 Task: Look for space in Streetsboro, United States from 6th September, 2023 to 12th September, 2023 for 4 adults in price range Rs.10000 to Rs.14000. Place can be private room with 4 bedrooms having 4 beds and 4 bathrooms. Property type can be house, flat, guest house. Amenities needed are: wifi, TV, free parkinig on premises, gym, breakfast. Booking option can be shelf check-in. Required host language is English.
Action: Mouse moved to (488, 94)
Screenshot: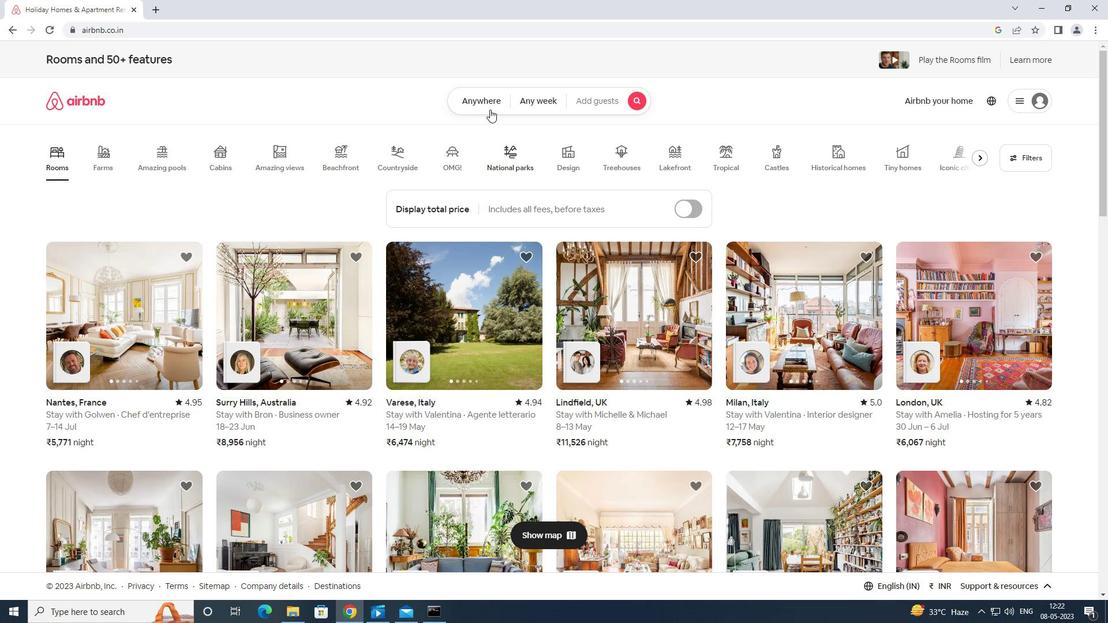 
Action: Mouse pressed left at (488, 94)
Screenshot: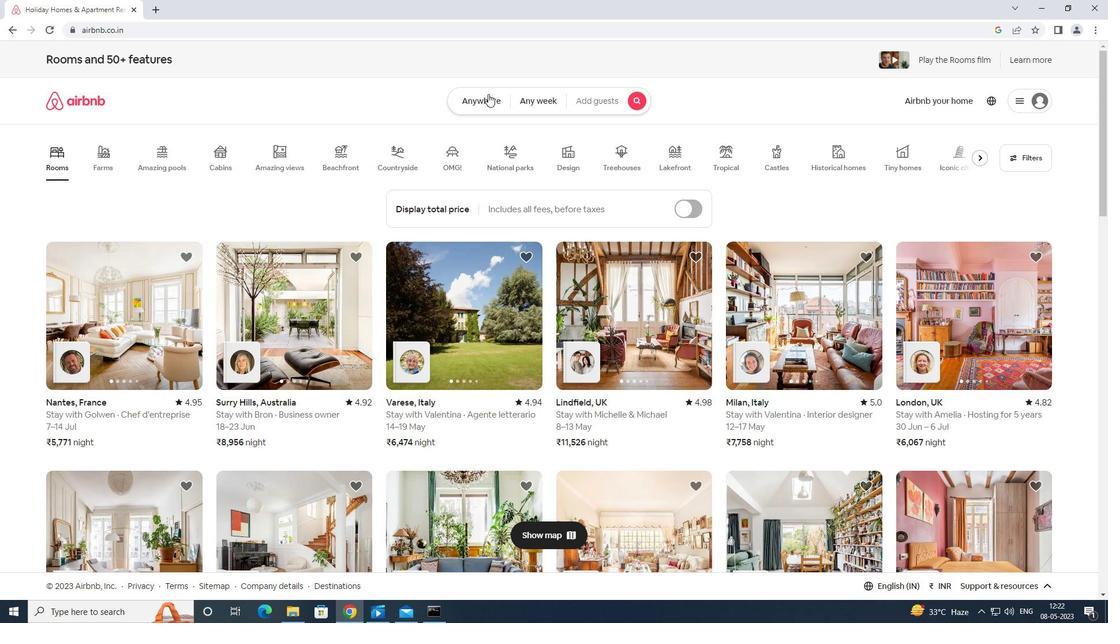 
Action: Mouse moved to (420, 134)
Screenshot: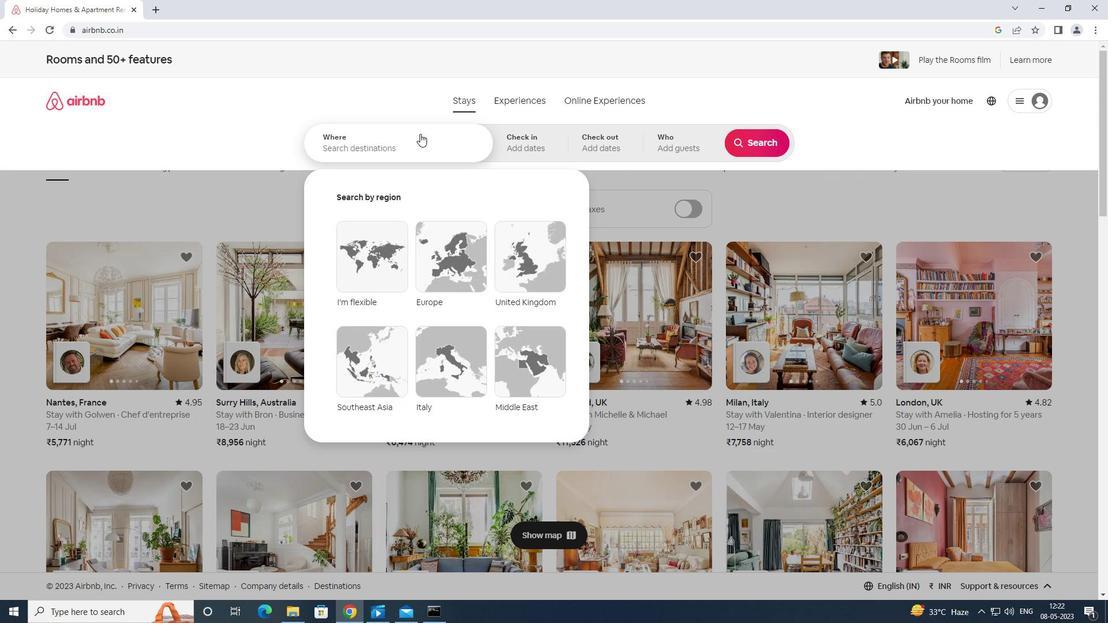 
Action: Mouse pressed left at (420, 134)
Screenshot: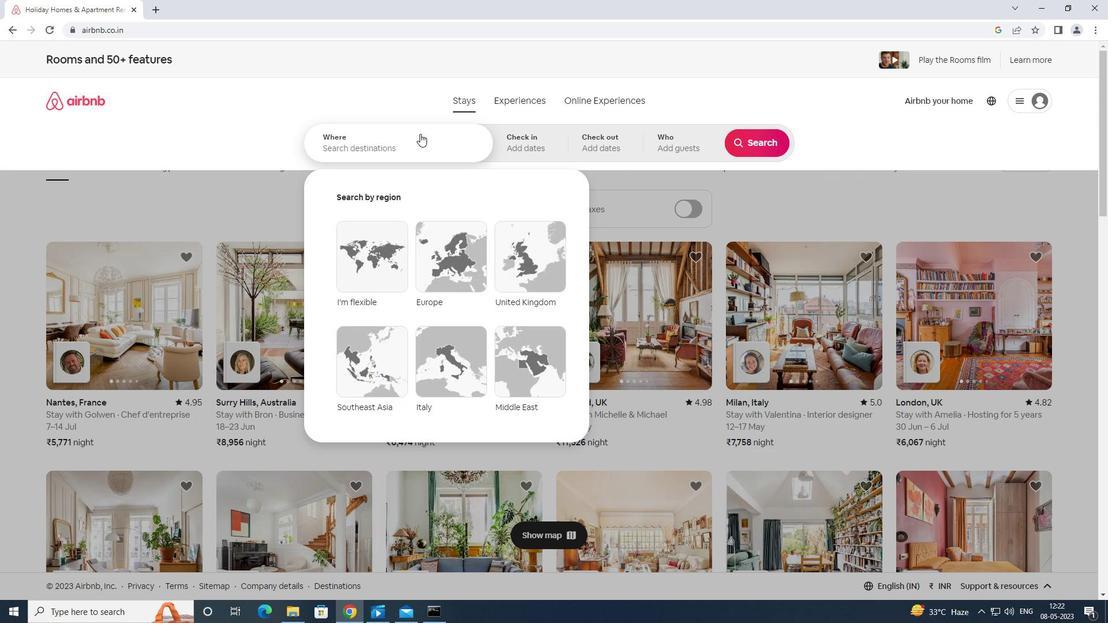 
Action: Mouse moved to (422, 136)
Screenshot: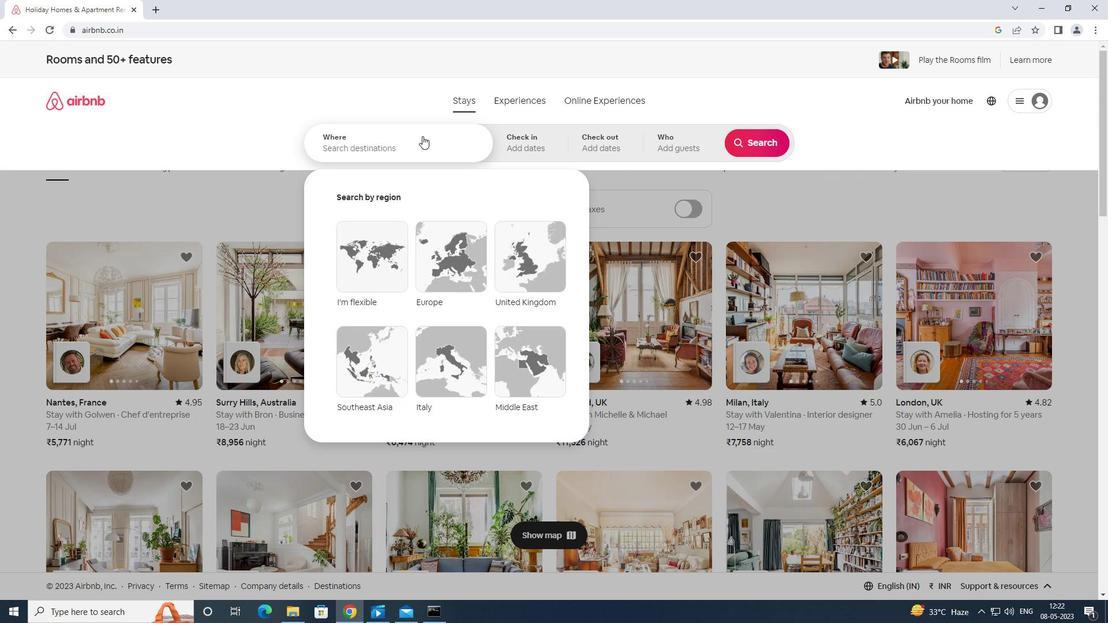 
Action: Key pressed <Key.shift>S<Key.backspace><Key.shift>STREE<Key.backspace><Key.backspace><Key.backspace><Key.backspace><Key.backspace><Key.caps_lock>STREETSBORO<Key.space>INI<Key.backspace><Key.backspace><Key.backspace>UNITED<Key.space>STATES<Key.enter>
Screenshot: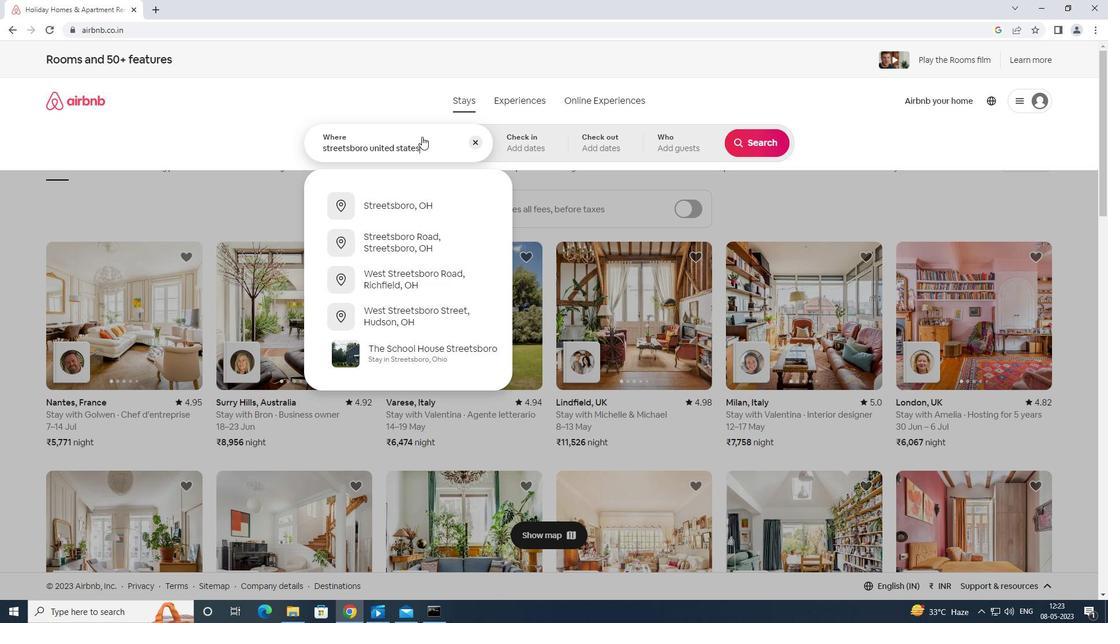 
Action: Mouse moved to (747, 235)
Screenshot: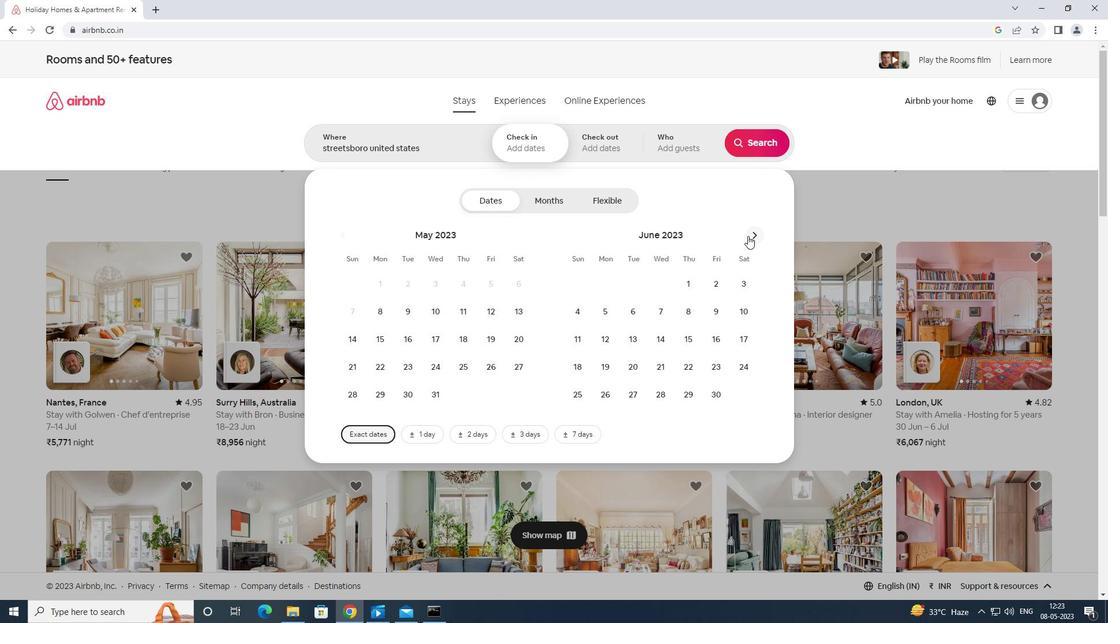 
Action: Mouse pressed left at (747, 235)
Screenshot: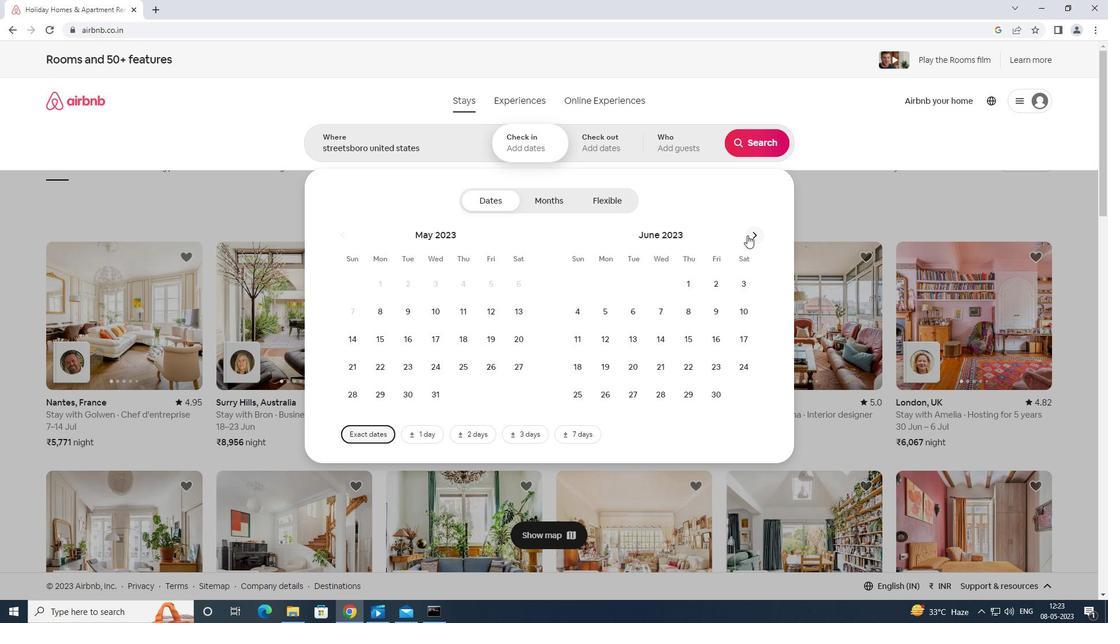 
Action: Mouse pressed left at (747, 235)
Screenshot: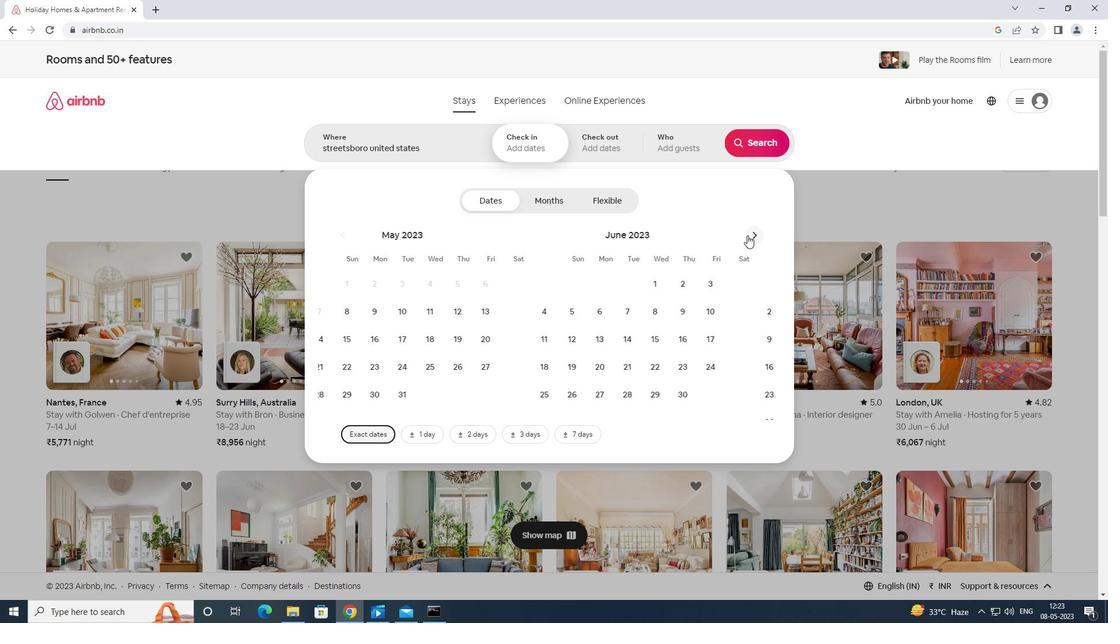 
Action: Mouse moved to (746, 236)
Screenshot: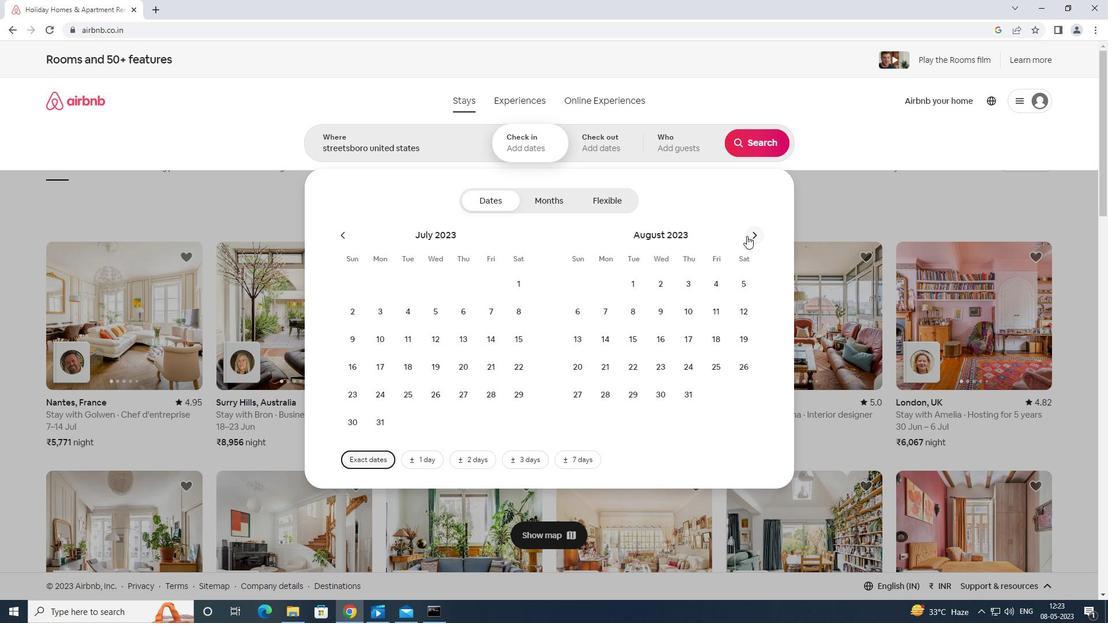 
Action: Mouse pressed left at (746, 236)
Screenshot: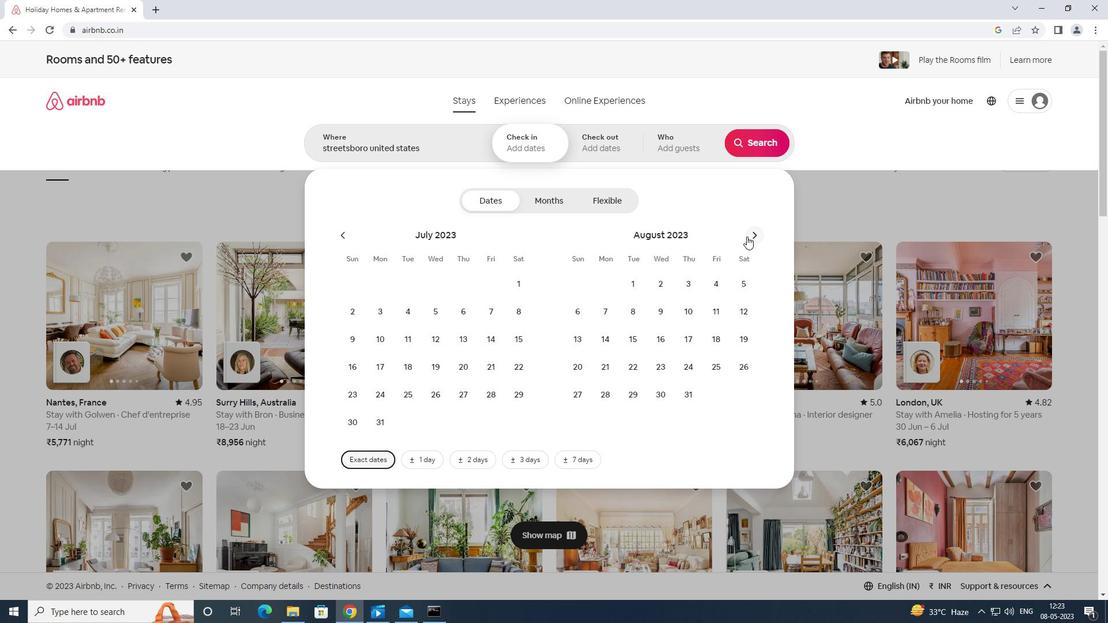 
Action: Mouse moved to (658, 308)
Screenshot: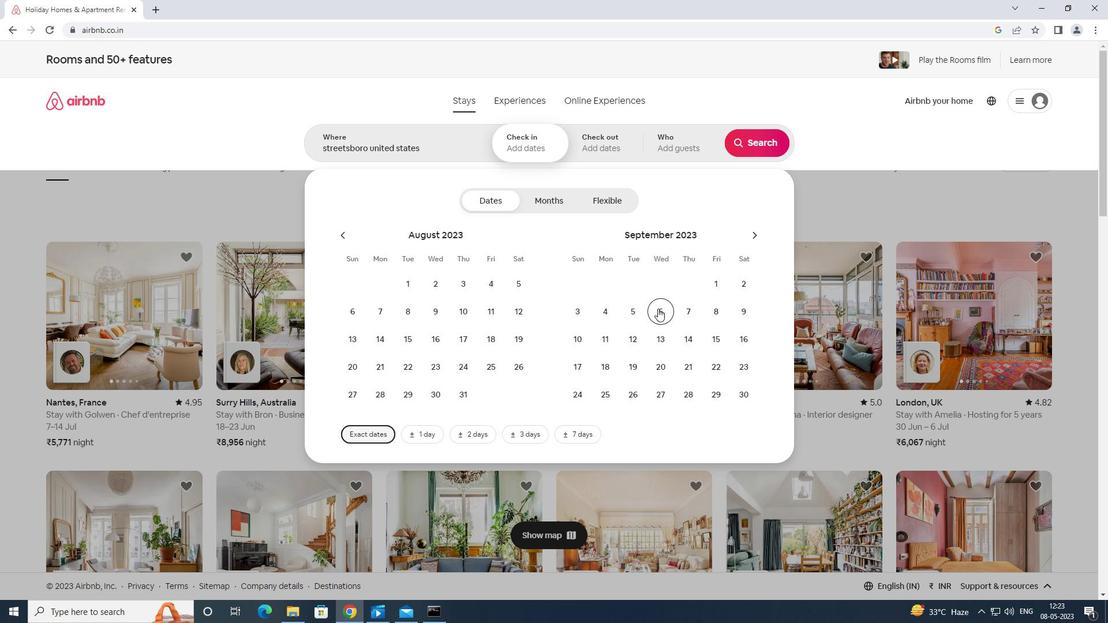 
Action: Mouse pressed left at (658, 308)
Screenshot: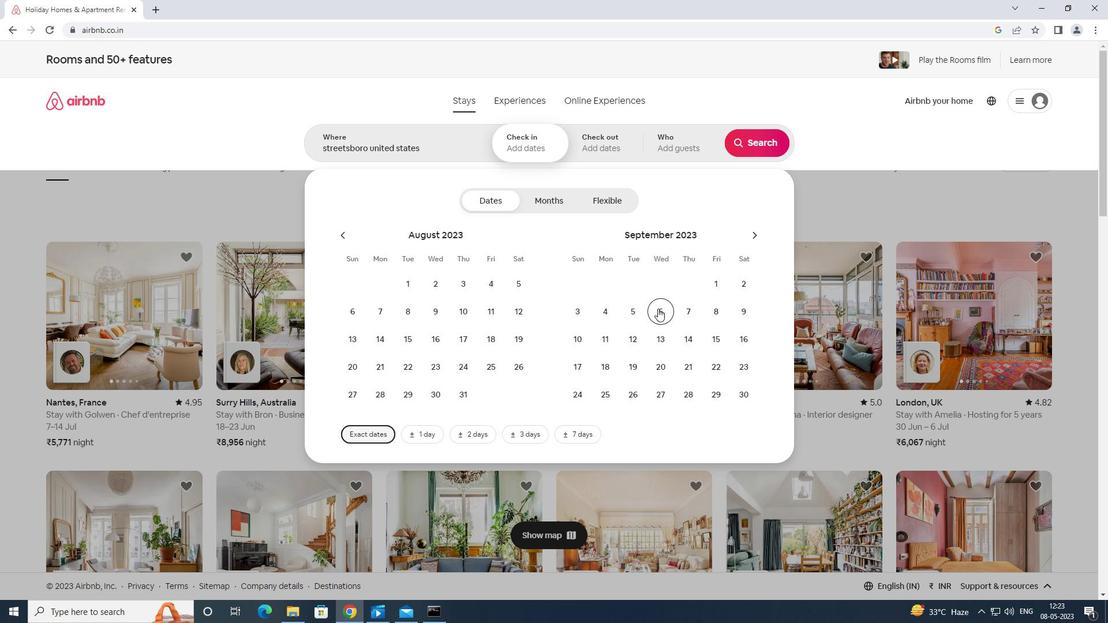 
Action: Mouse moved to (637, 329)
Screenshot: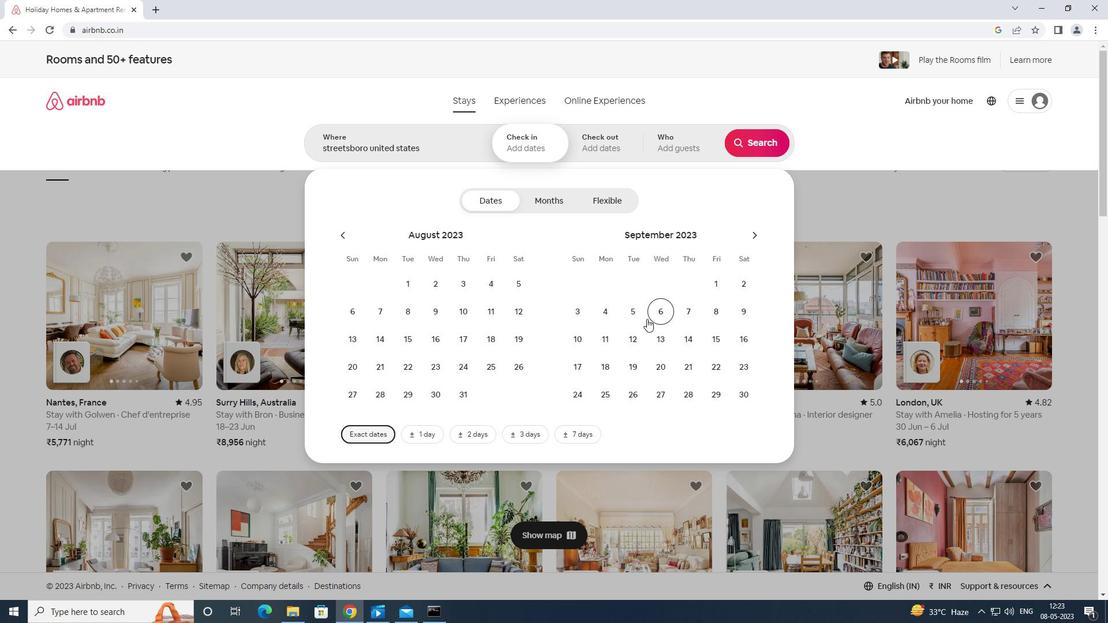 
Action: Mouse pressed left at (637, 329)
Screenshot: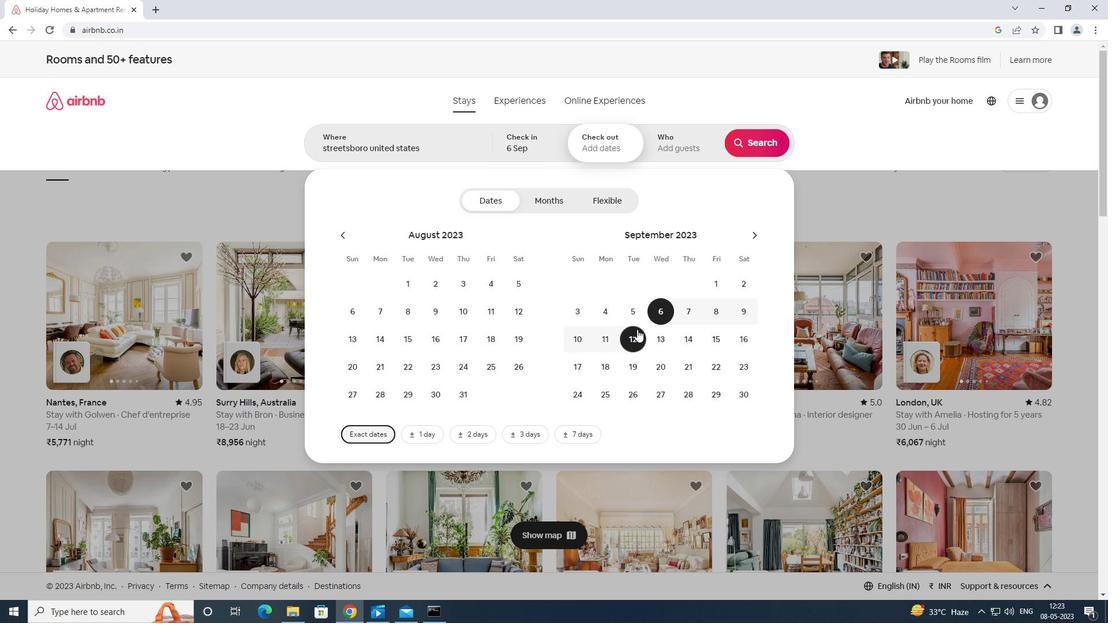 
Action: Mouse moved to (686, 140)
Screenshot: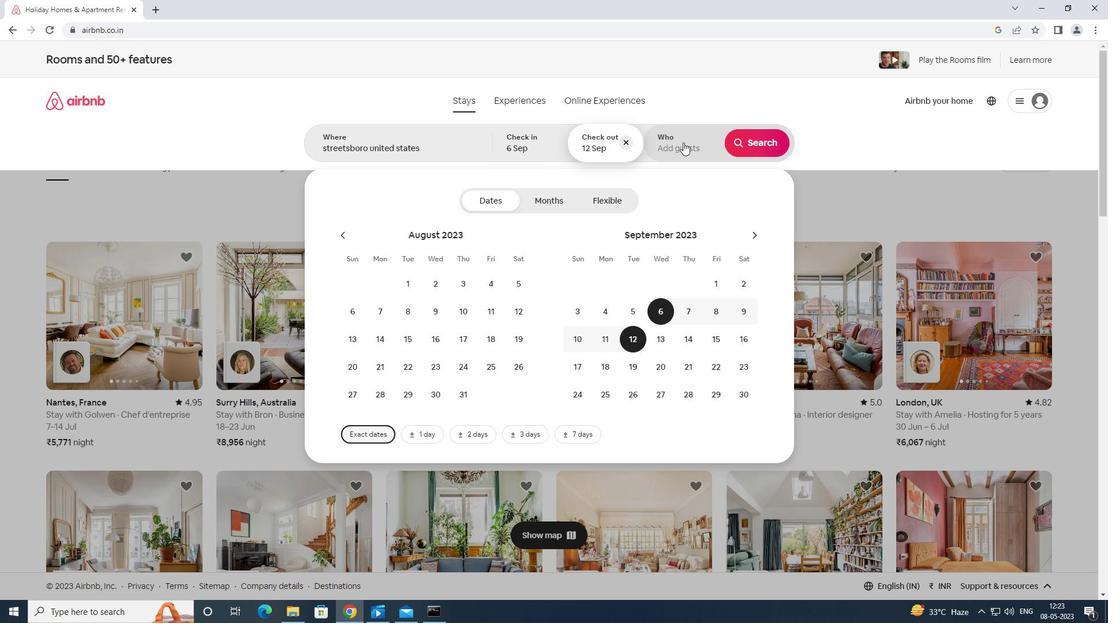
Action: Mouse pressed left at (686, 140)
Screenshot: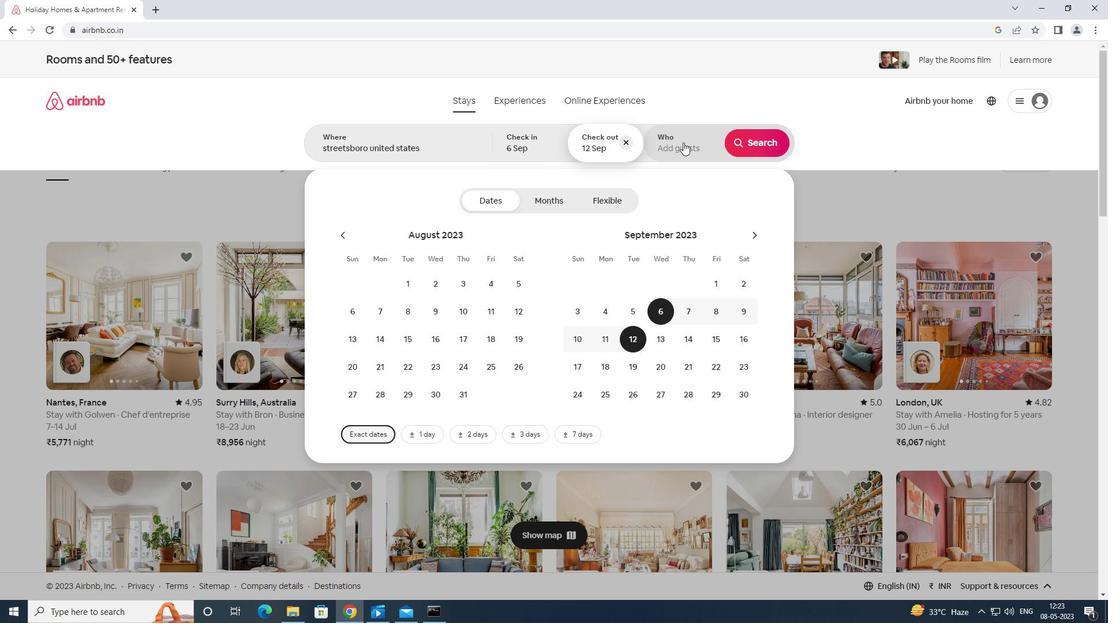 
Action: Mouse moved to (763, 201)
Screenshot: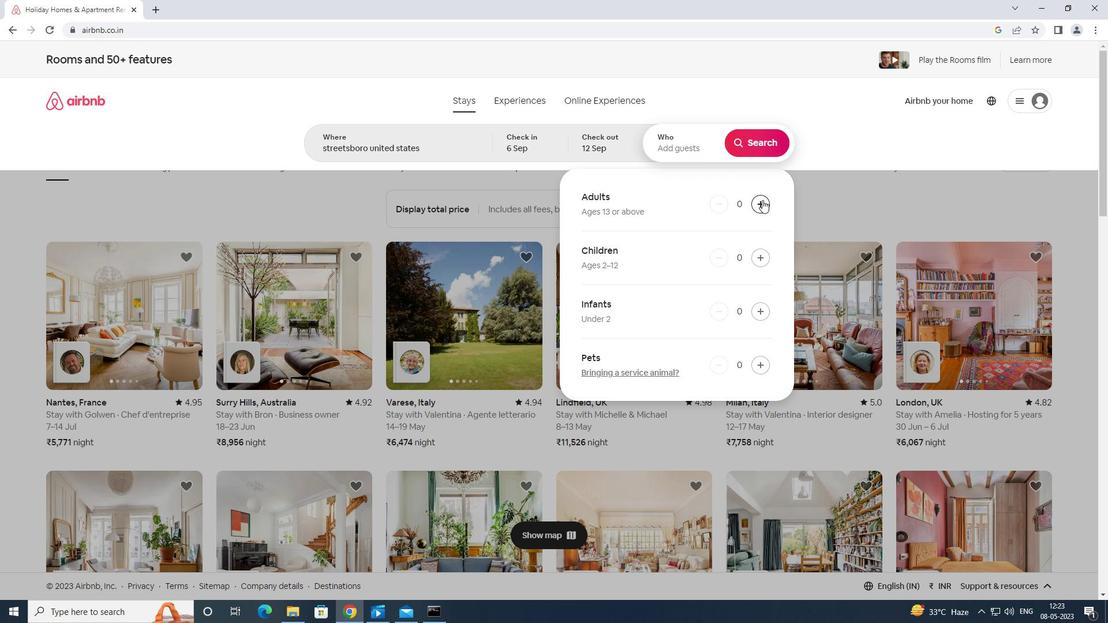
Action: Mouse pressed left at (763, 201)
Screenshot: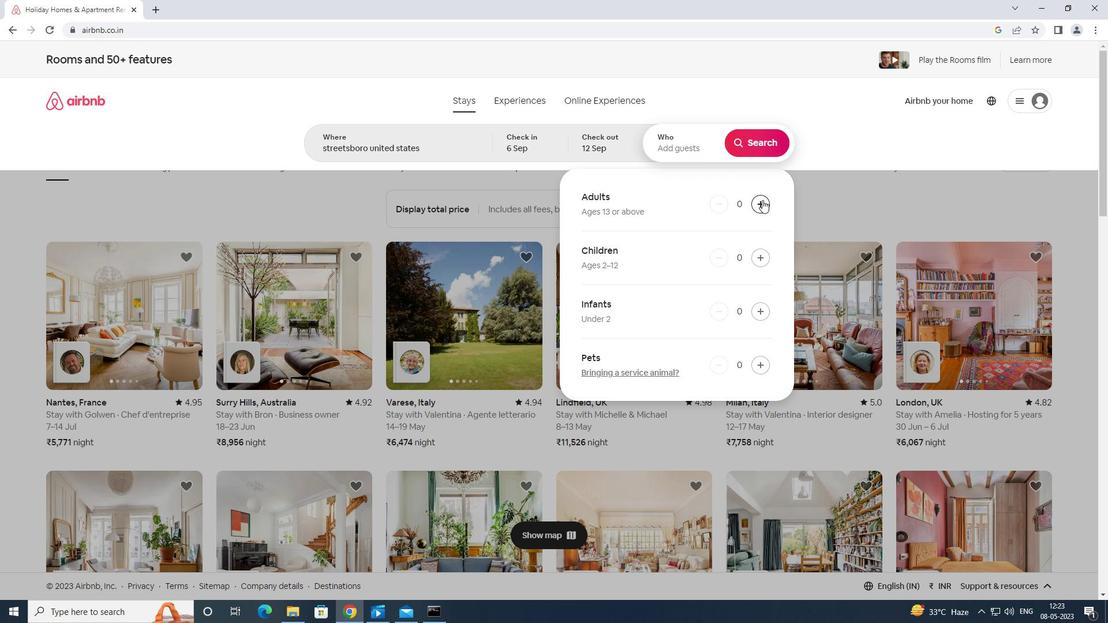 
Action: Mouse moved to (764, 199)
Screenshot: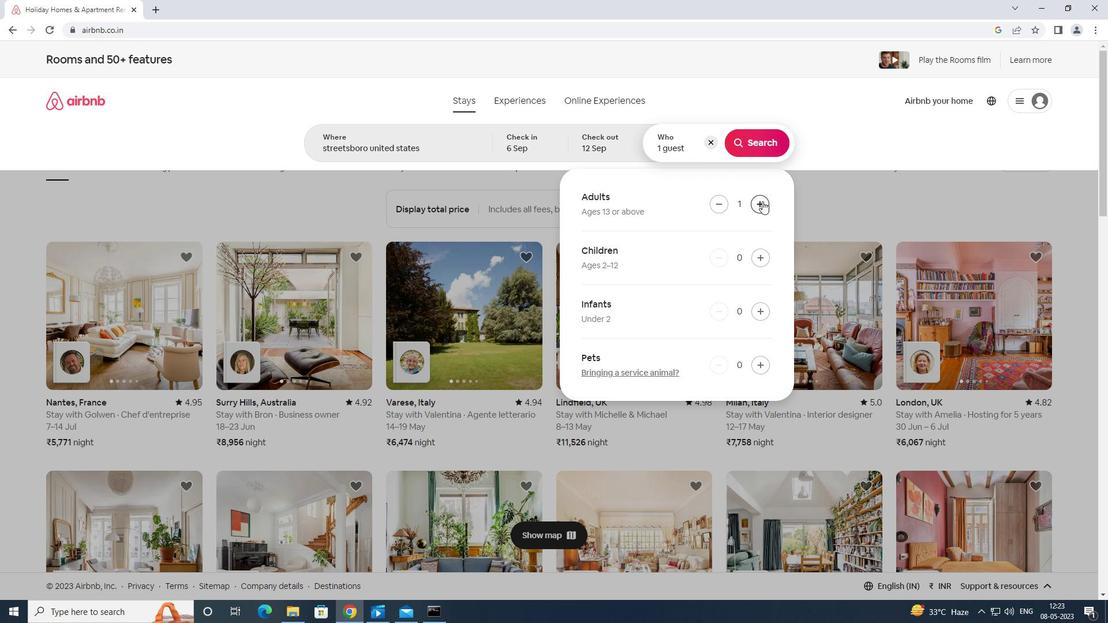 
Action: Mouse pressed left at (764, 199)
Screenshot: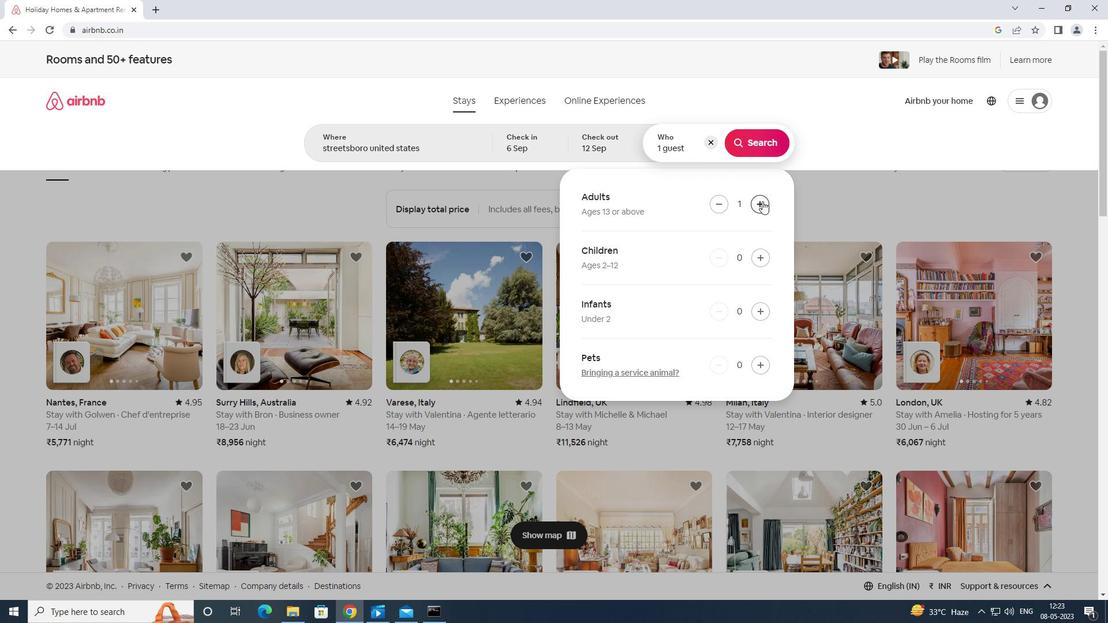 
Action: Mouse moved to (765, 201)
Screenshot: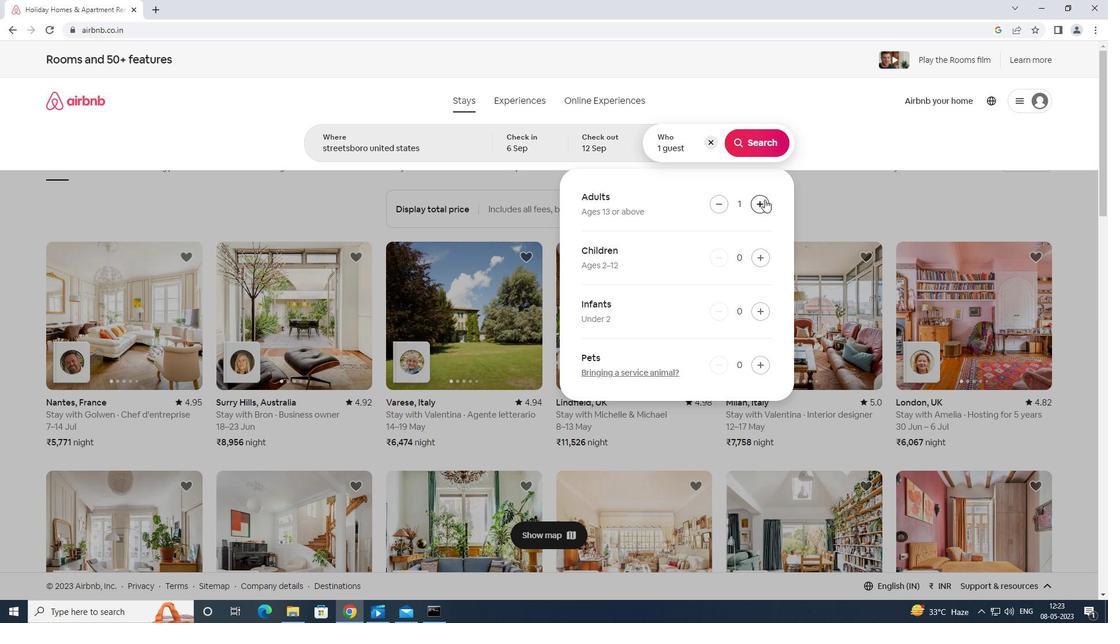 
Action: Mouse pressed left at (765, 201)
Screenshot: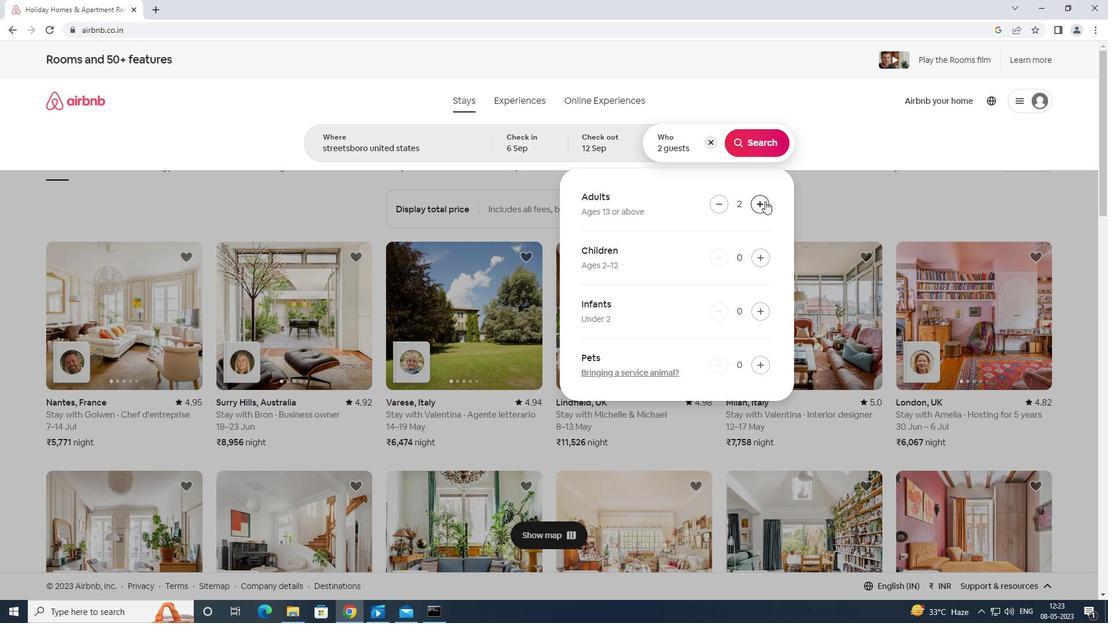 
Action: Mouse moved to (763, 202)
Screenshot: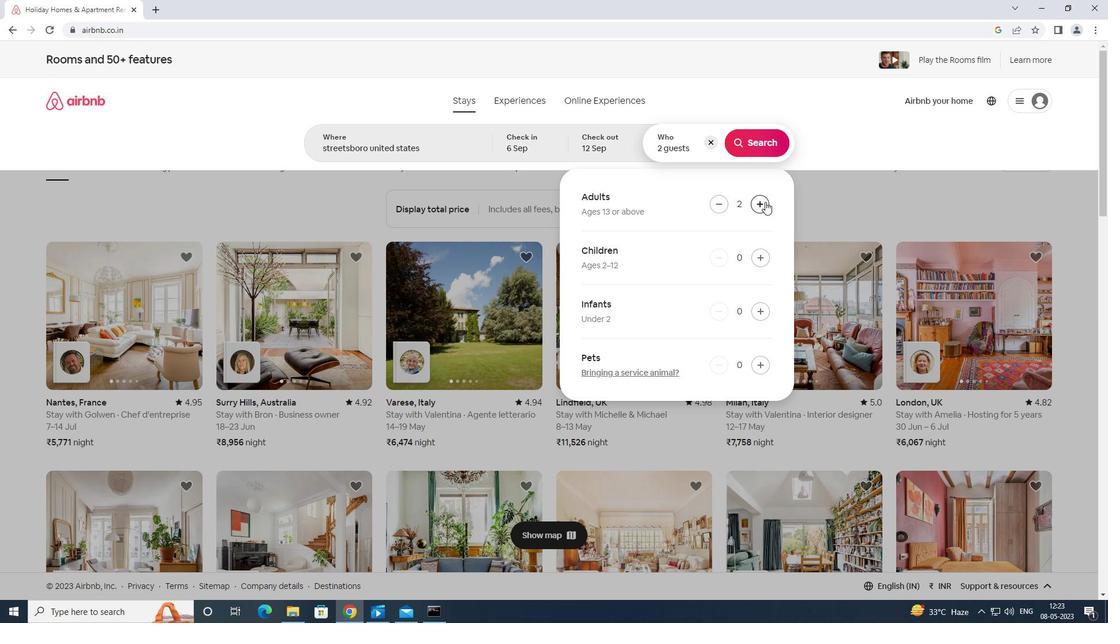 
Action: Mouse pressed left at (763, 202)
Screenshot: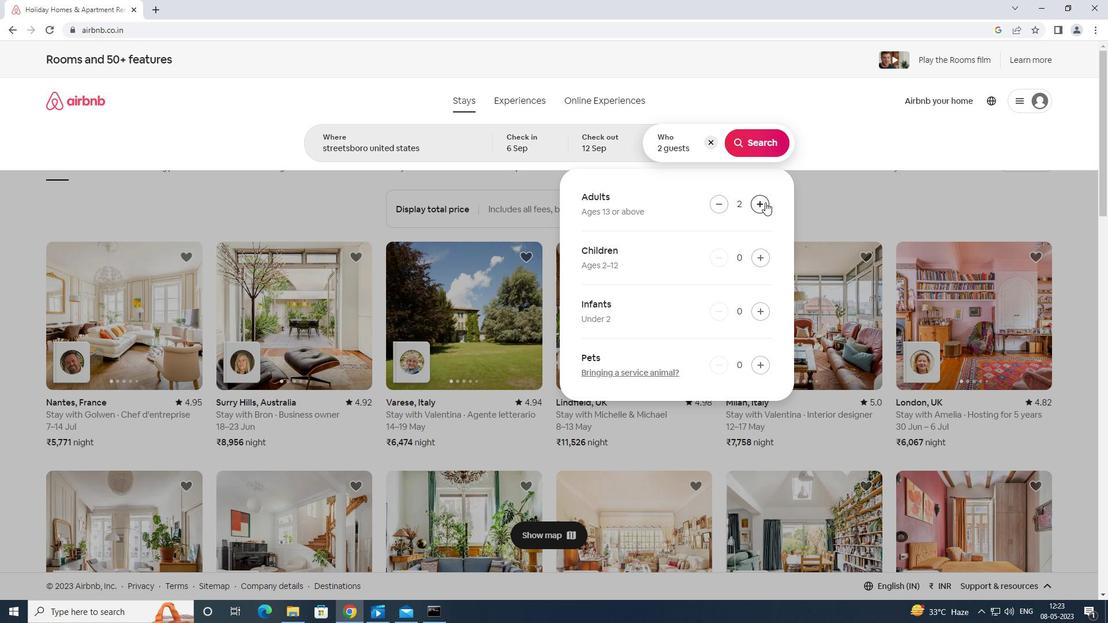 
Action: Mouse moved to (748, 137)
Screenshot: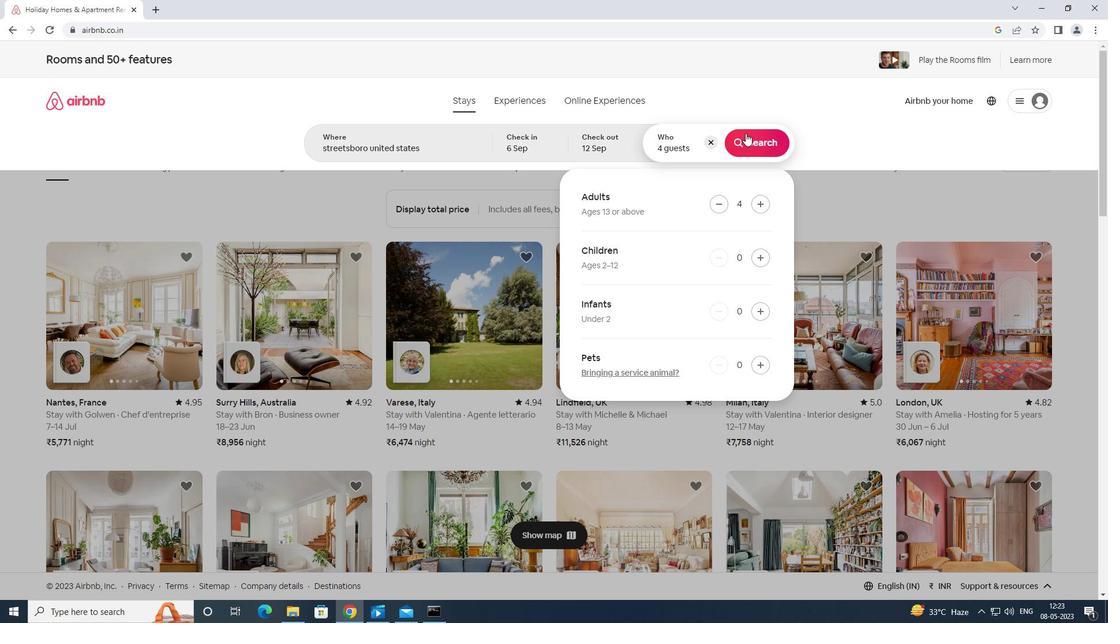 
Action: Mouse pressed left at (748, 137)
Screenshot: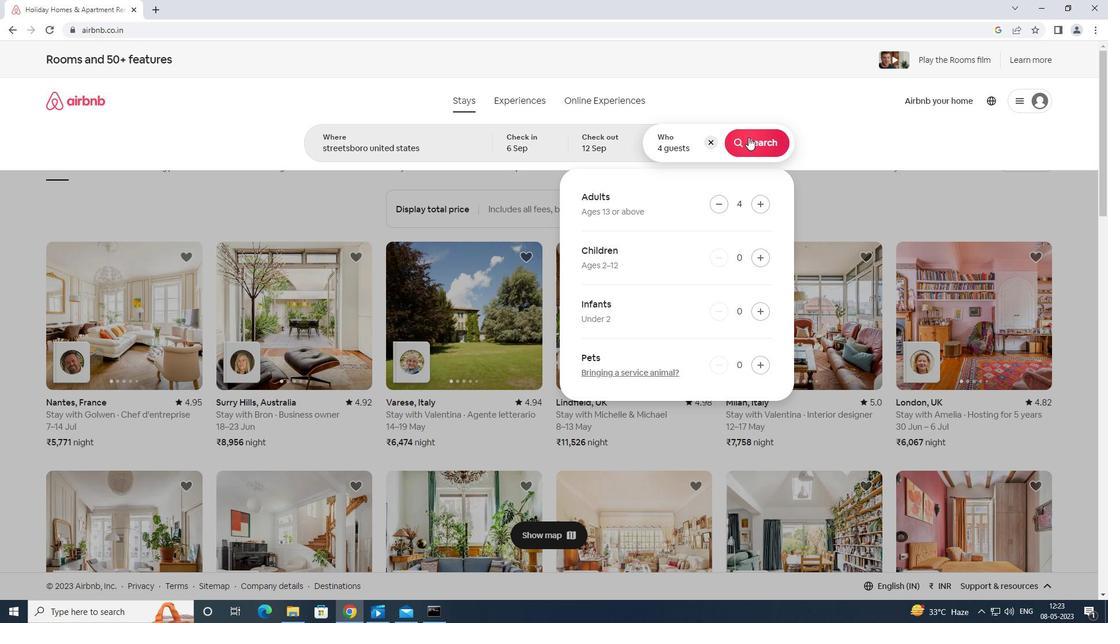 
Action: Mouse moved to (1060, 112)
Screenshot: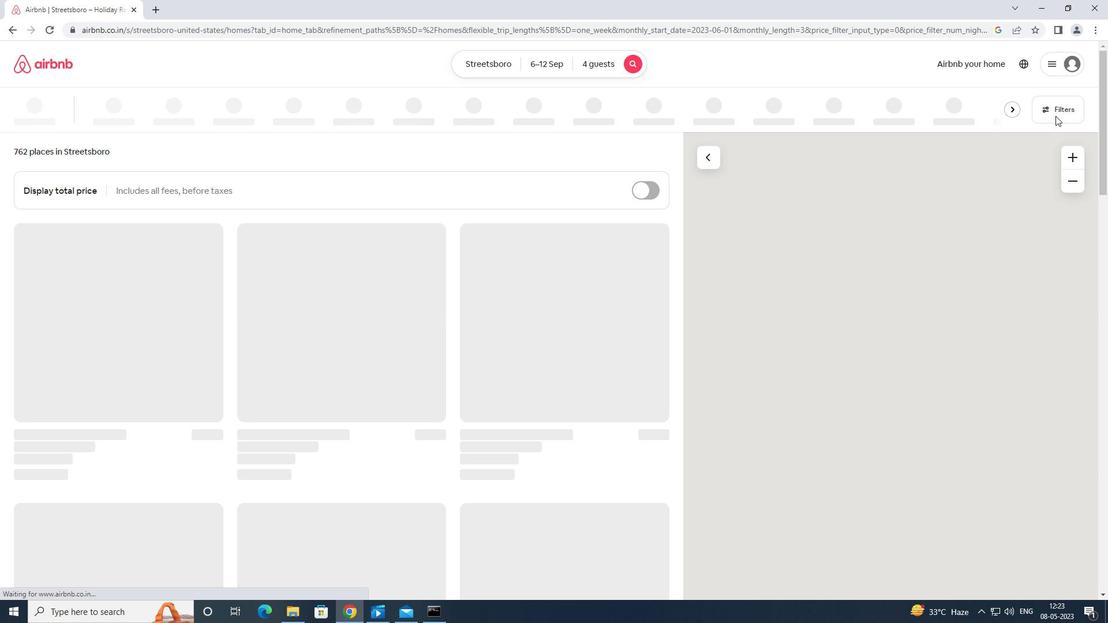 
Action: Mouse pressed left at (1060, 112)
Screenshot: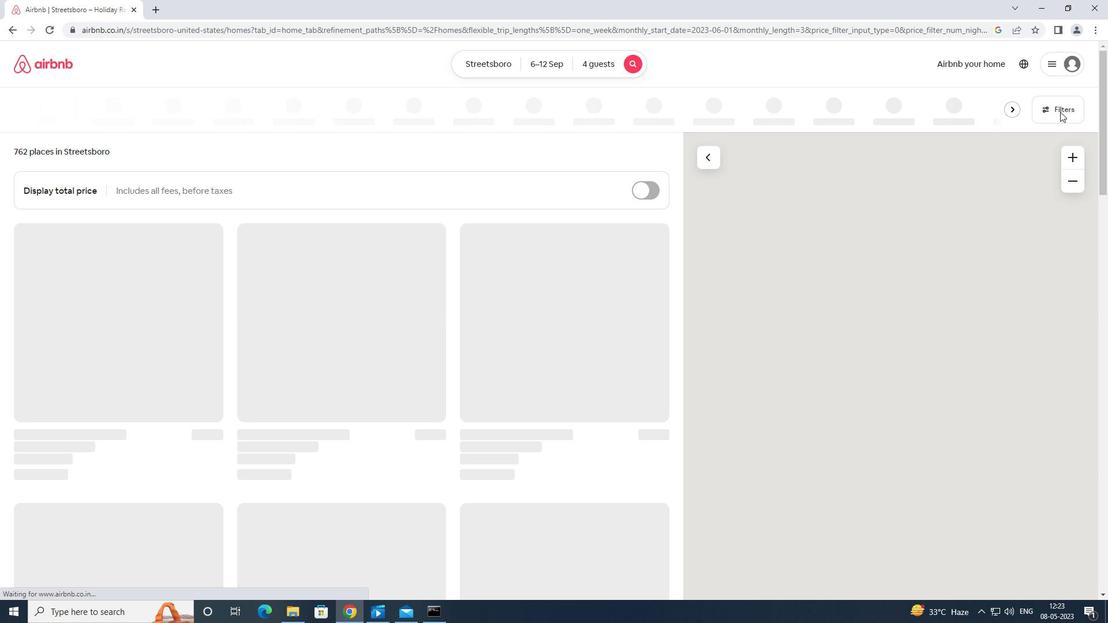 
Action: Mouse moved to (496, 384)
Screenshot: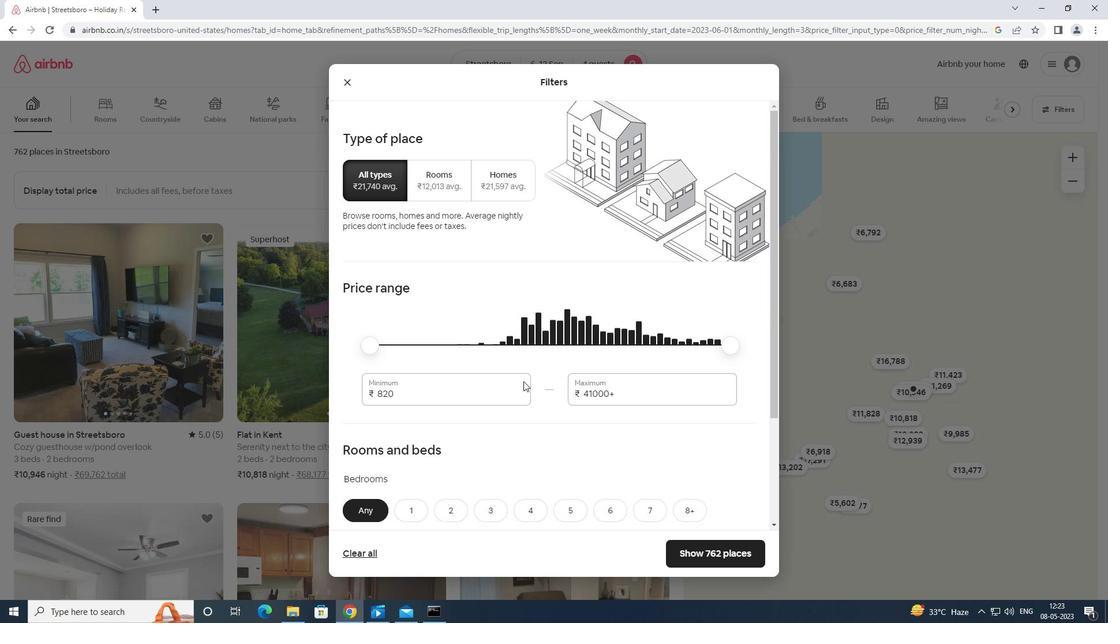 
Action: Mouse pressed left at (496, 384)
Screenshot: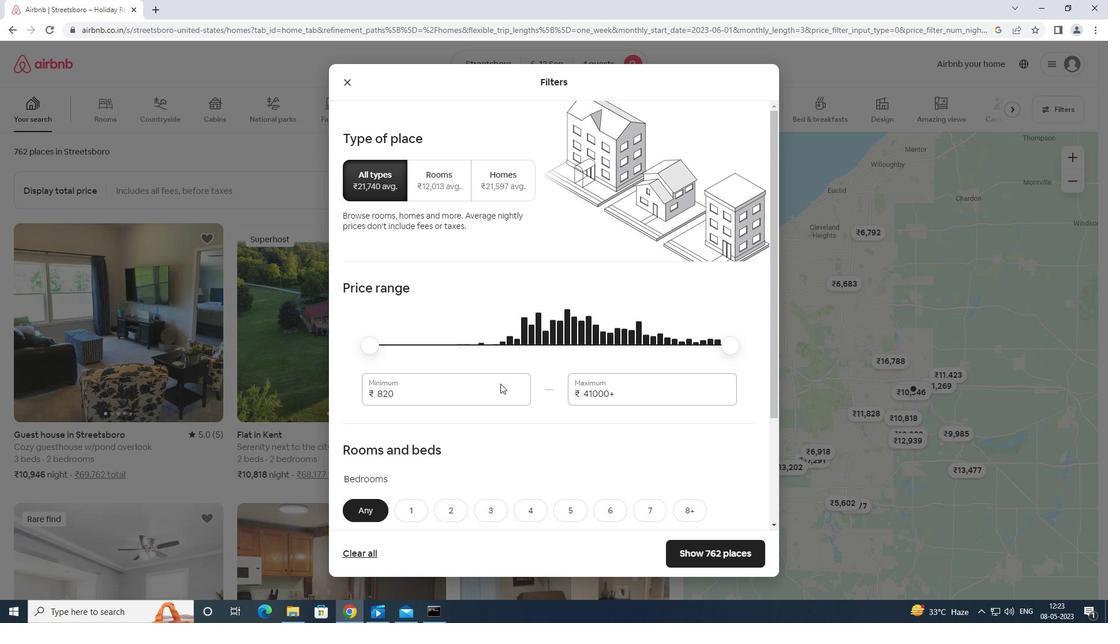
Action: Mouse moved to (496, 386)
Screenshot: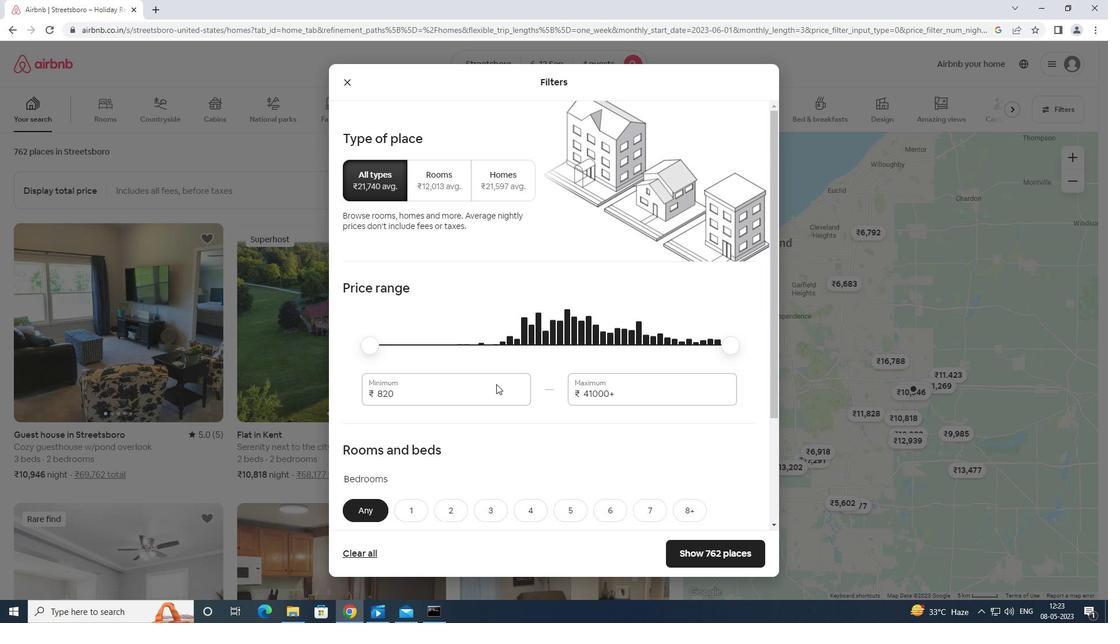 
Action: Key pressed <Key.backspace><Key.backspace><Key.backspace><Key.backspace><Key.backspace><Key.backspace><Key.backspace>10000
Screenshot: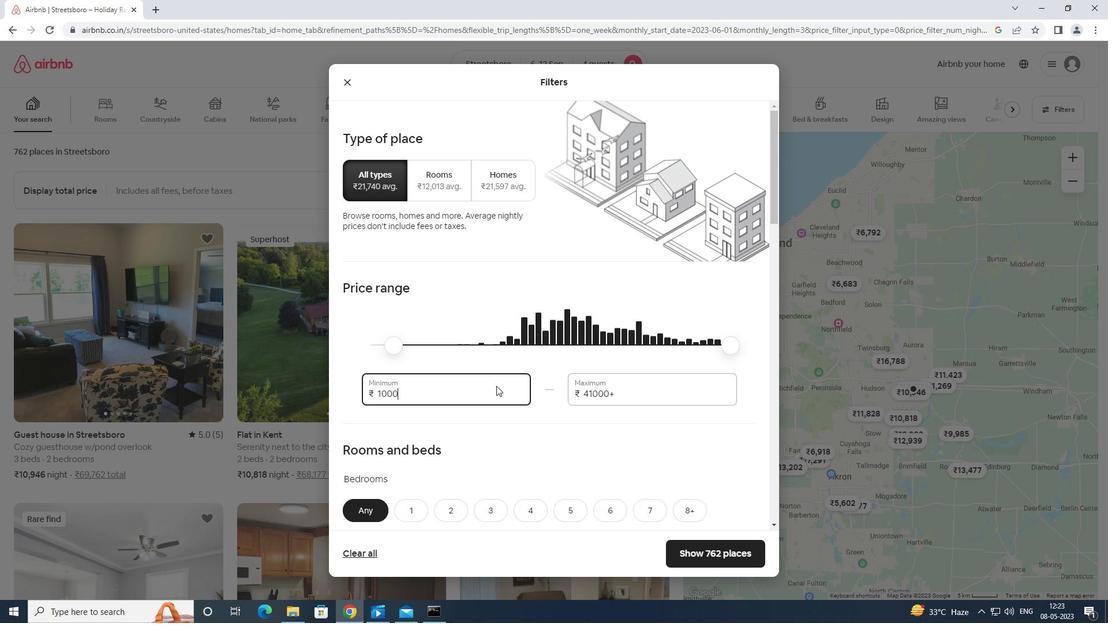 
Action: Mouse moved to (622, 397)
Screenshot: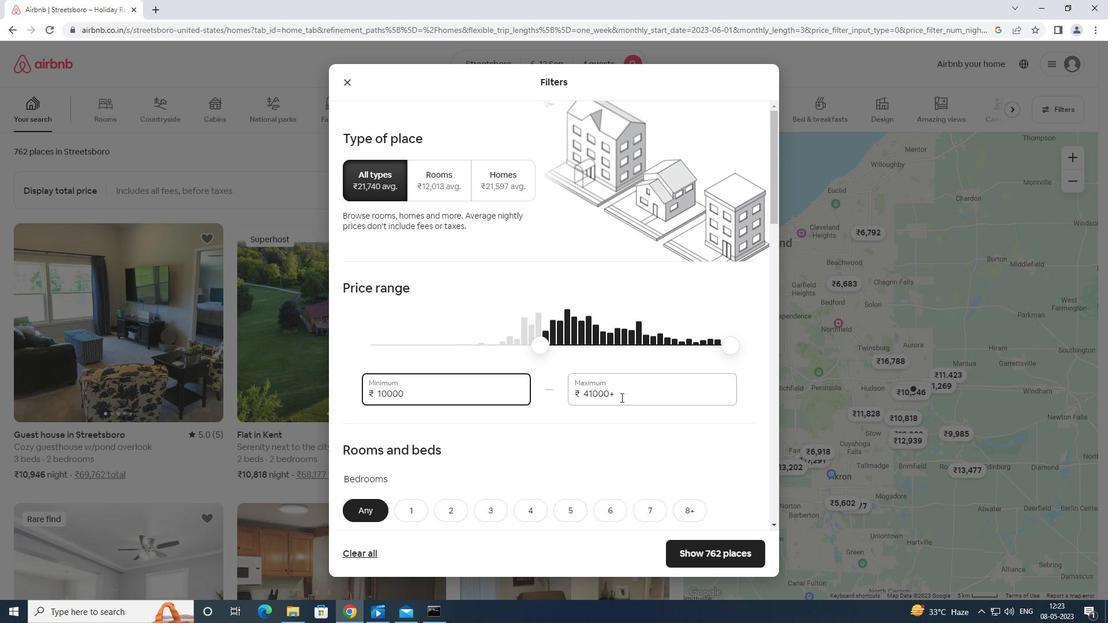
Action: Mouse pressed left at (622, 397)
Screenshot: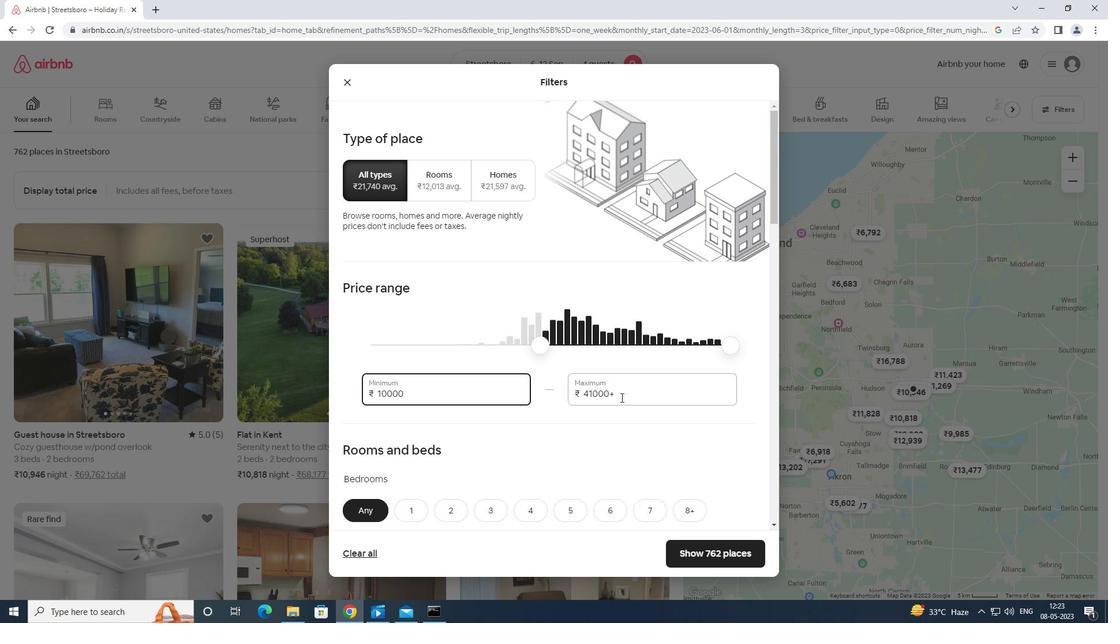 
Action: Mouse moved to (626, 396)
Screenshot: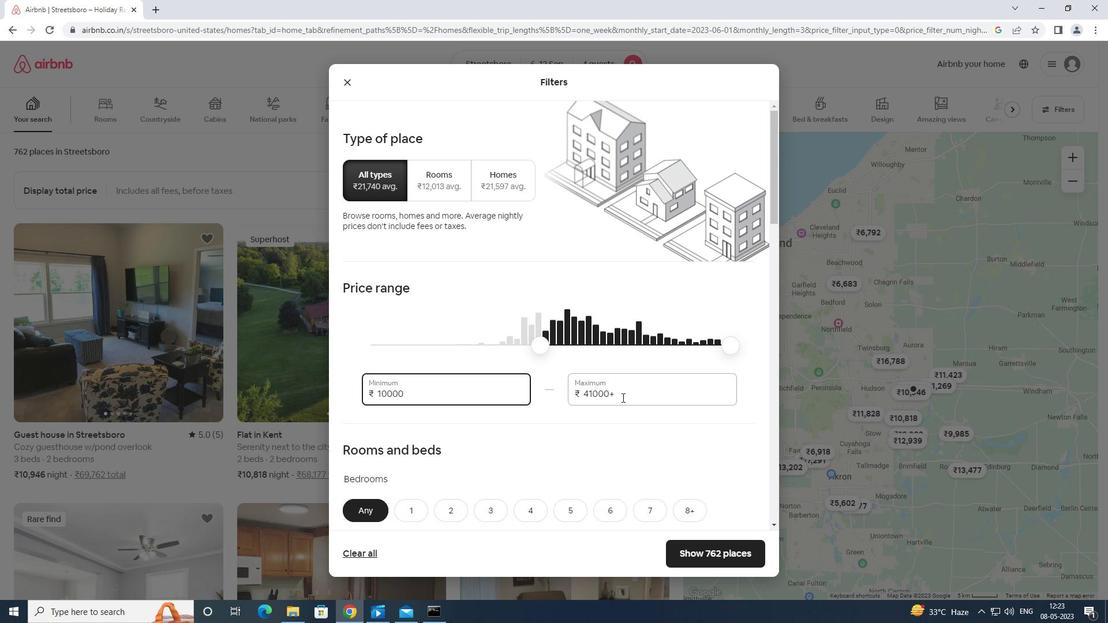 
Action: Key pressed <Key.backspace><Key.backspace><Key.backspace><Key.backspace><Key.backspace><Key.backspace><Key.backspace><Key.backspace><Key.backspace>14000
Screenshot: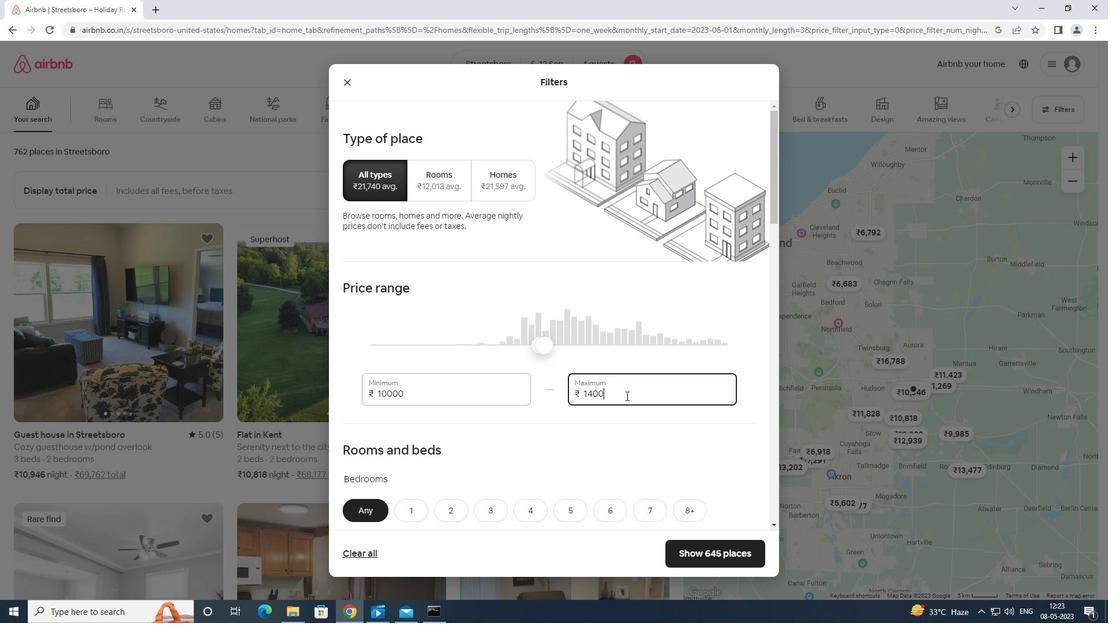 
Action: Mouse moved to (632, 391)
Screenshot: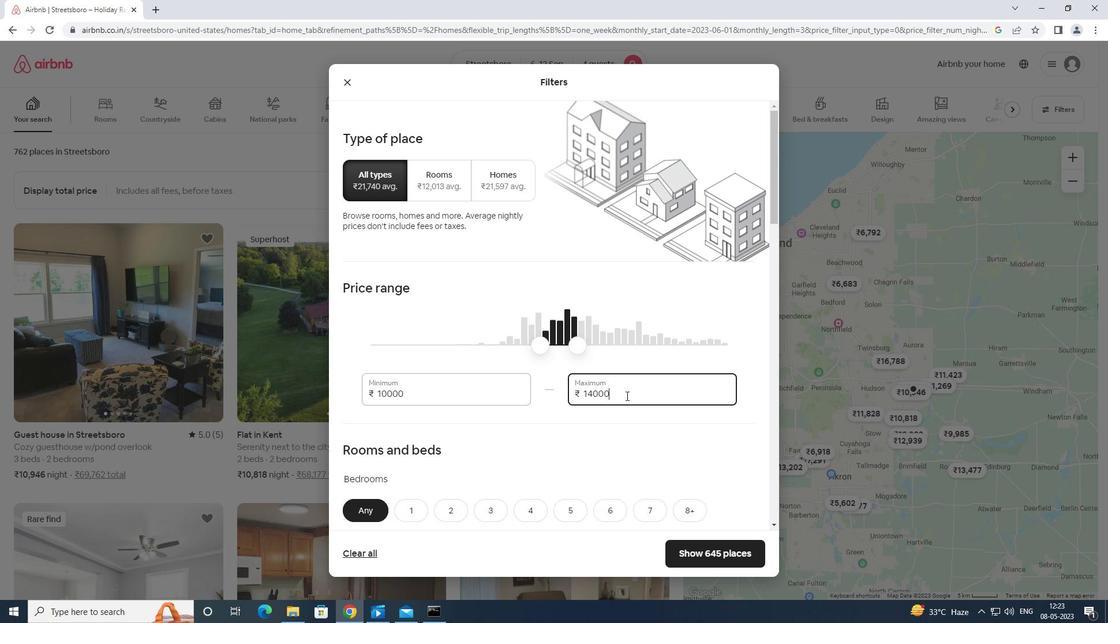 
Action: Mouse scrolled (632, 390) with delta (0, 0)
Screenshot: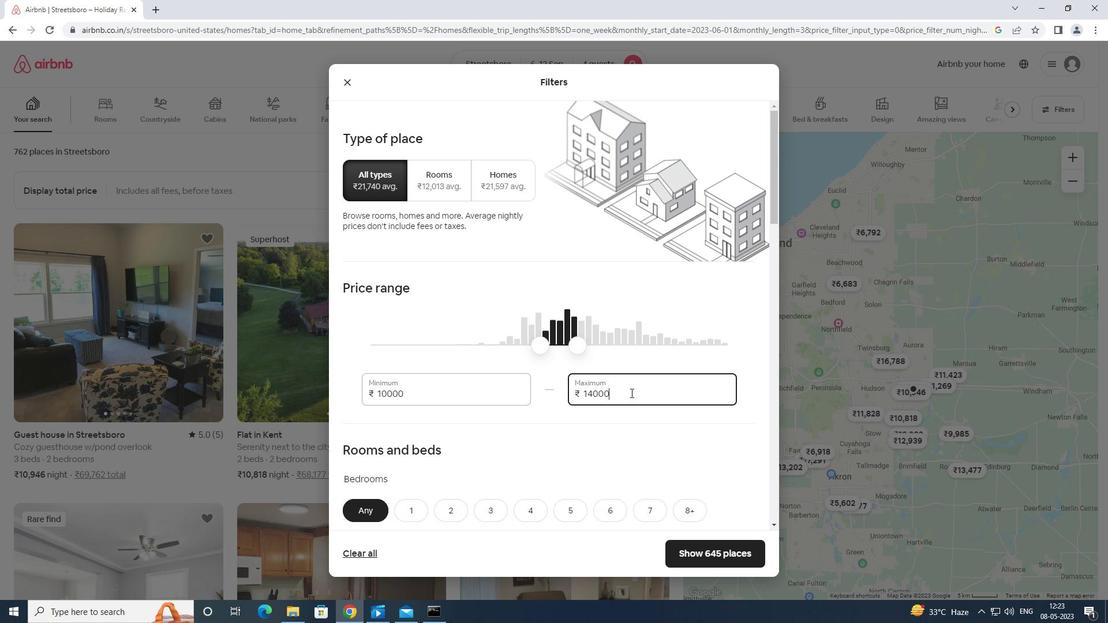 
Action: Mouse moved to (635, 395)
Screenshot: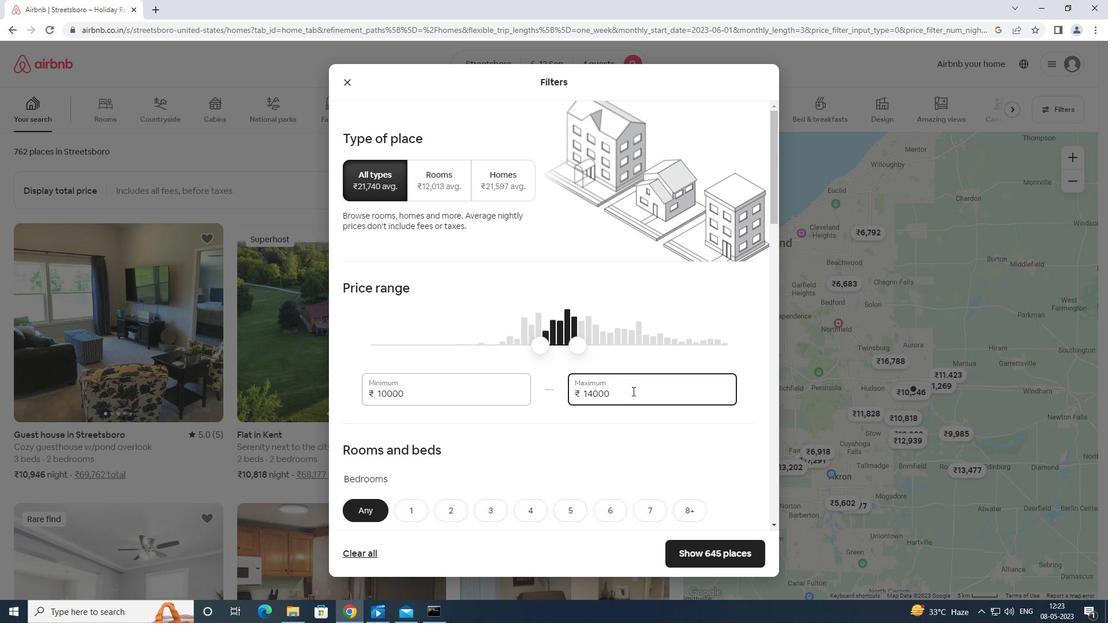 
Action: Mouse scrolled (635, 394) with delta (0, 0)
Screenshot: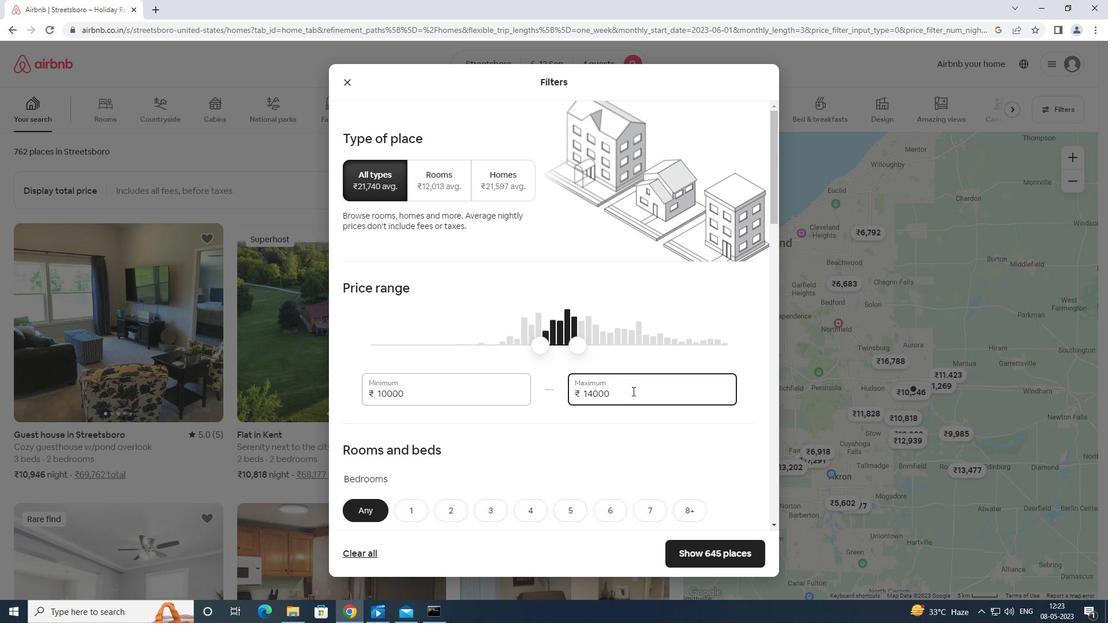 
Action: Mouse moved to (635, 397)
Screenshot: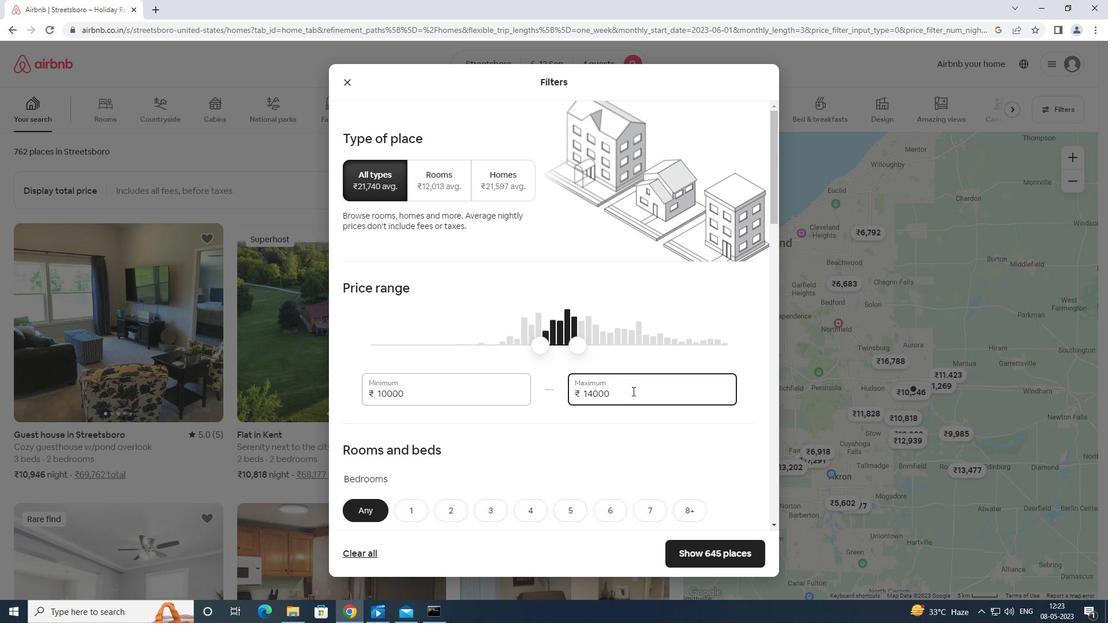 
Action: Mouse scrolled (635, 396) with delta (0, 0)
Screenshot: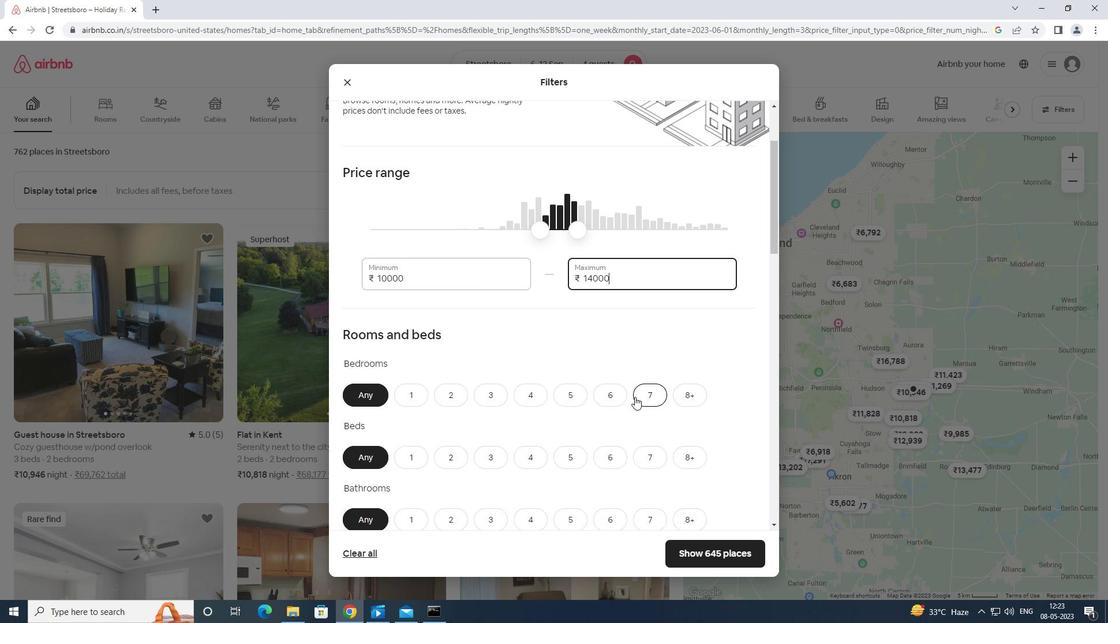 
Action: Mouse moved to (535, 337)
Screenshot: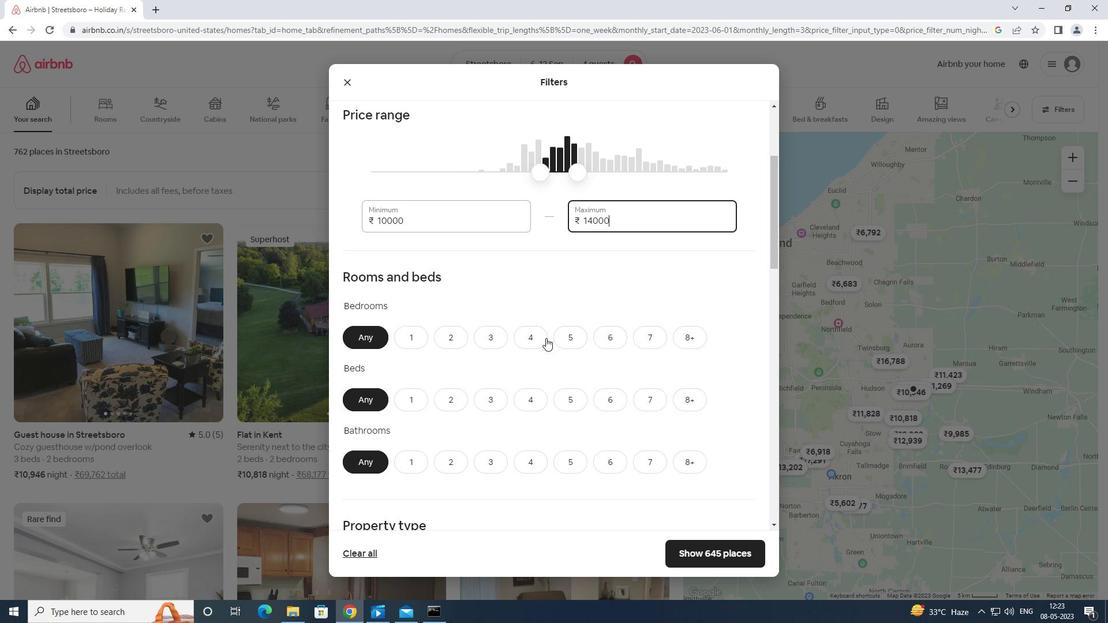 
Action: Mouse pressed left at (535, 337)
Screenshot: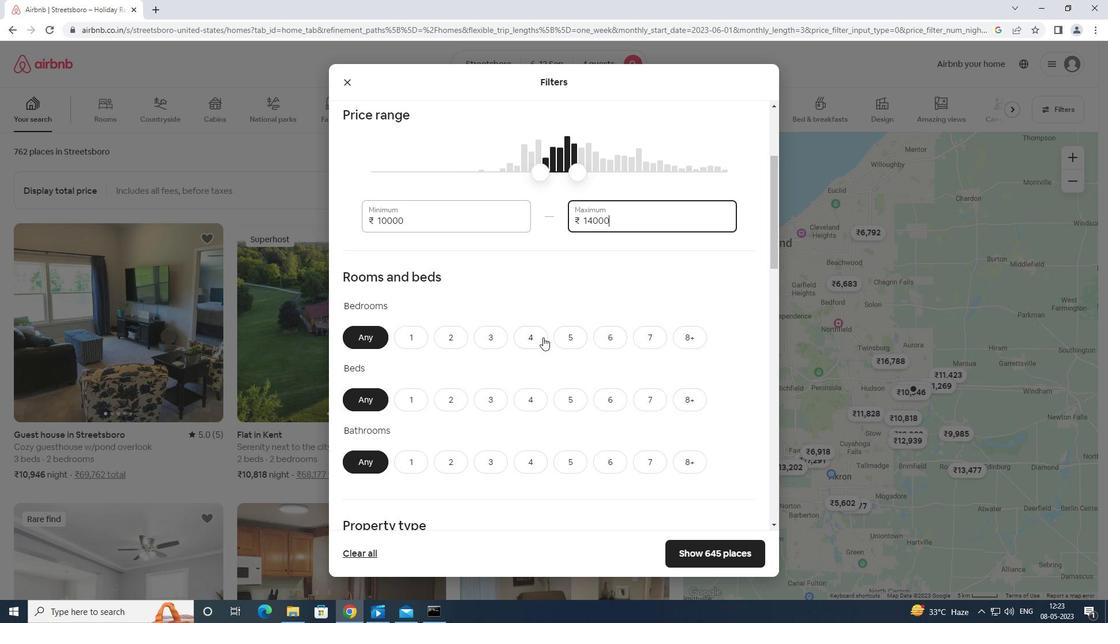 
Action: Mouse moved to (526, 388)
Screenshot: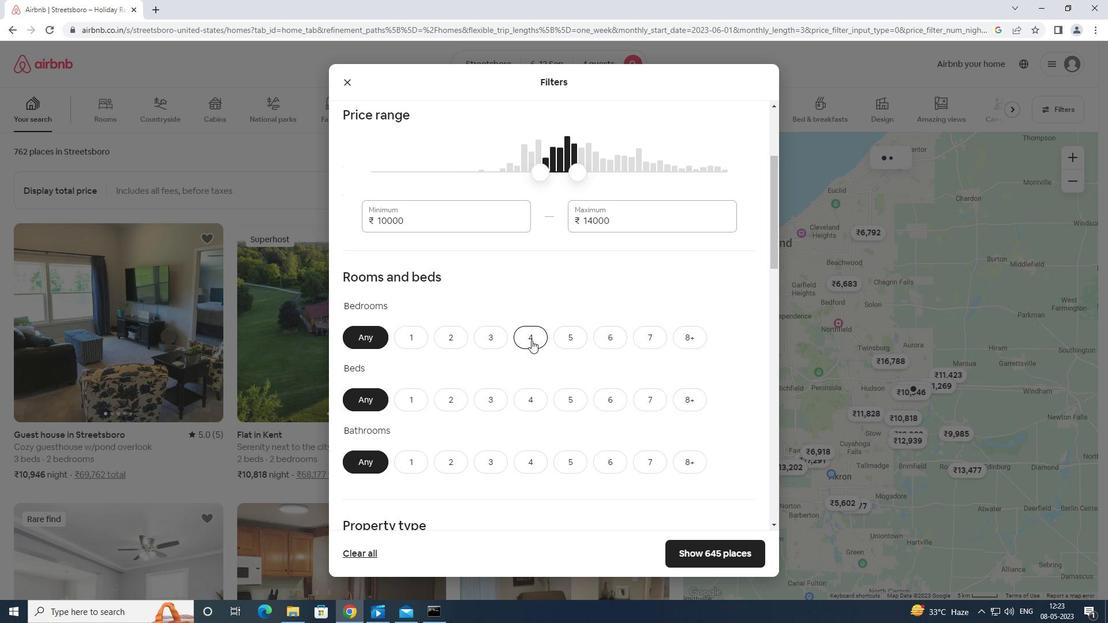 
Action: Mouse pressed left at (526, 388)
Screenshot: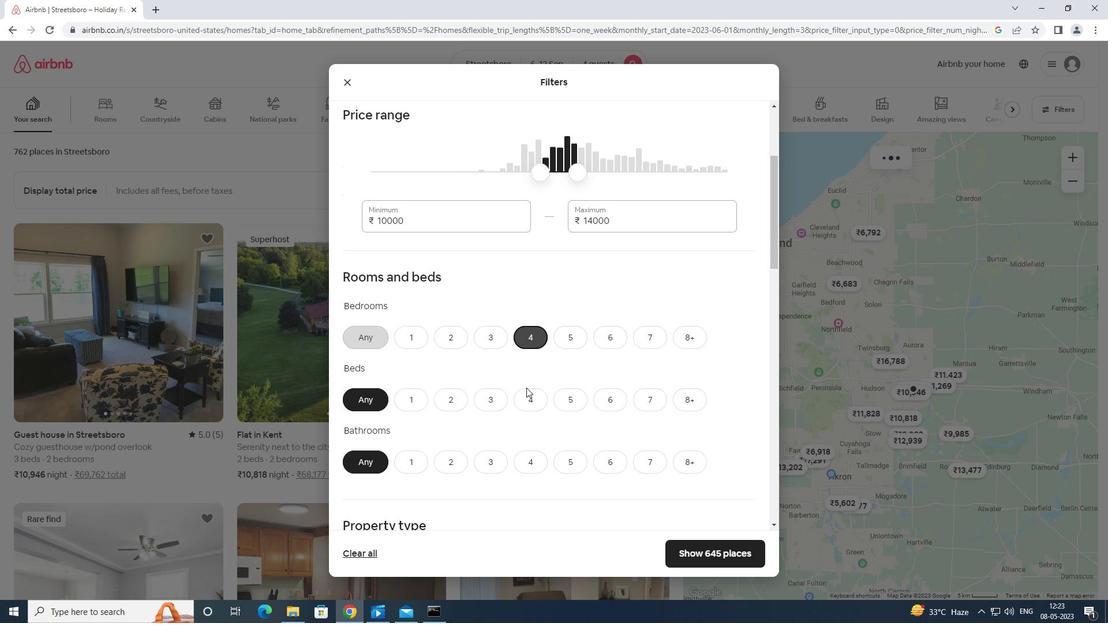 
Action: Mouse moved to (531, 403)
Screenshot: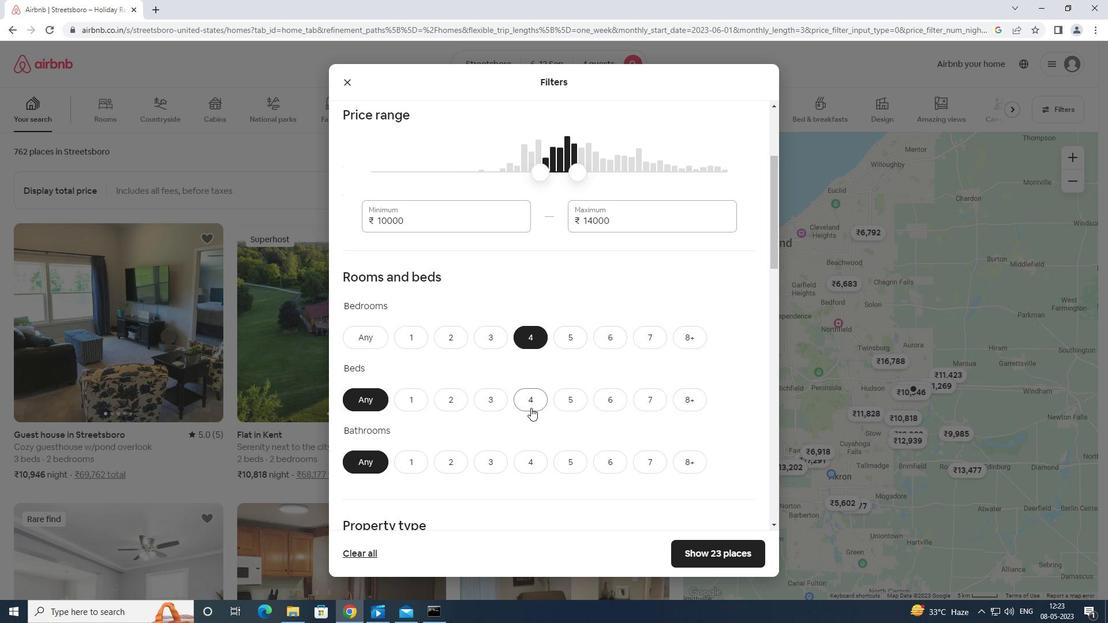 
Action: Mouse pressed left at (531, 403)
Screenshot: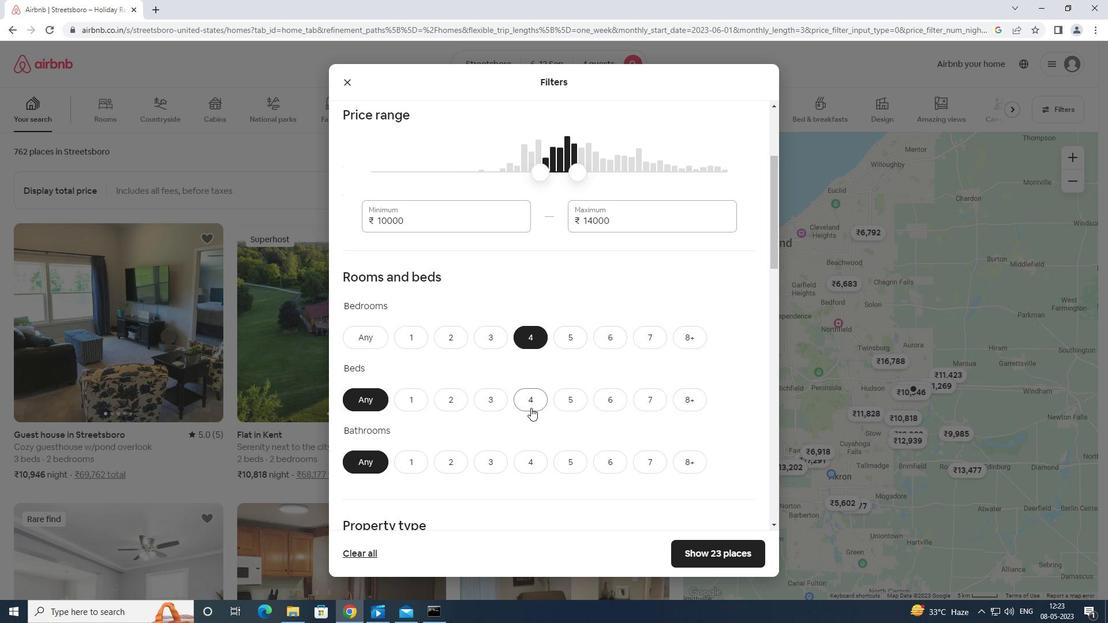 
Action: Mouse moved to (522, 460)
Screenshot: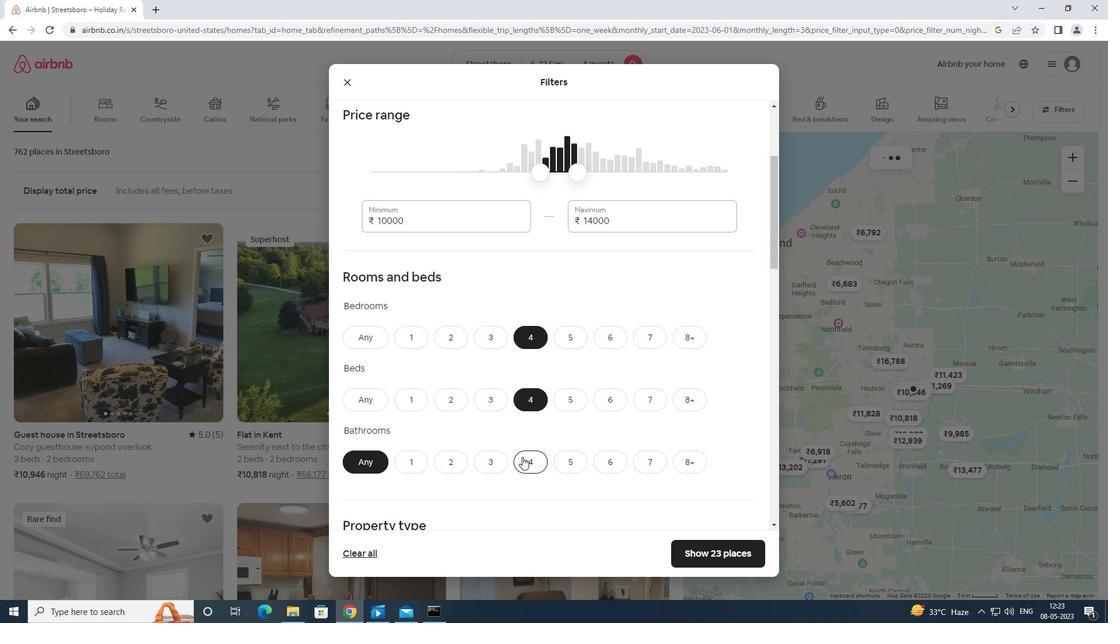
Action: Mouse pressed left at (522, 460)
Screenshot: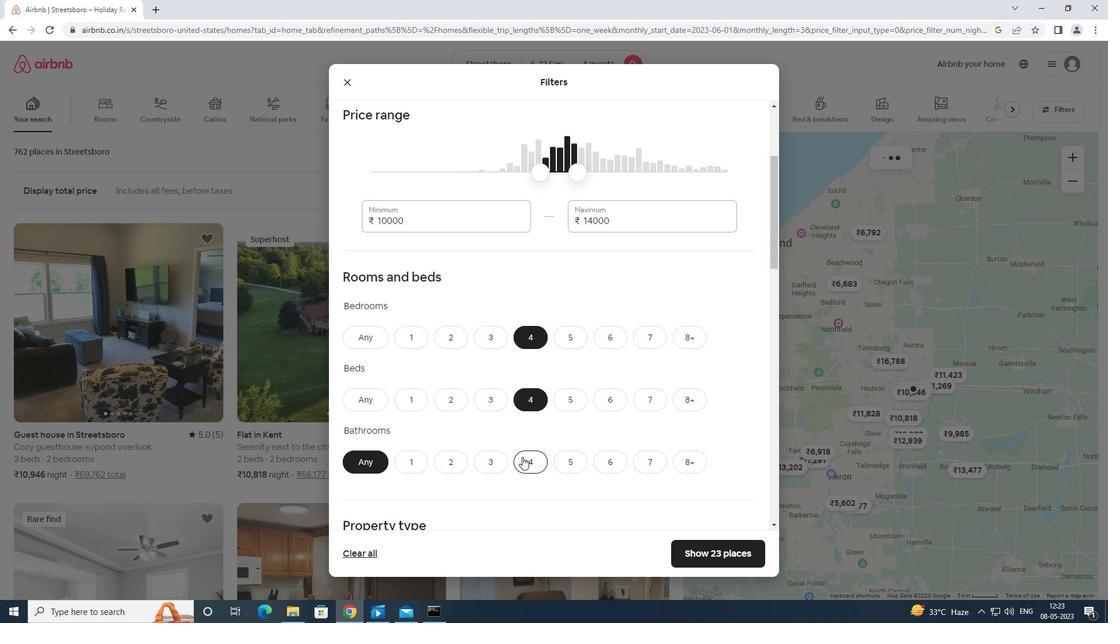 
Action: Mouse moved to (526, 461)
Screenshot: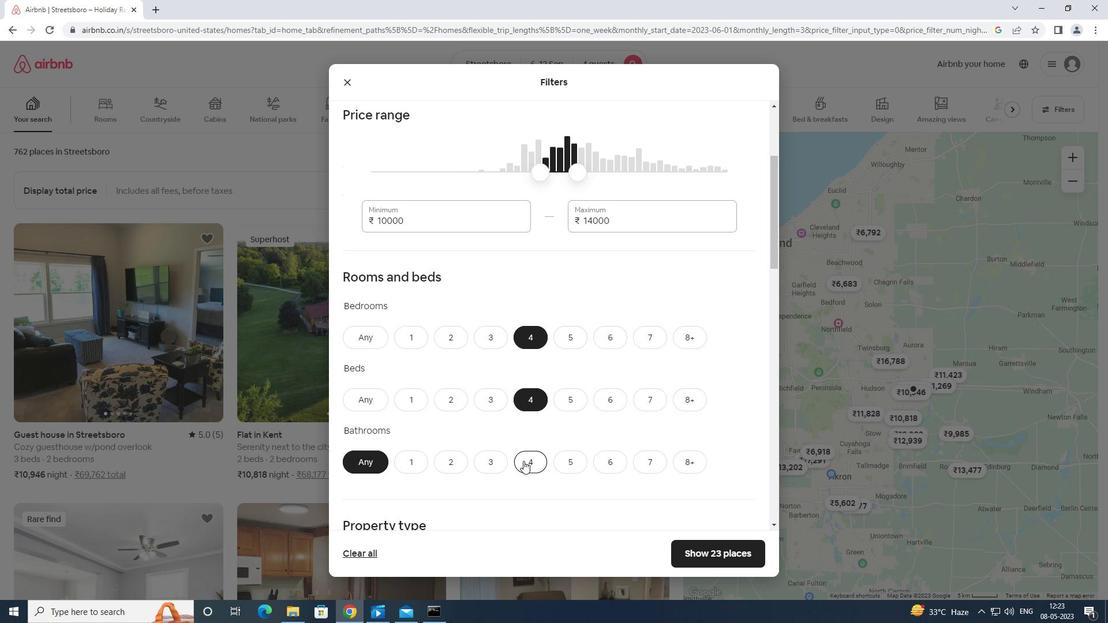 
Action: Mouse scrolled (526, 461) with delta (0, 0)
Screenshot: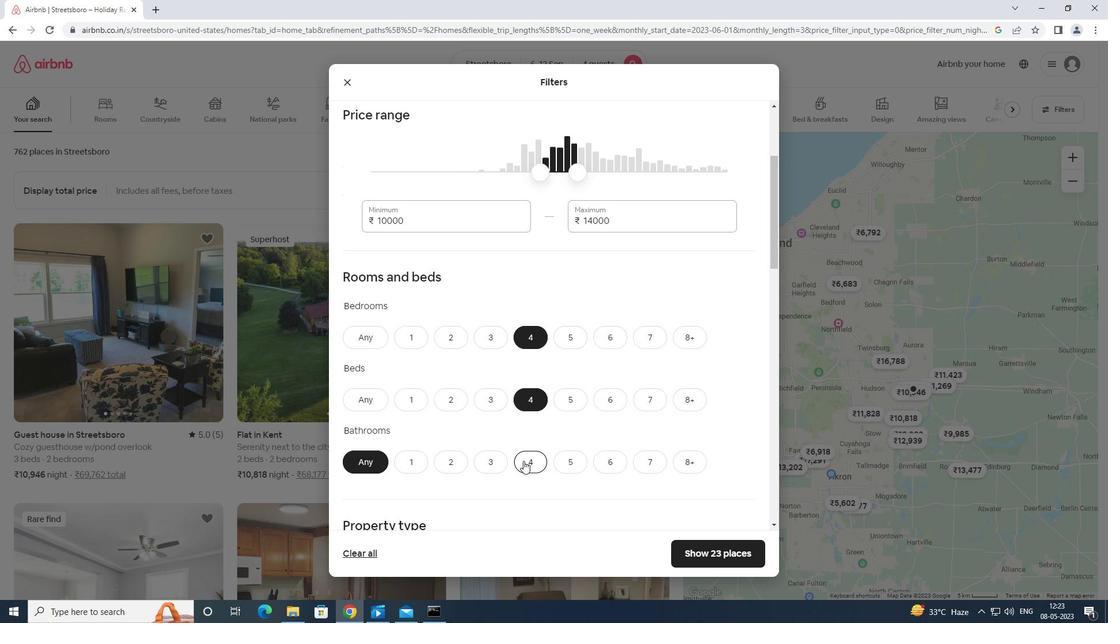
Action: Mouse scrolled (526, 461) with delta (0, 0)
Screenshot: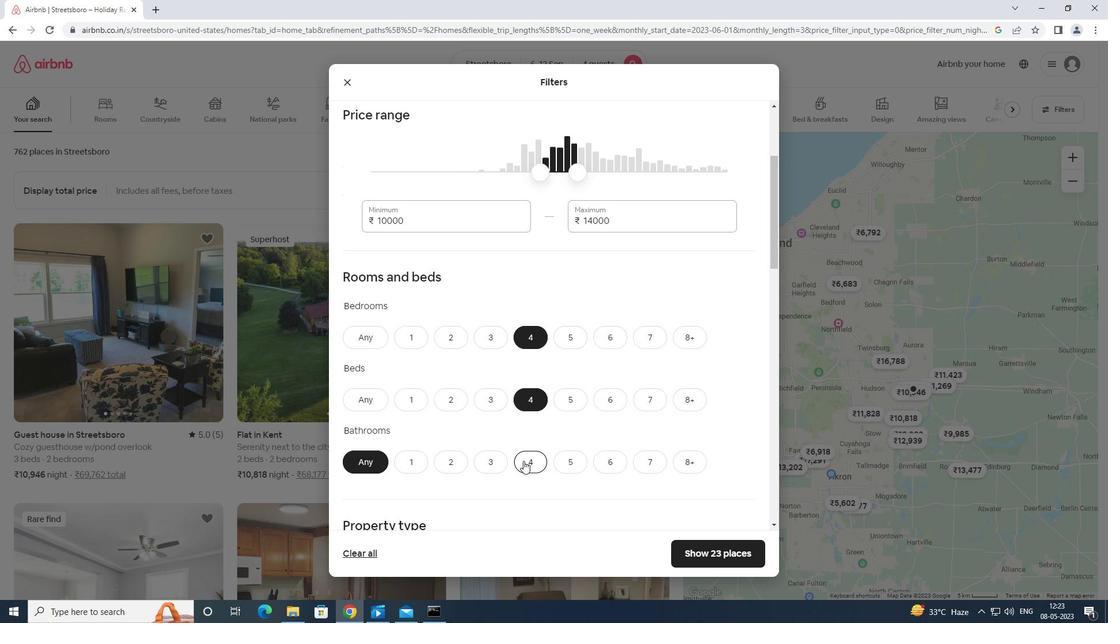 
Action: Mouse scrolled (526, 461) with delta (0, 0)
Screenshot: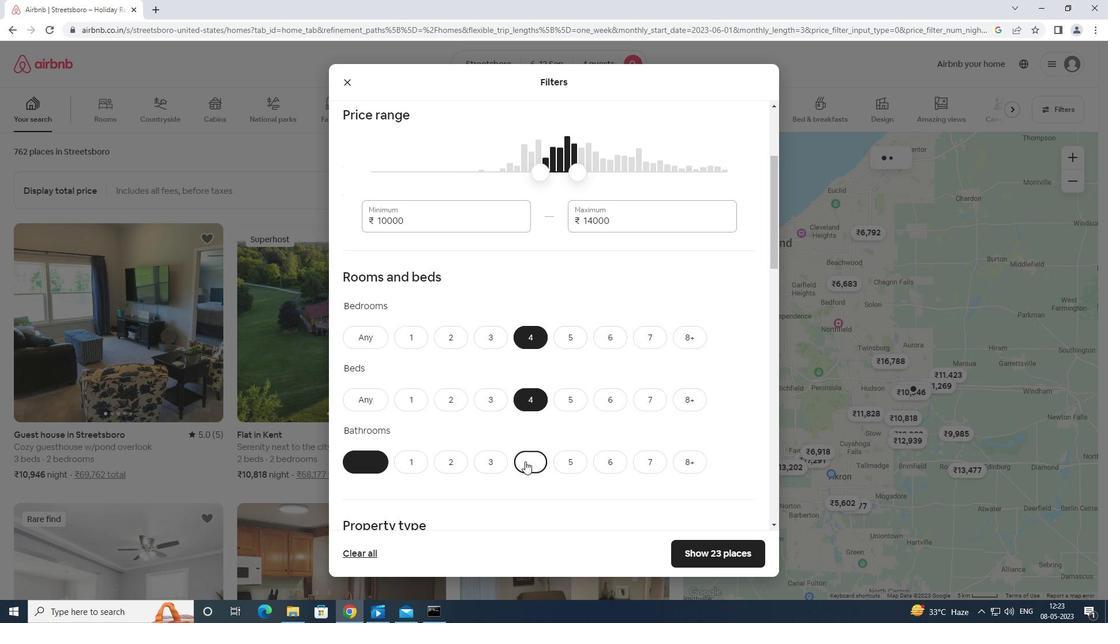 
Action: Mouse scrolled (526, 461) with delta (0, 0)
Screenshot: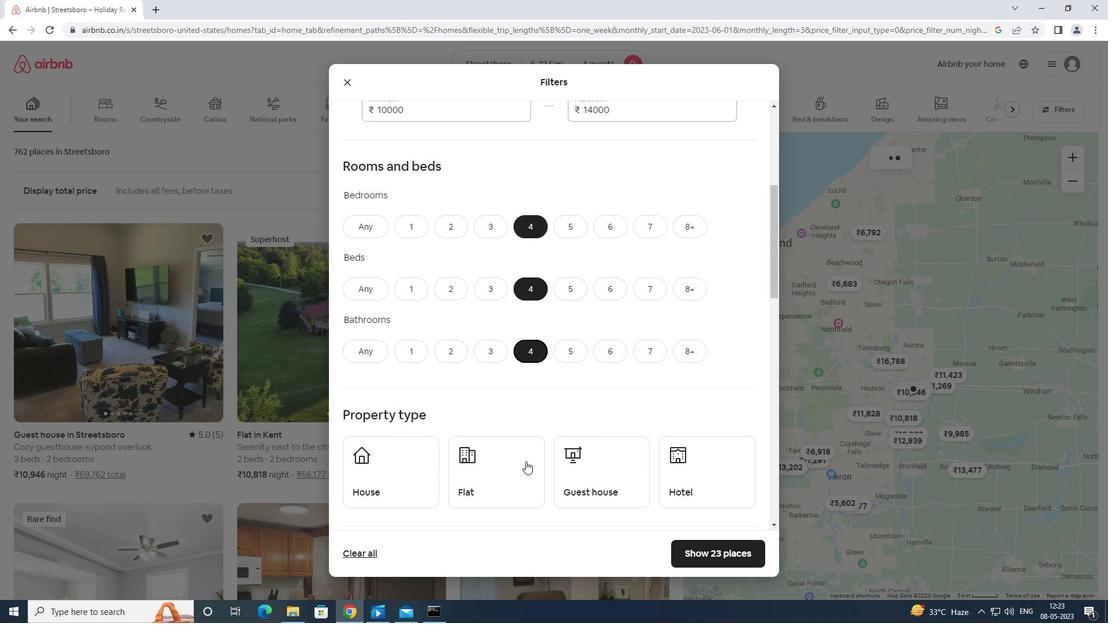 
Action: Mouse scrolled (526, 461) with delta (0, 0)
Screenshot: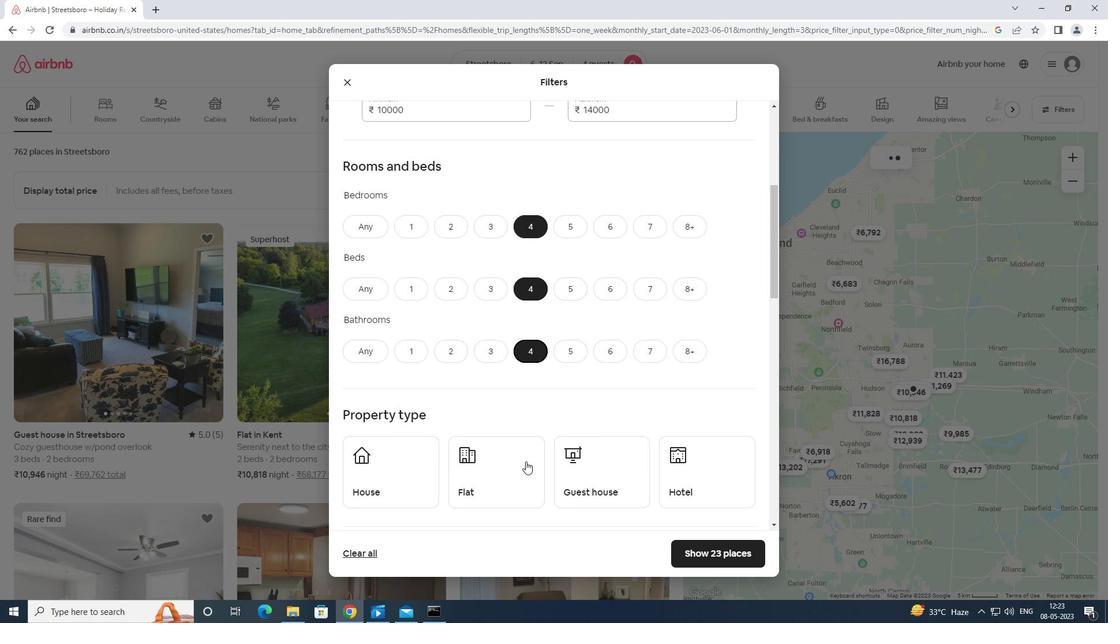 
Action: Mouse moved to (389, 306)
Screenshot: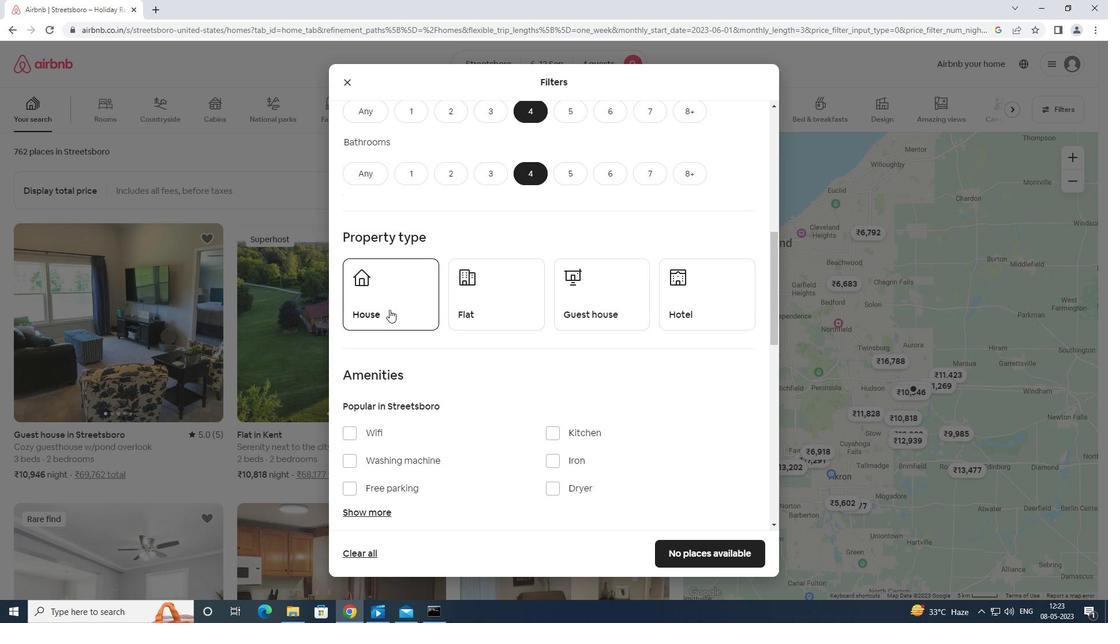 
Action: Mouse pressed left at (389, 306)
Screenshot: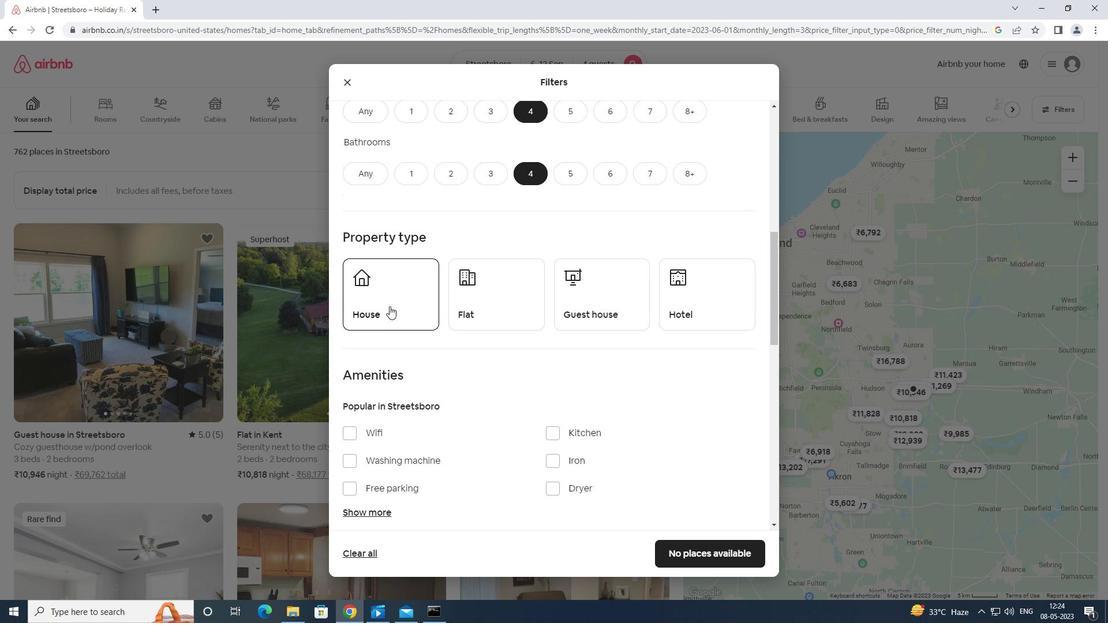 
Action: Mouse moved to (467, 296)
Screenshot: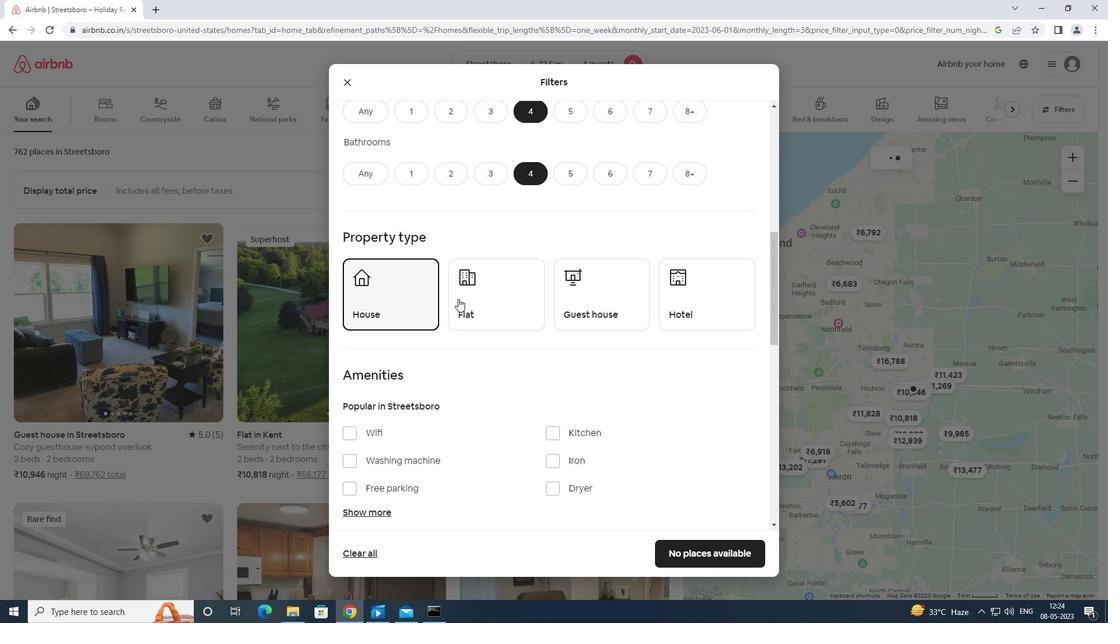
Action: Mouse pressed left at (467, 296)
Screenshot: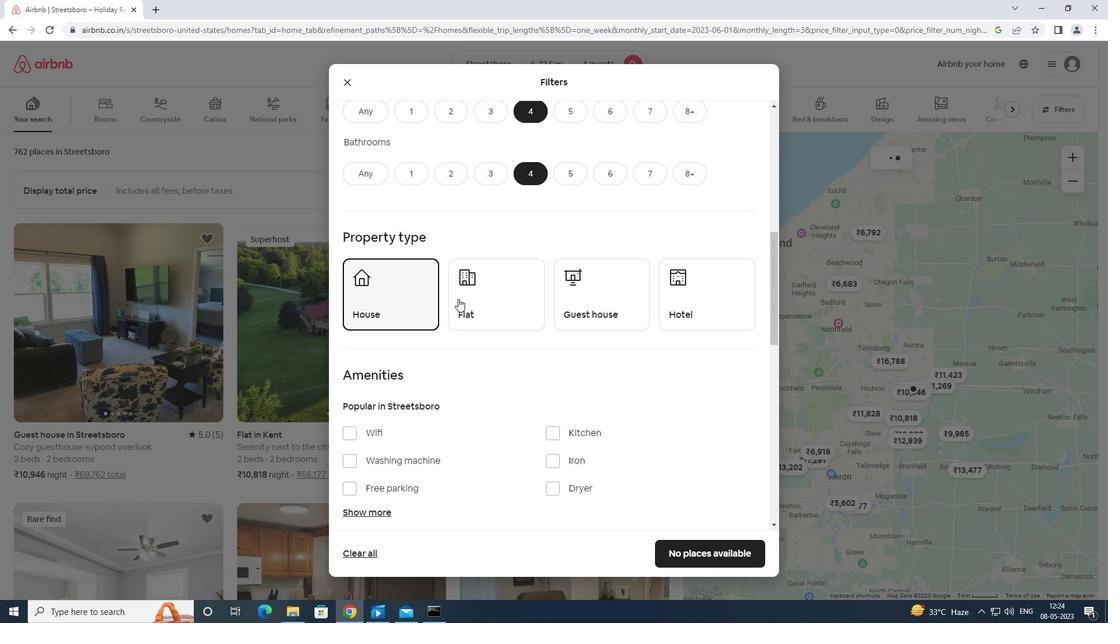 
Action: Mouse moved to (620, 295)
Screenshot: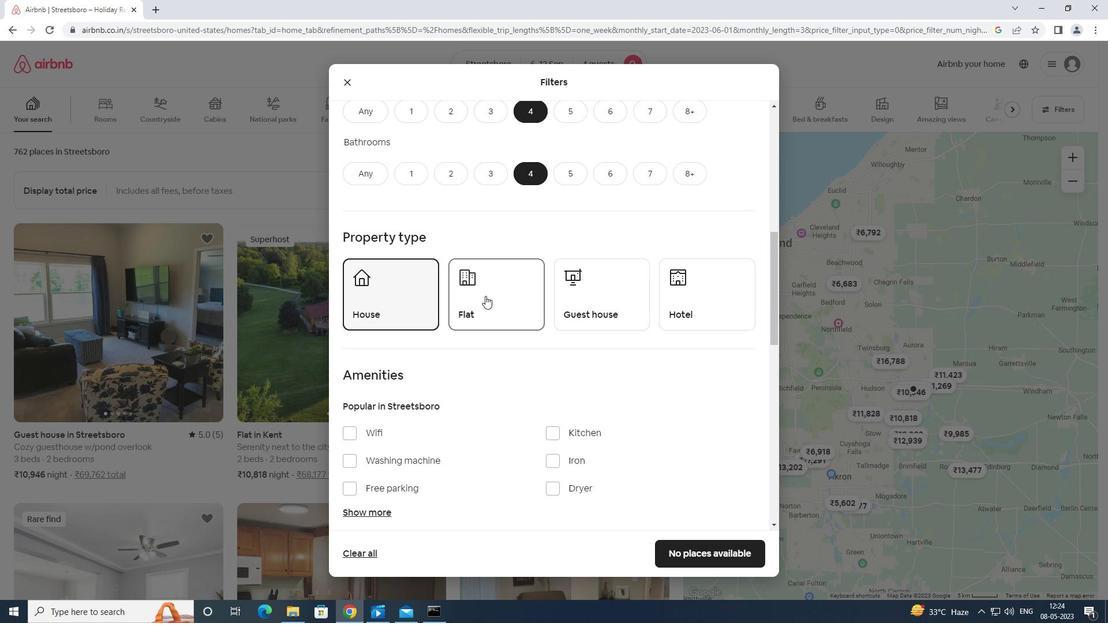 
Action: Mouse pressed left at (620, 295)
Screenshot: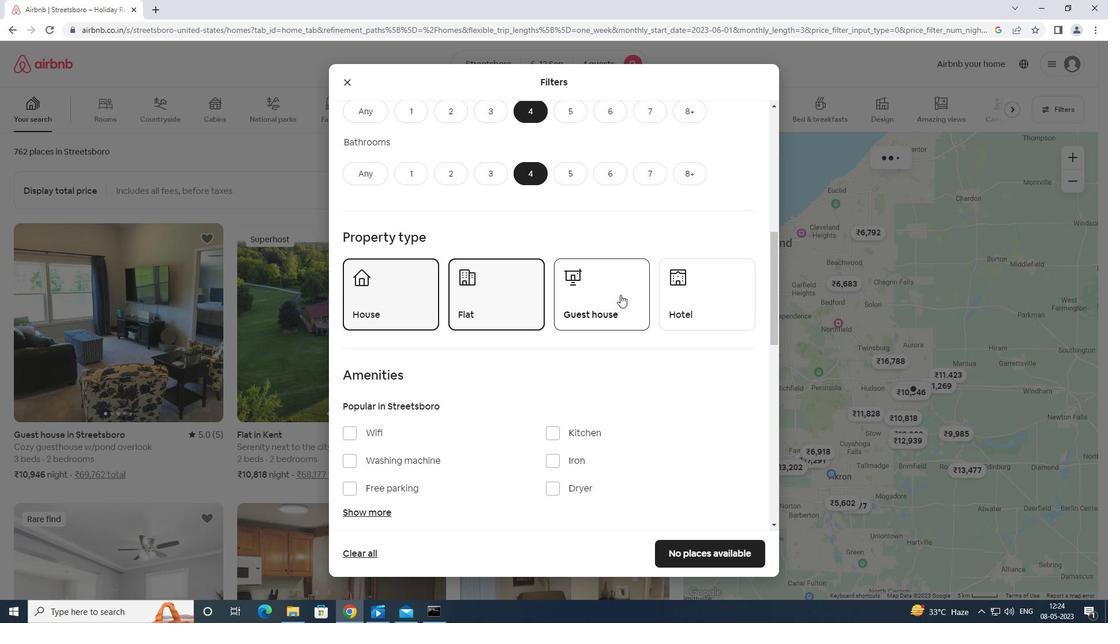 
Action: Mouse scrolled (620, 294) with delta (0, 0)
Screenshot: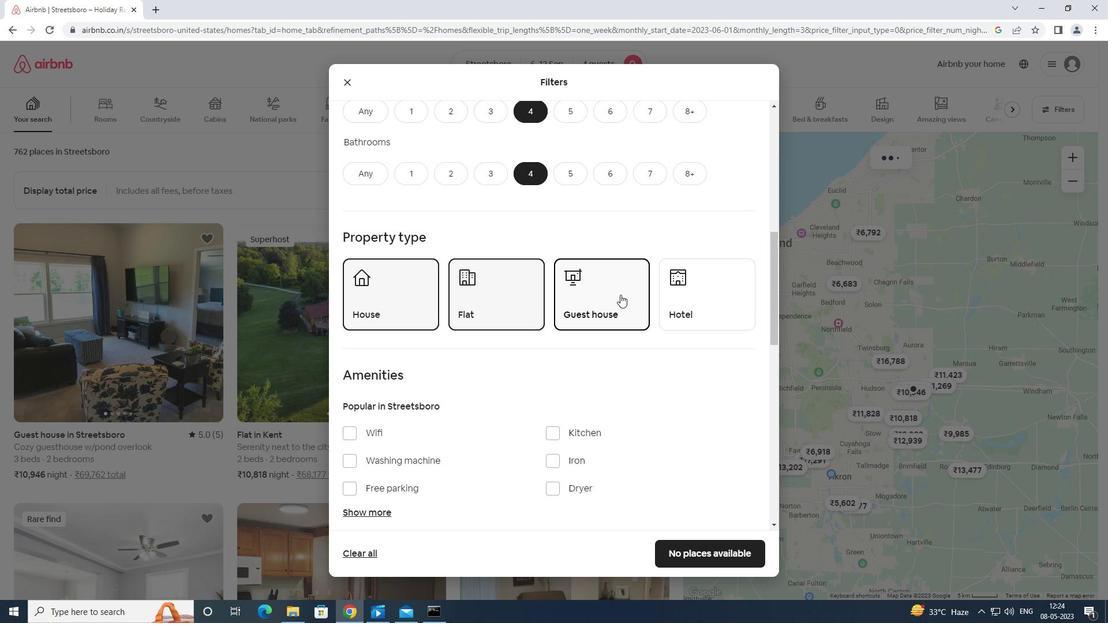 
Action: Mouse scrolled (620, 294) with delta (0, 0)
Screenshot: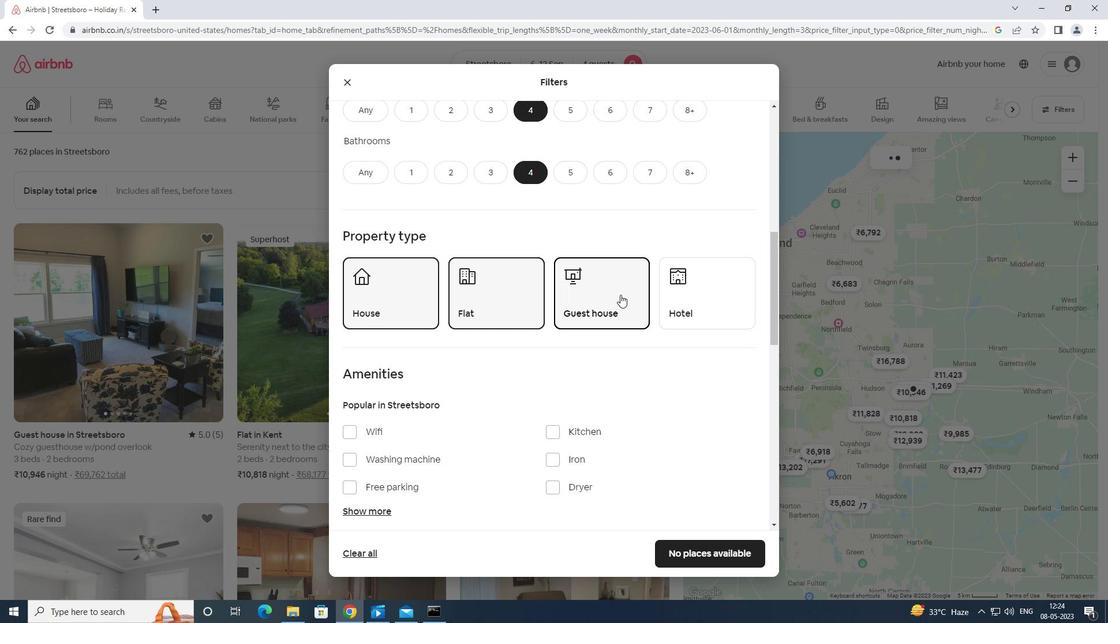 
Action: Mouse scrolled (620, 294) with delta (0, 0)
Screenshot: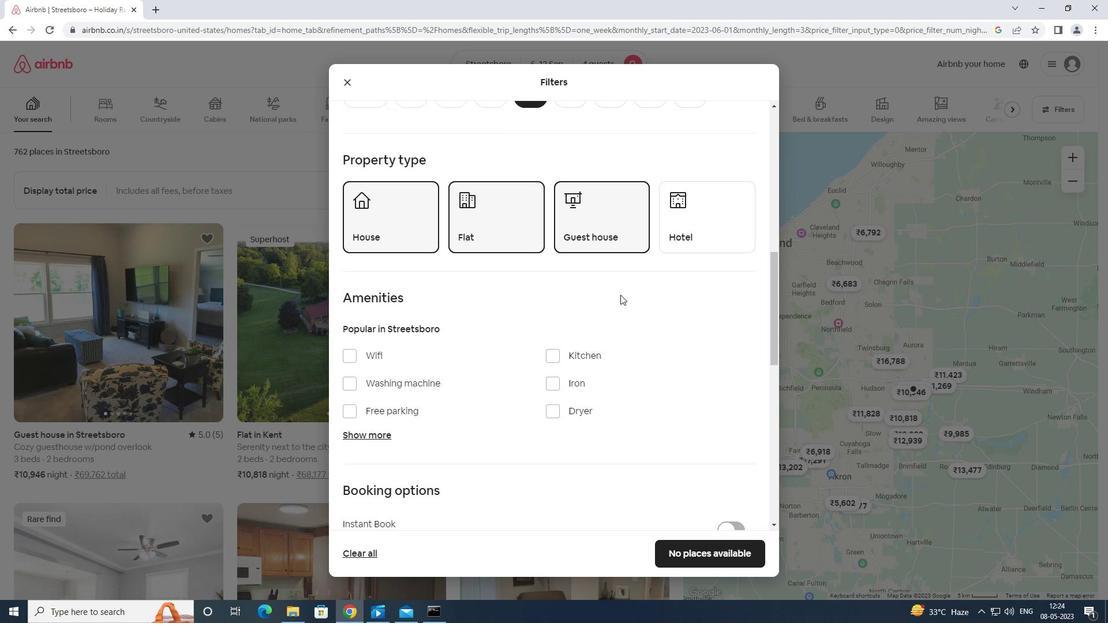 
Action: Mouse moved to (348, 258)
Screenshot: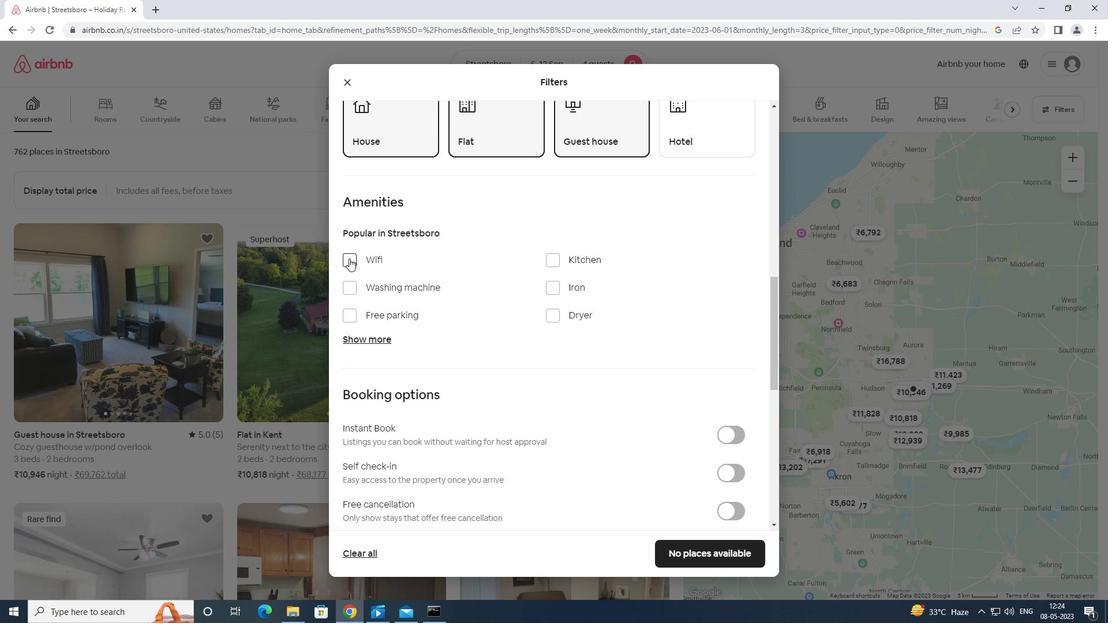 
Action: Mouse pressed left at (348, 258)
Screenshot: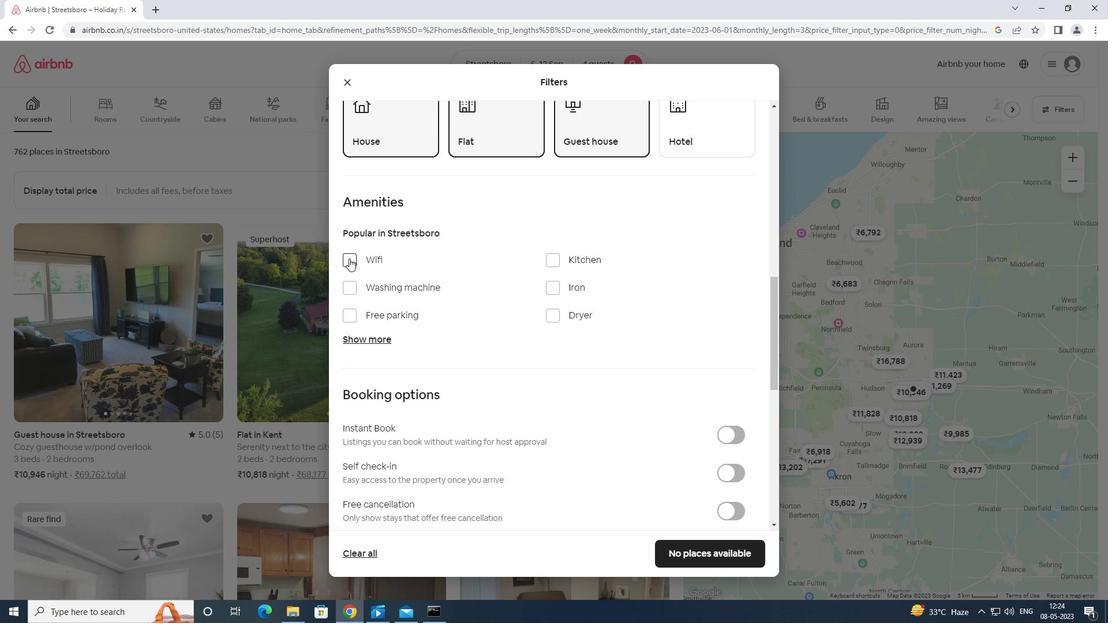 
Action: Mouse moved to (354, 308)
Screenshot: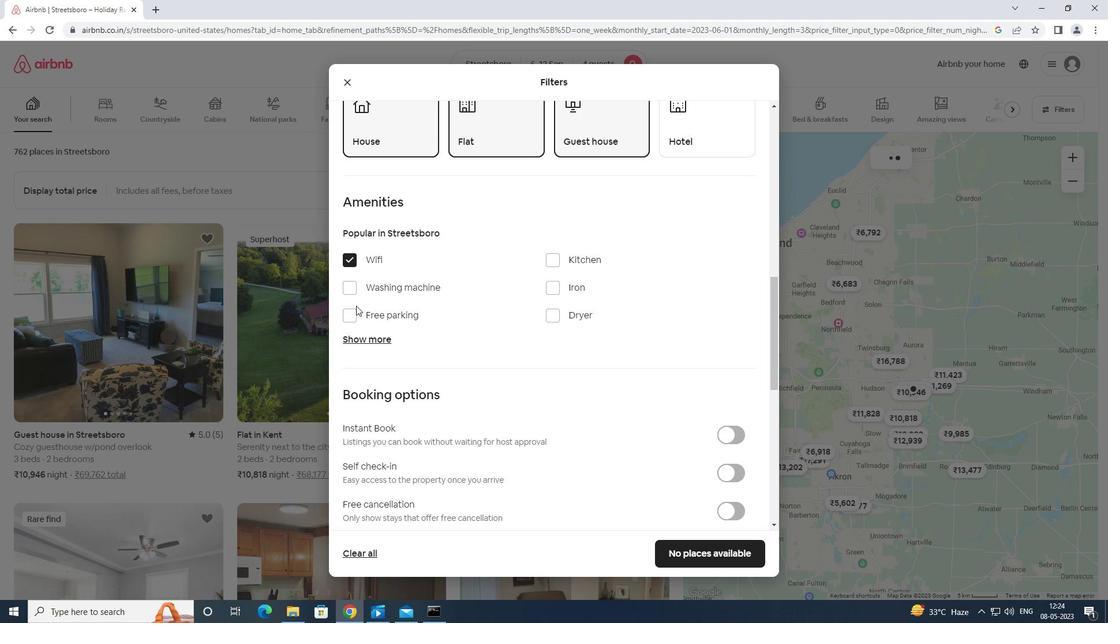 
Action: Mouse pressed left at (354, 308)
Screenshot: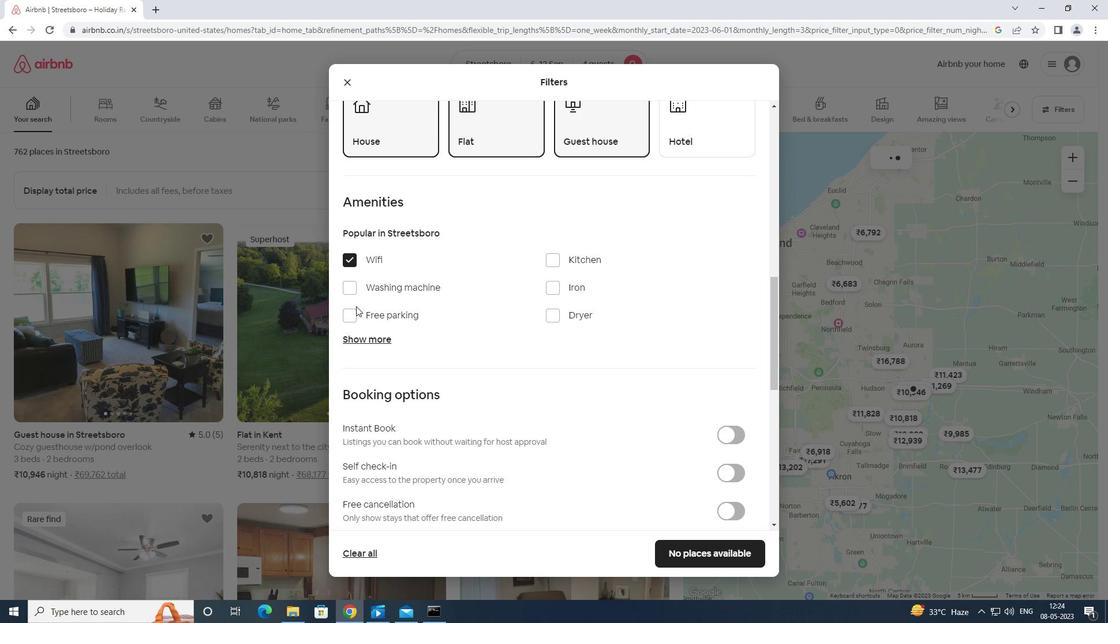 
Action: Mouse moved to (348, 333)
Screenshot: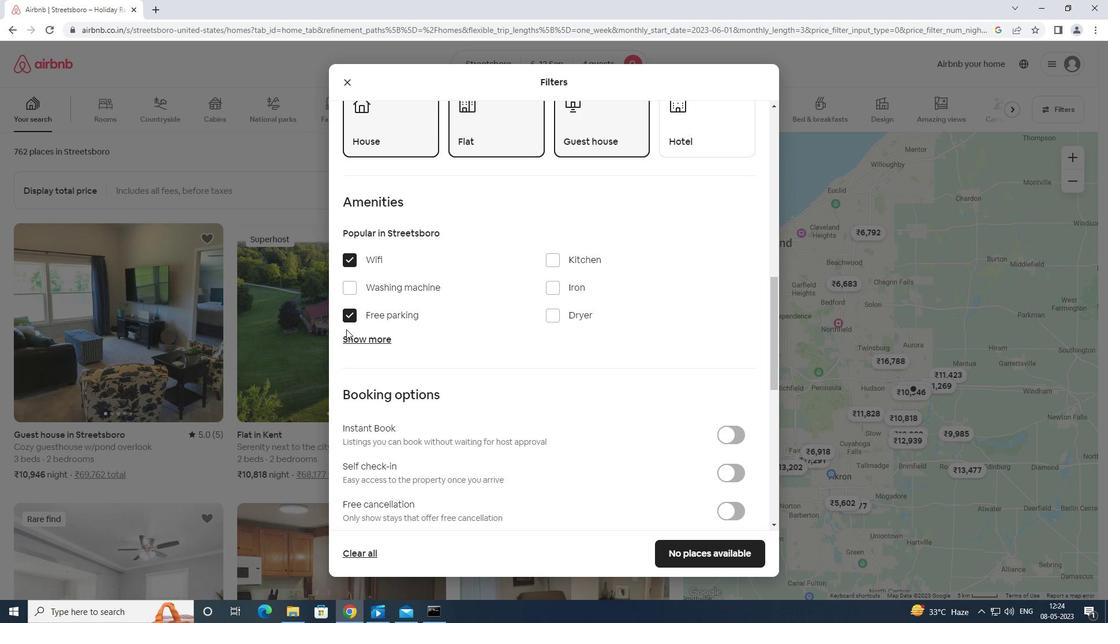 
Action: Mouse pressed left at (348, 333)
Screenshot: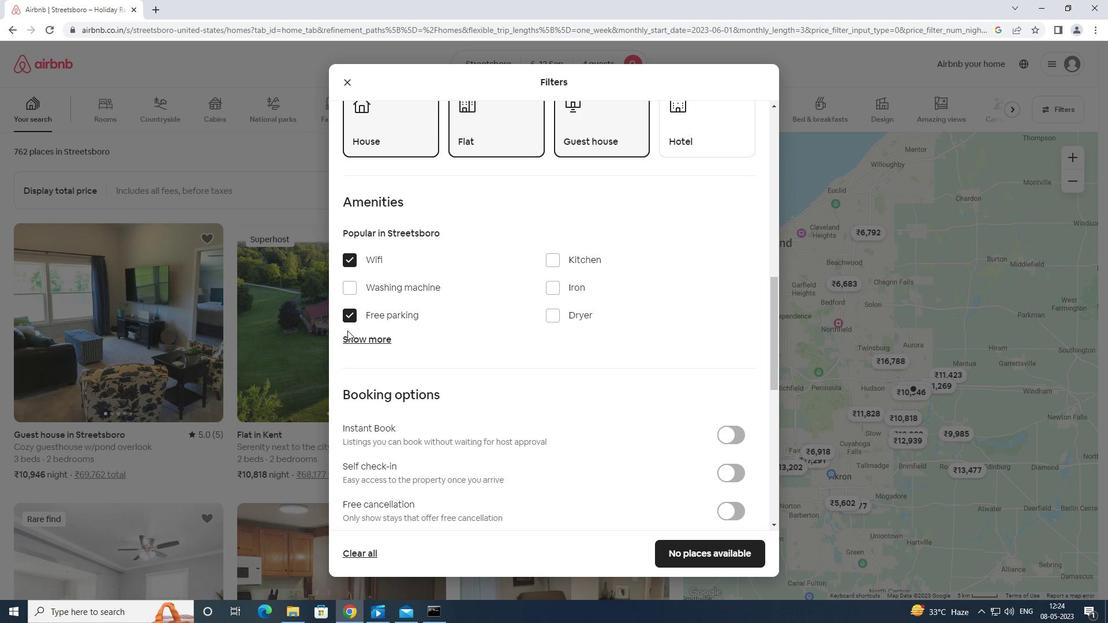 
Action: Mouse moved to (369, 340)
Screenshot: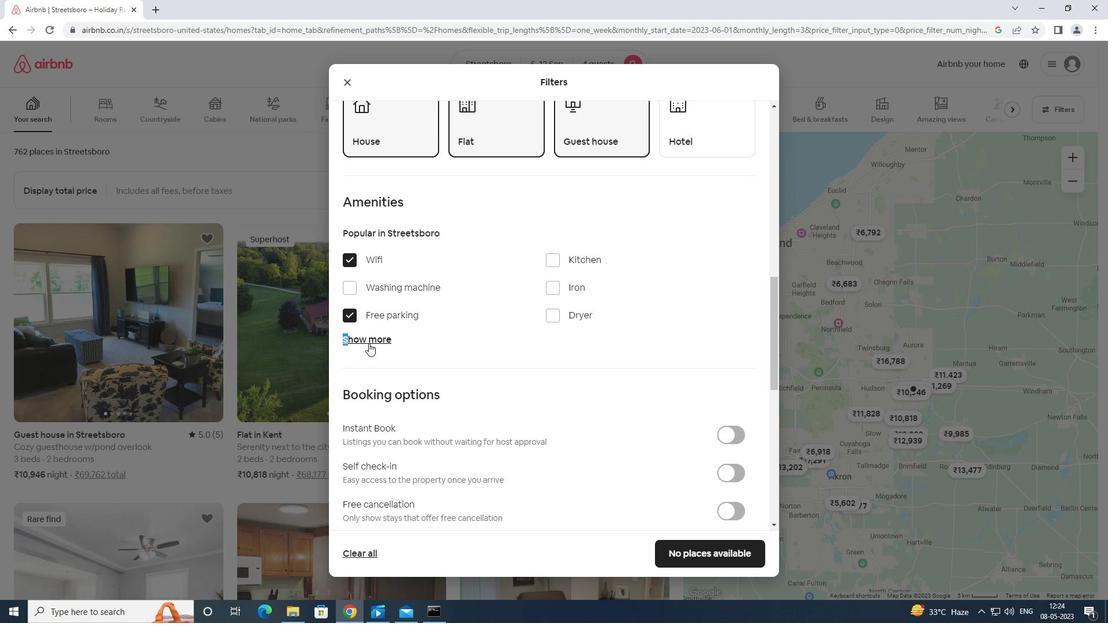 
Action: Mouse pressed left at (369, 340)
Screenshot: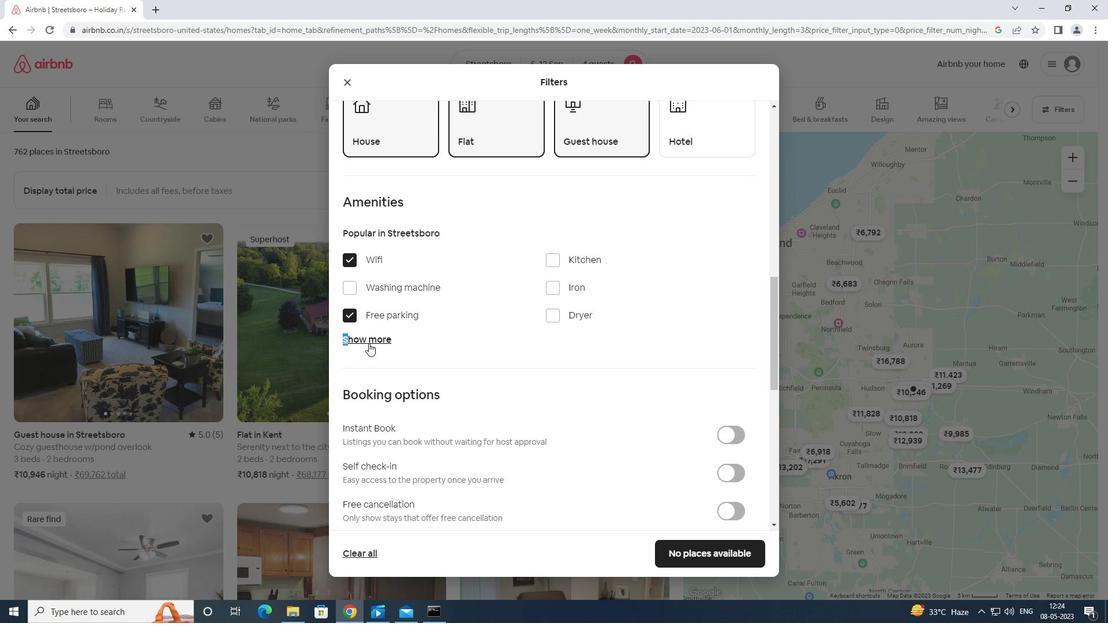 
Action: Mouse moved to (549, 403)
Screenshot: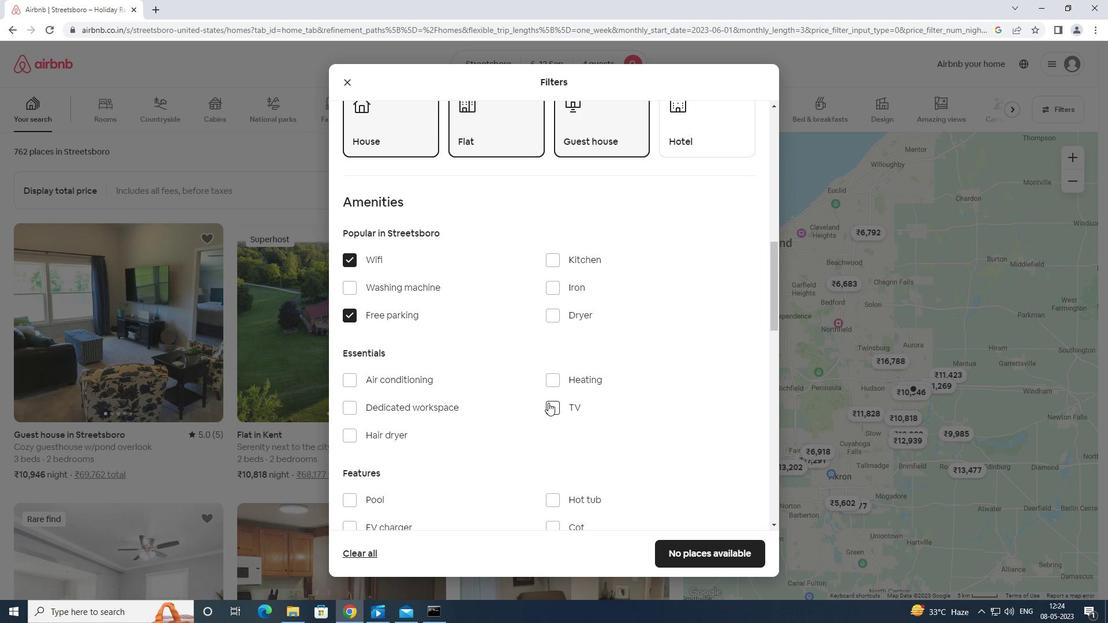 
Action: Mouse pressed left at (549, 403)
Screenshot: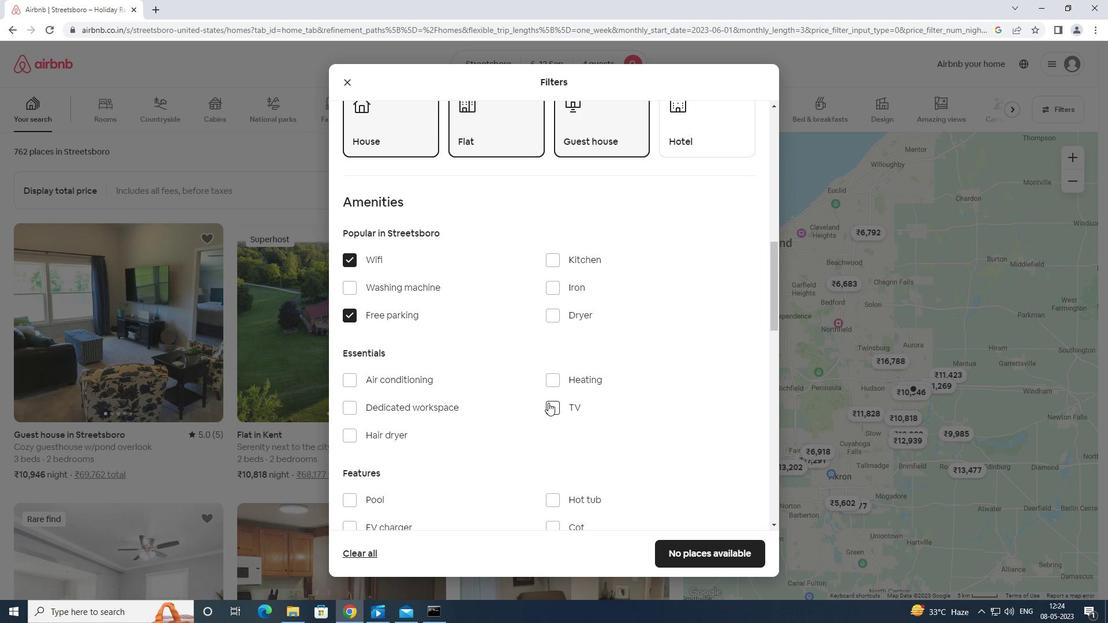 
Action: Mouse moved to (550, 403)
Screenshot: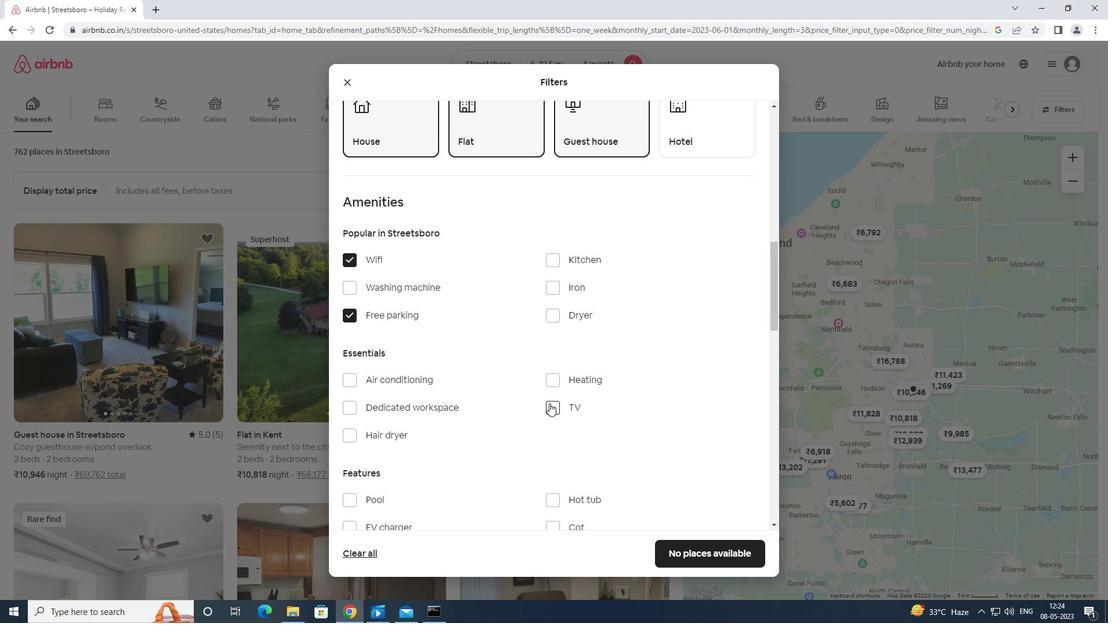 
Action: Mouse scrolled (550, 403) with delta (0, 0)
Screenshot: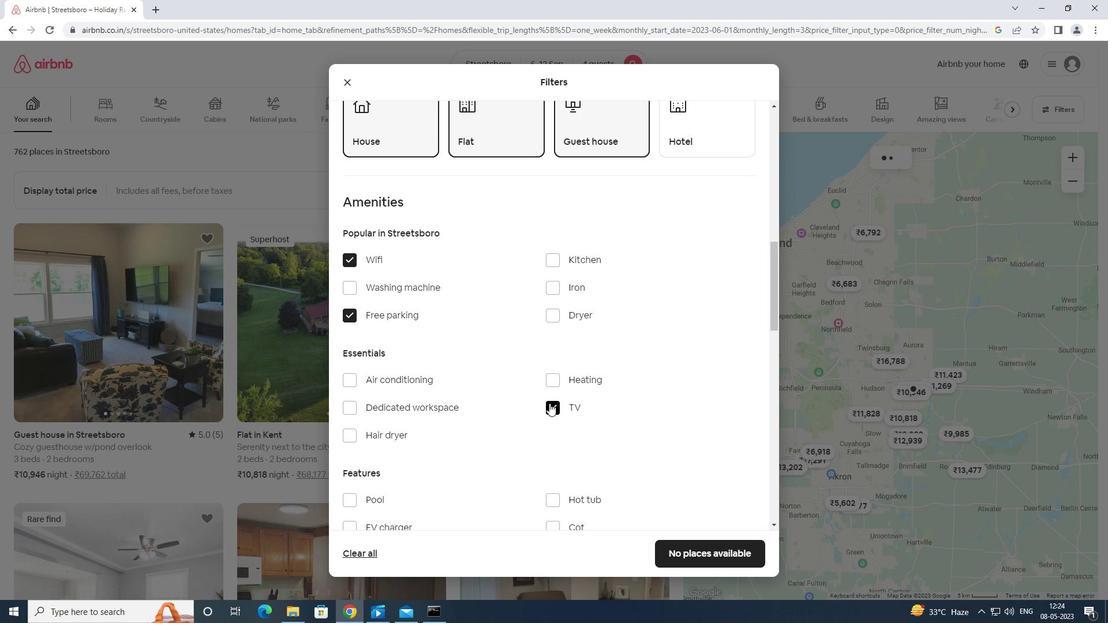 
Action: Mouse moved to (551, 404)
Screenshot: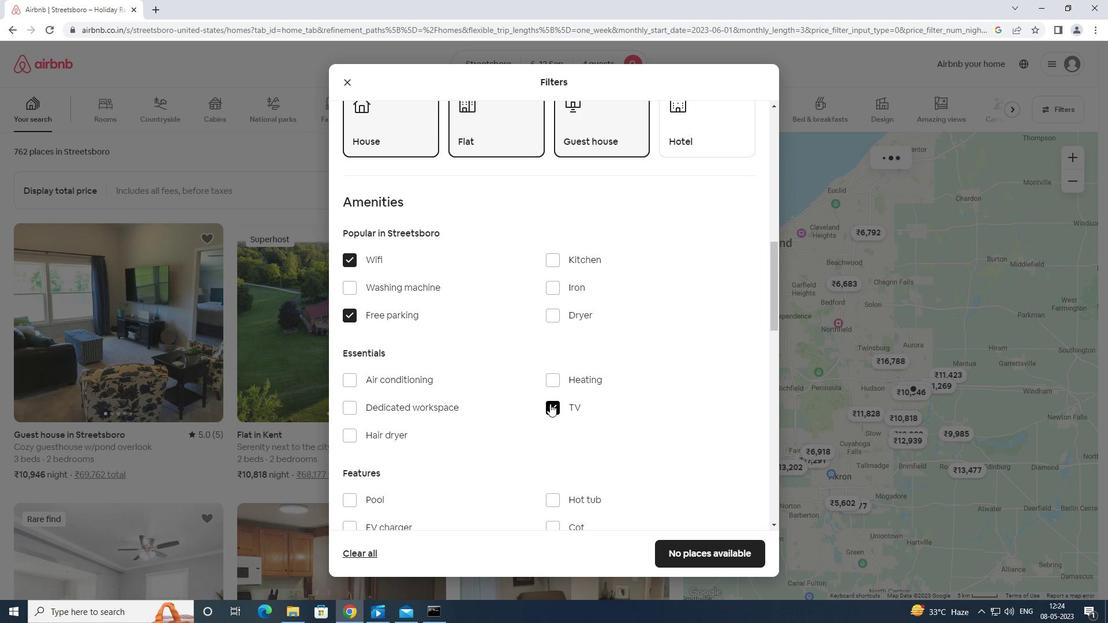 
Action: Mouse scrolled (551, 404) with delta (0, 0)
Screenshot: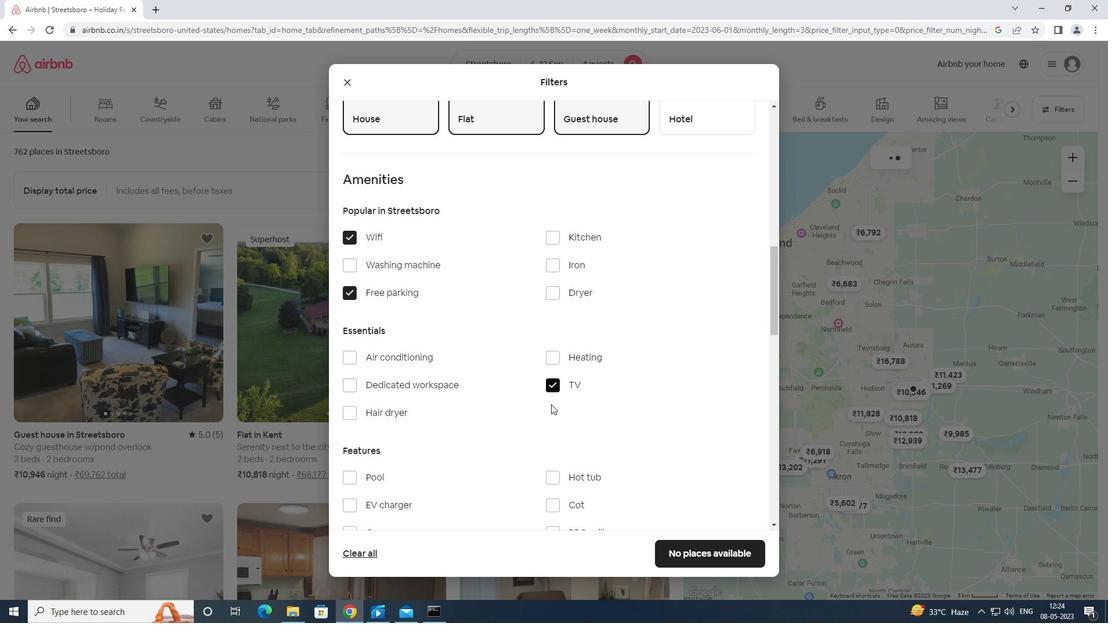 
Action: Mouse moved to (349, 438)
Screenshot: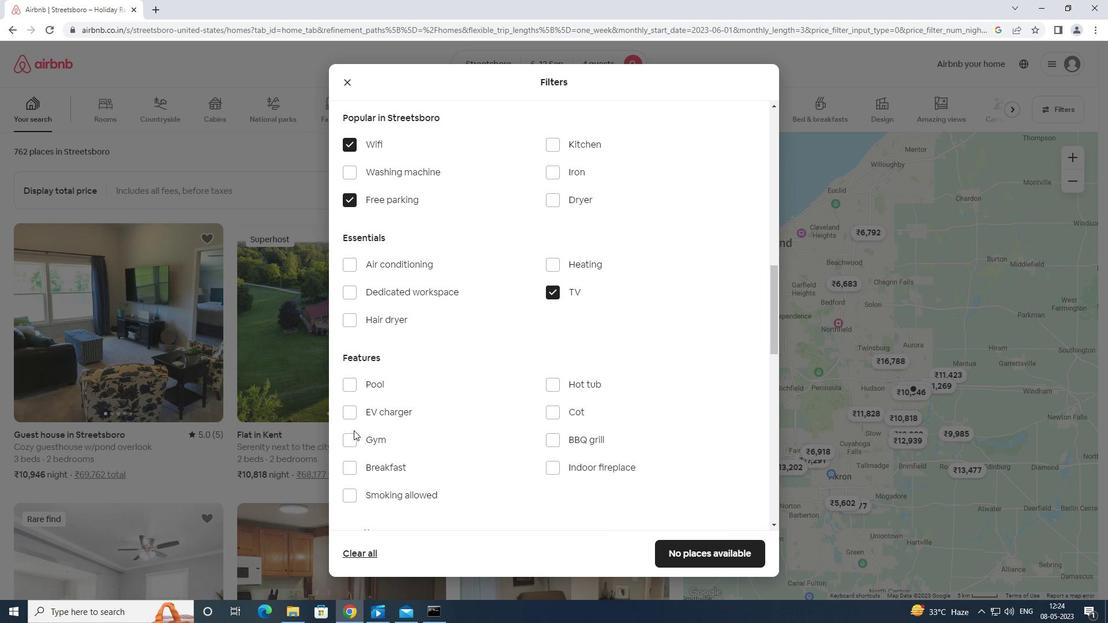 
Action: Mouse pressed left at (349, 438)
Screenshot: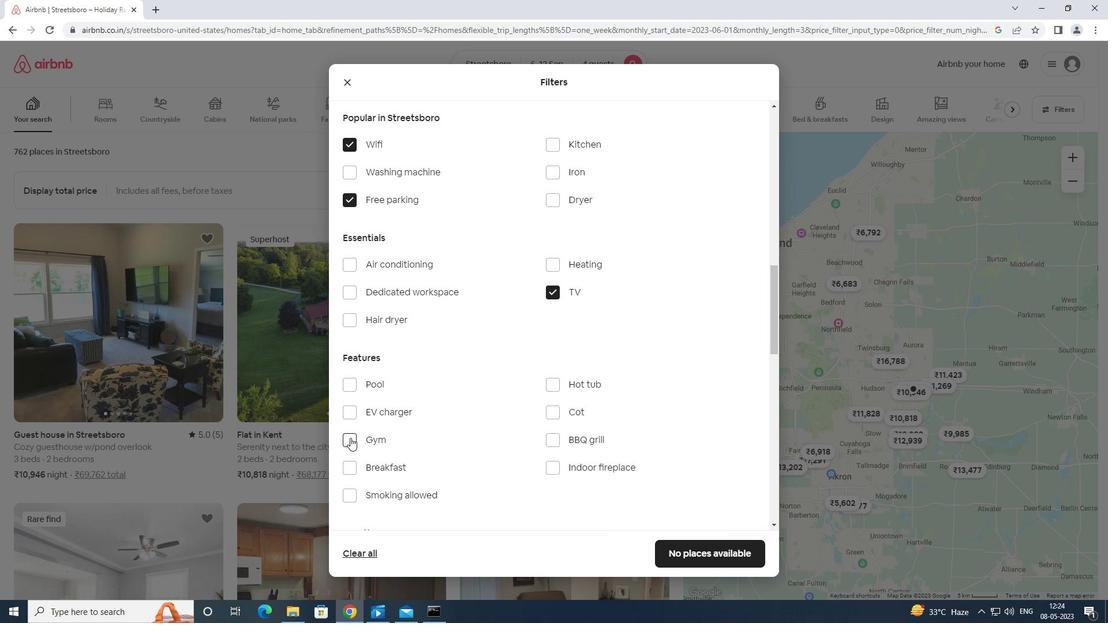
Action: Mouse moved to (349, 475)
Screenshot: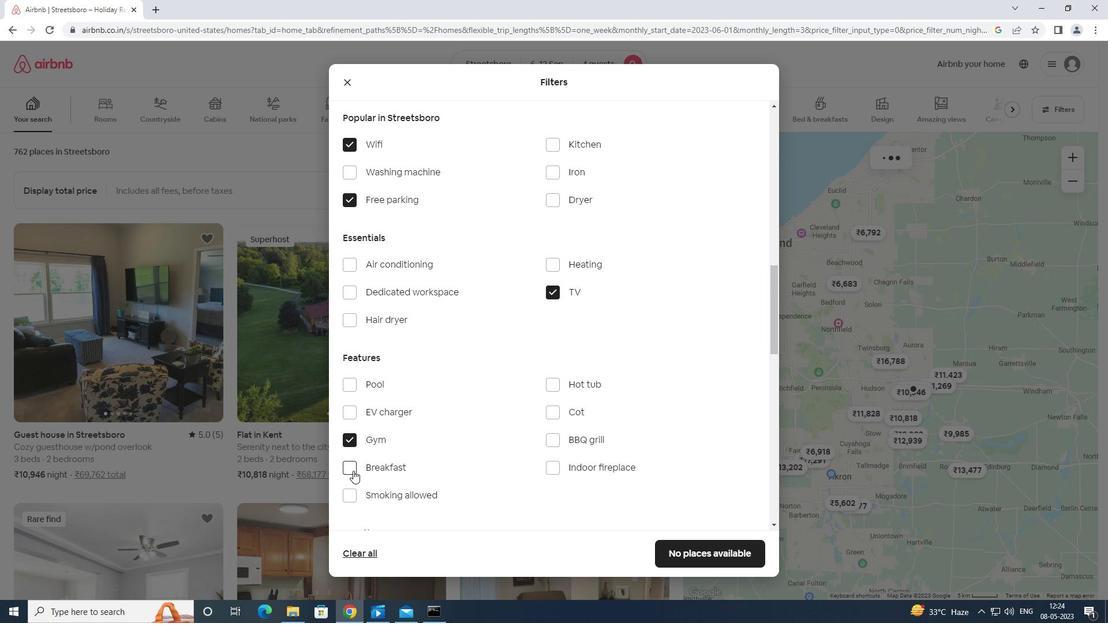 
Action: Mouse pressed left at (349, 475)
Screenshot: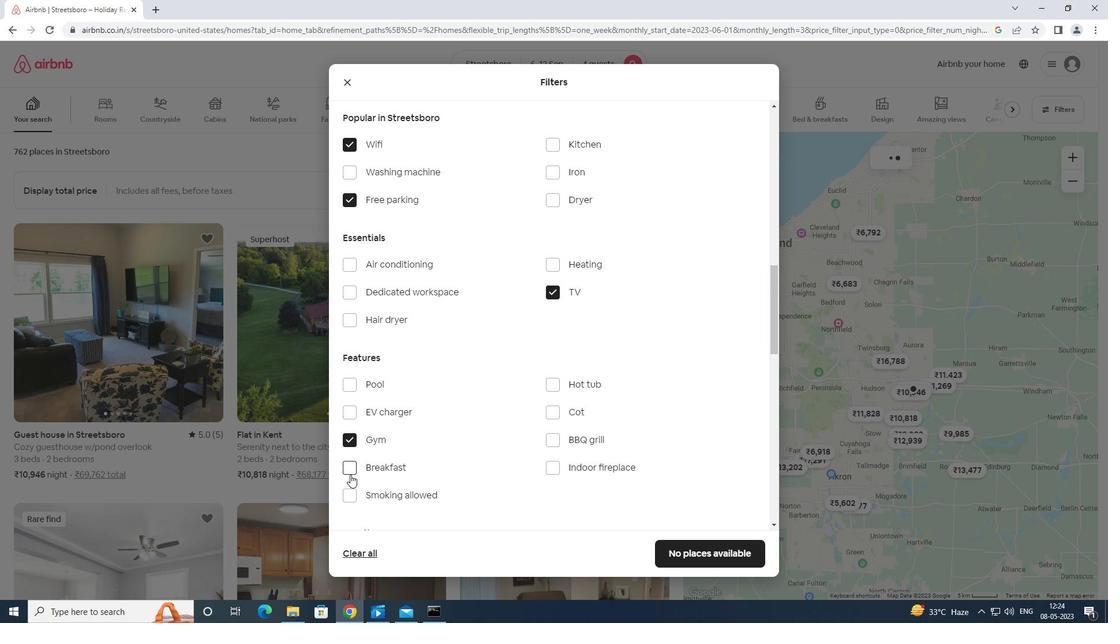 
Action: Mouse moved to (349, 462)
Screenshot: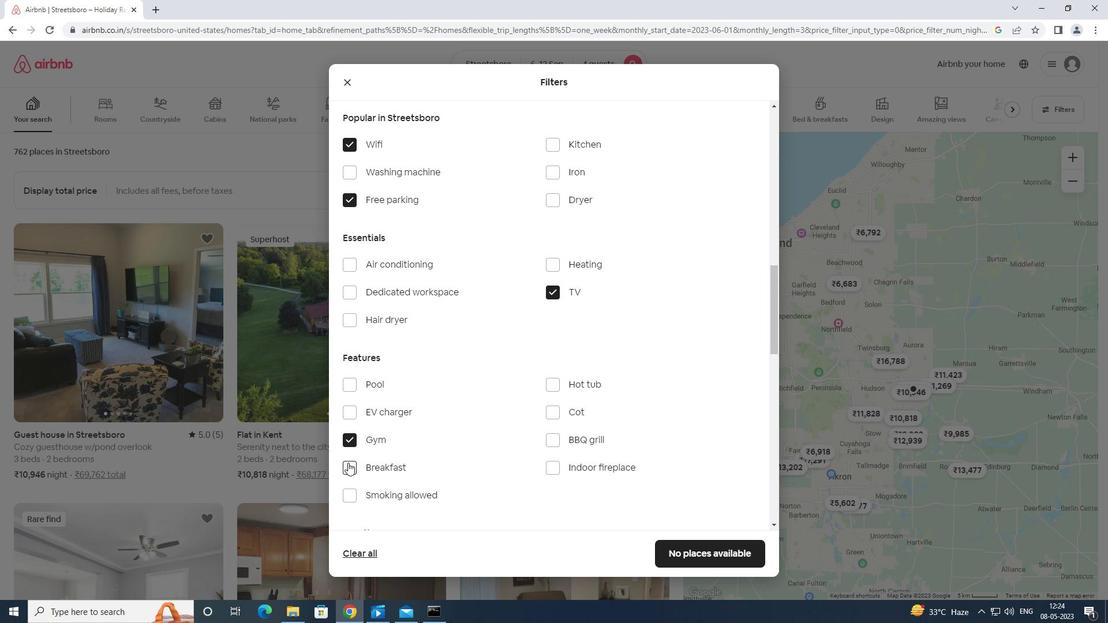 
Action: Mouse pressed left at (349, 462)
Screenshot: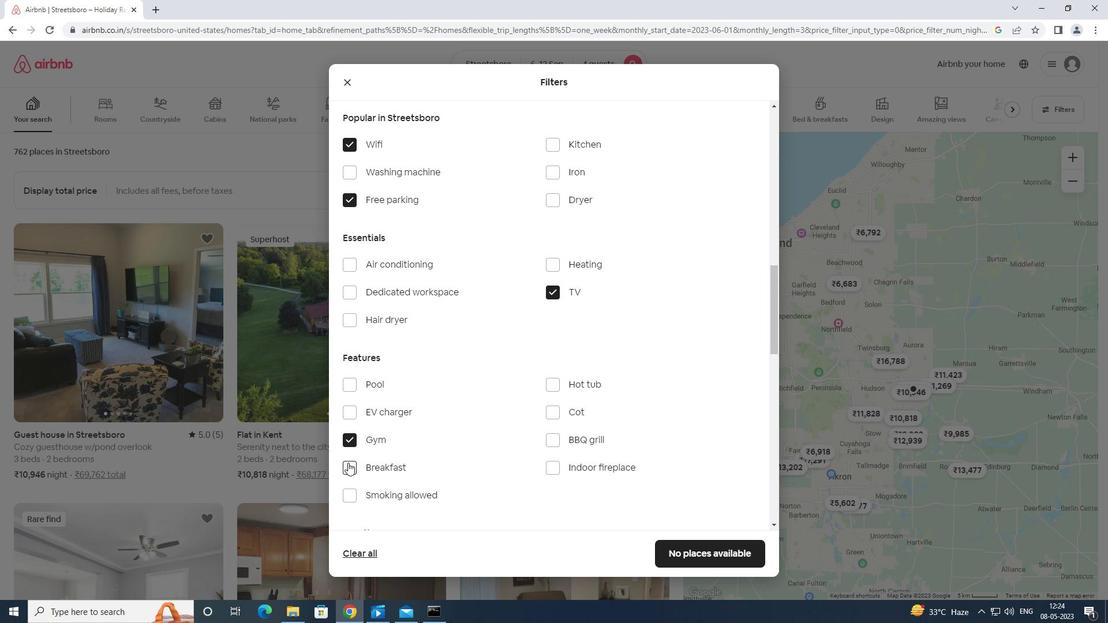 
Action: Mouse moved to (350, 462)
Screenshot: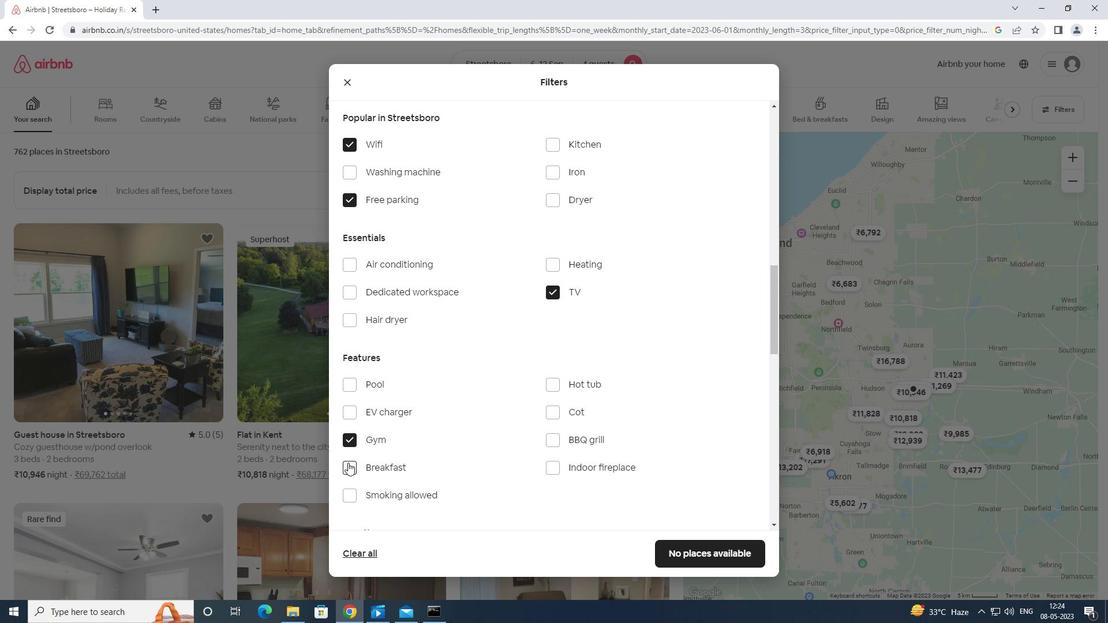 
Action: Mouse scrolled (350, 461) with delta (0, 0)
Screenshot: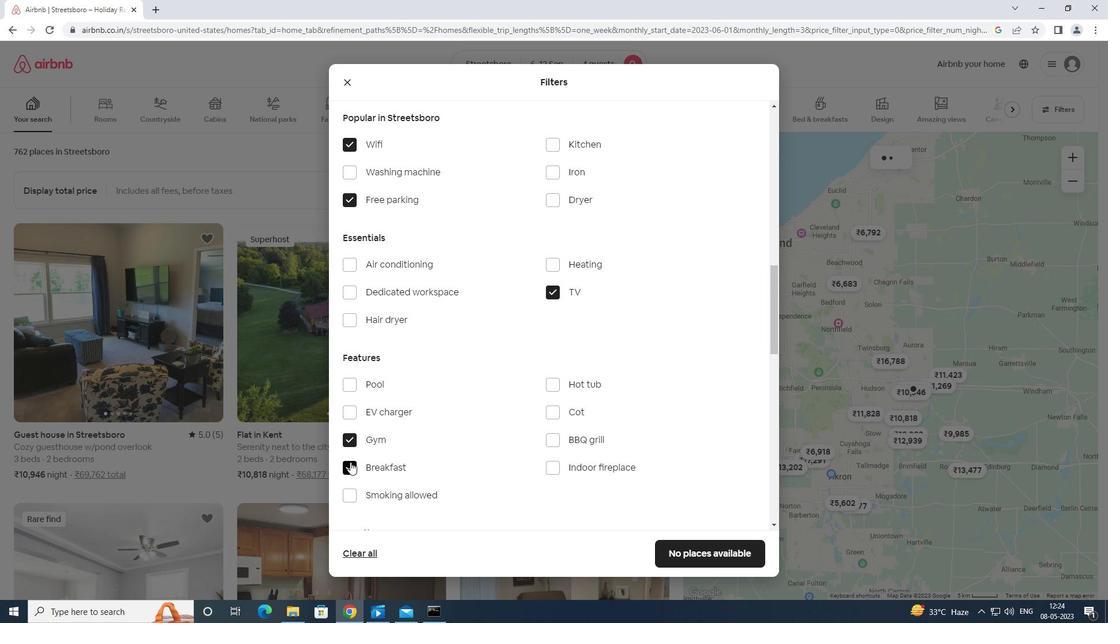 
Action: Mouse scrolled (350, 461) with delta (0, 0)
Screenshot: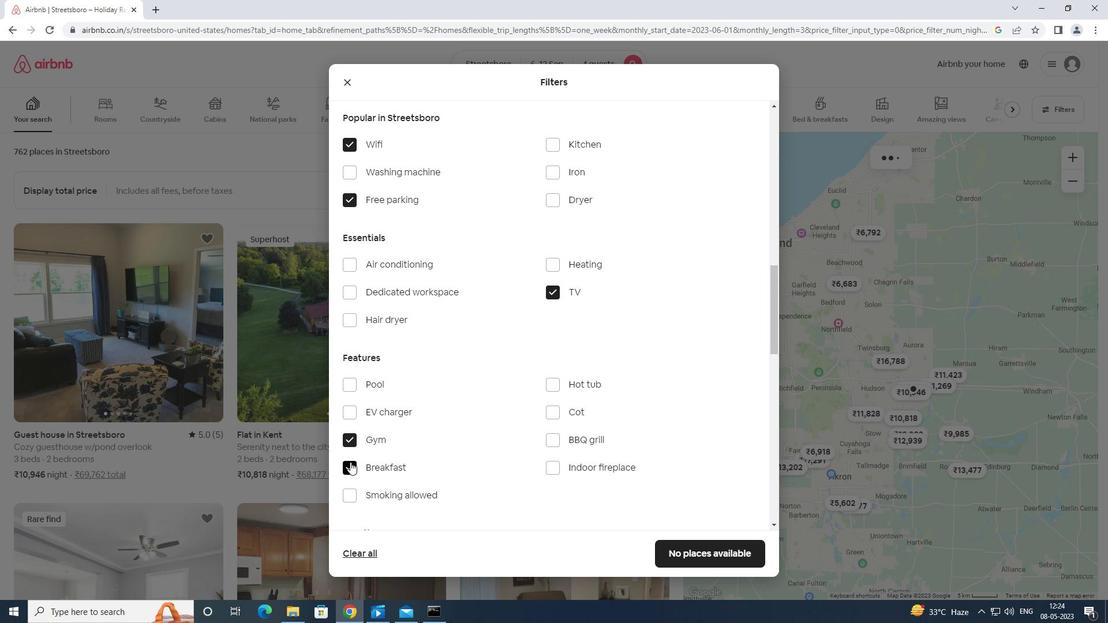 
Action: Mouse scrolled (350, 461) with delta (0, 0)
Screenshot: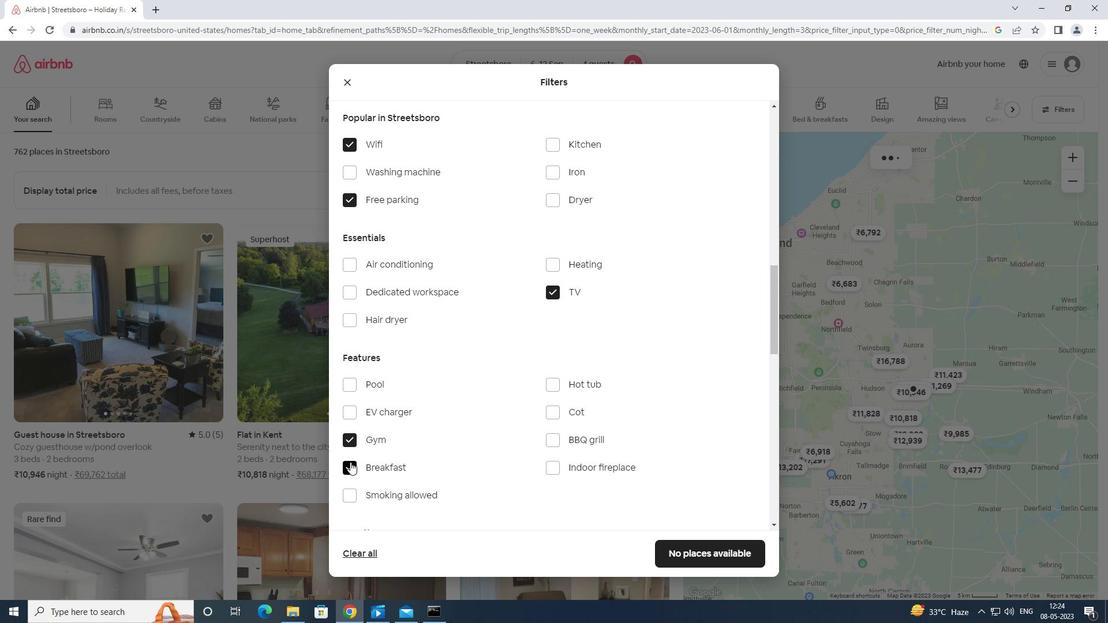 
Action: Mouse scrolled (350, 461) with delta (0, 0)
Screenshot: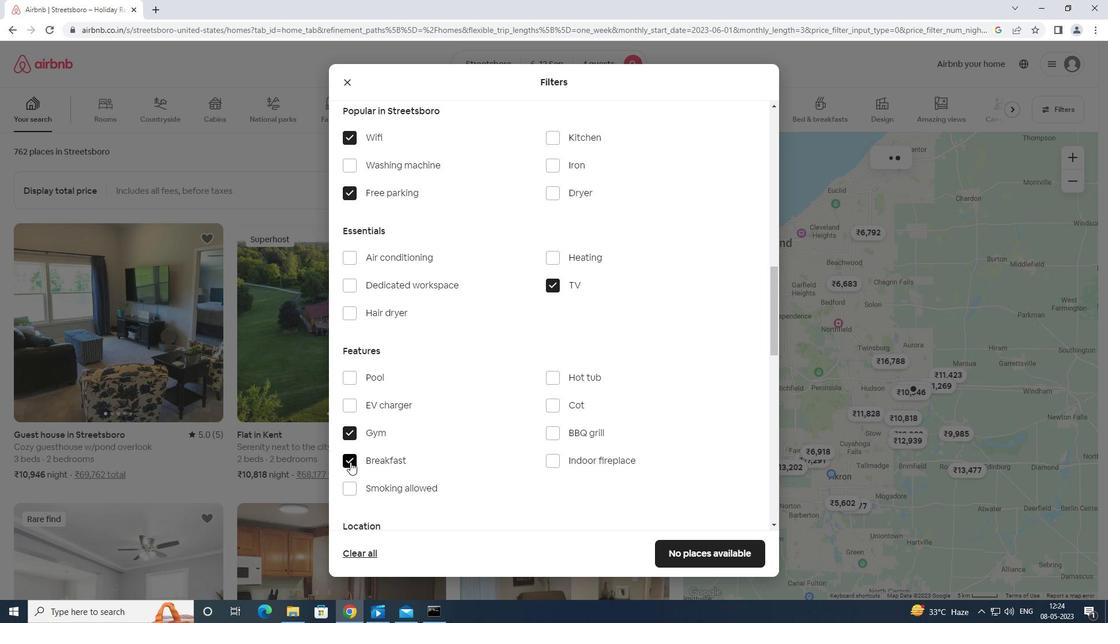 
Action: Mouse scrolled (350, 461) with delta (0, 0)
Screenshot: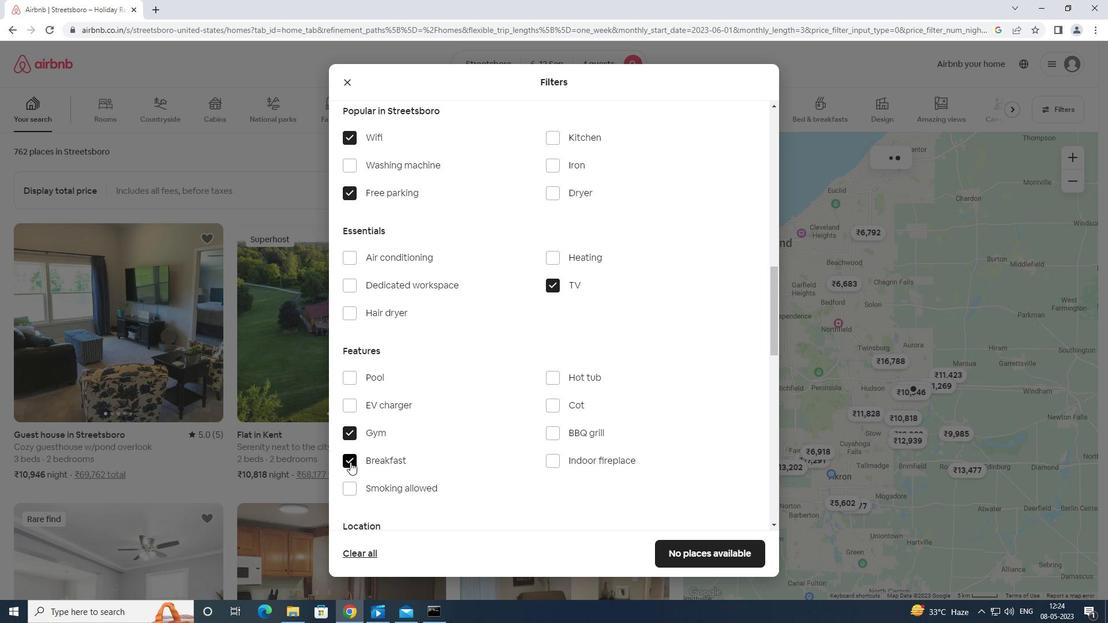 
Action: Mouse moved to (359, 463)
Screenshot: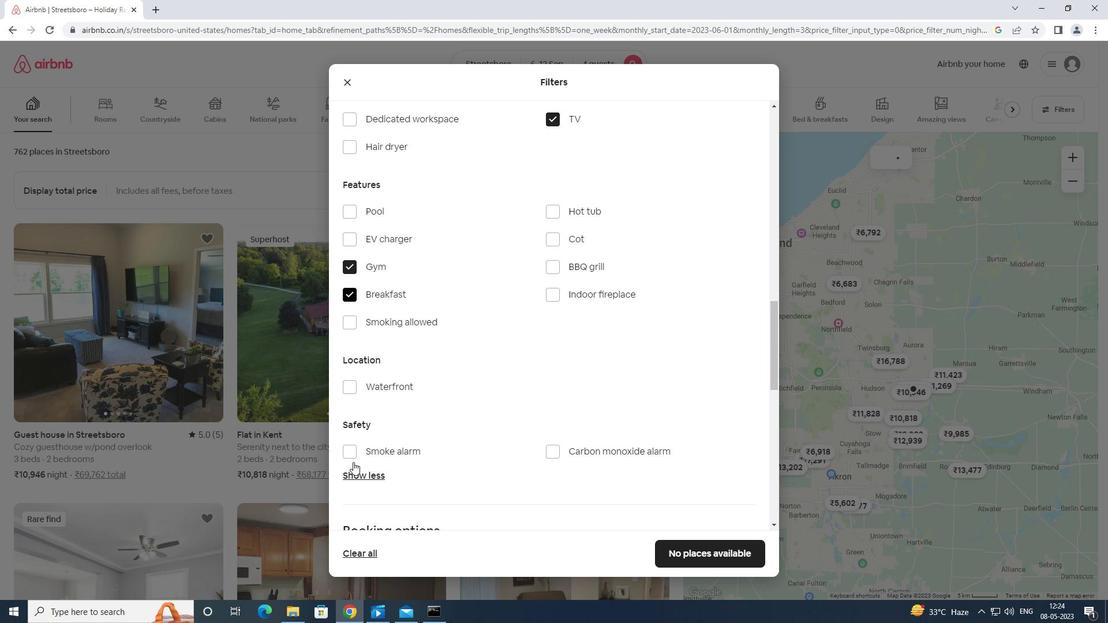 
Action: Mouse scrolled (359, 462) with delta (0, 0)
Screenshot: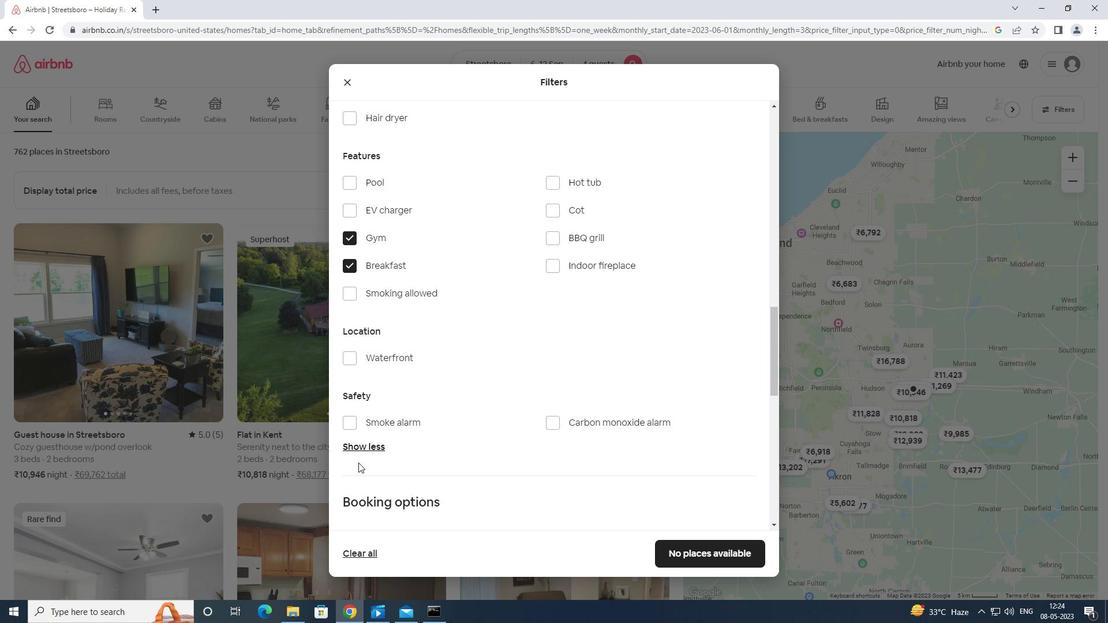 
Action: Mouse moved to (734, 443)
Screenshot: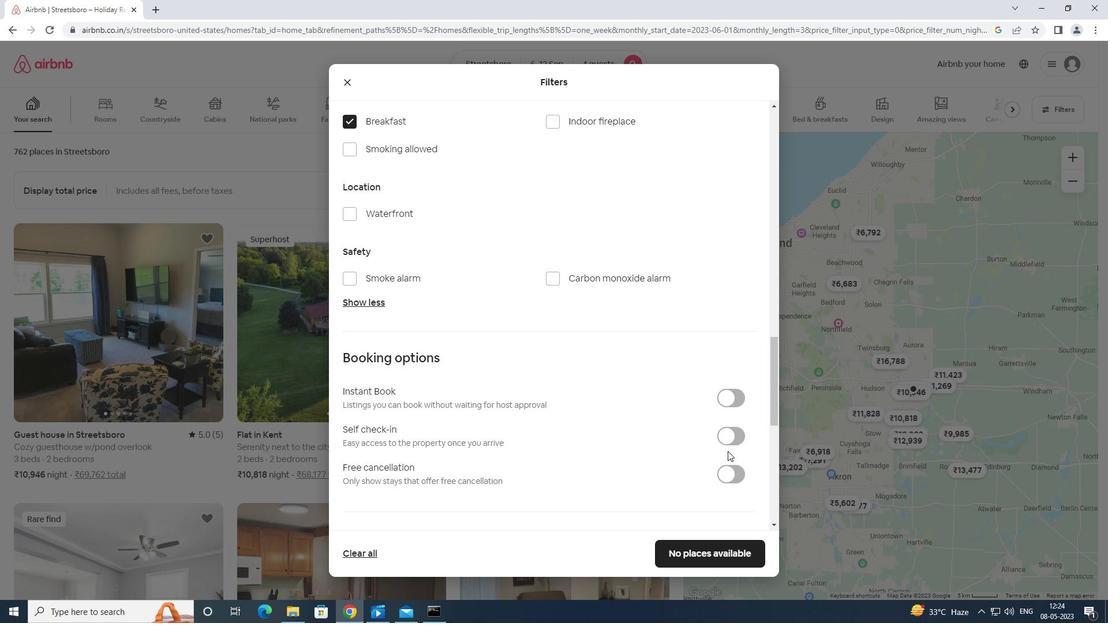 
Action: Mouse pressed left at (734, 443)
Screenshot: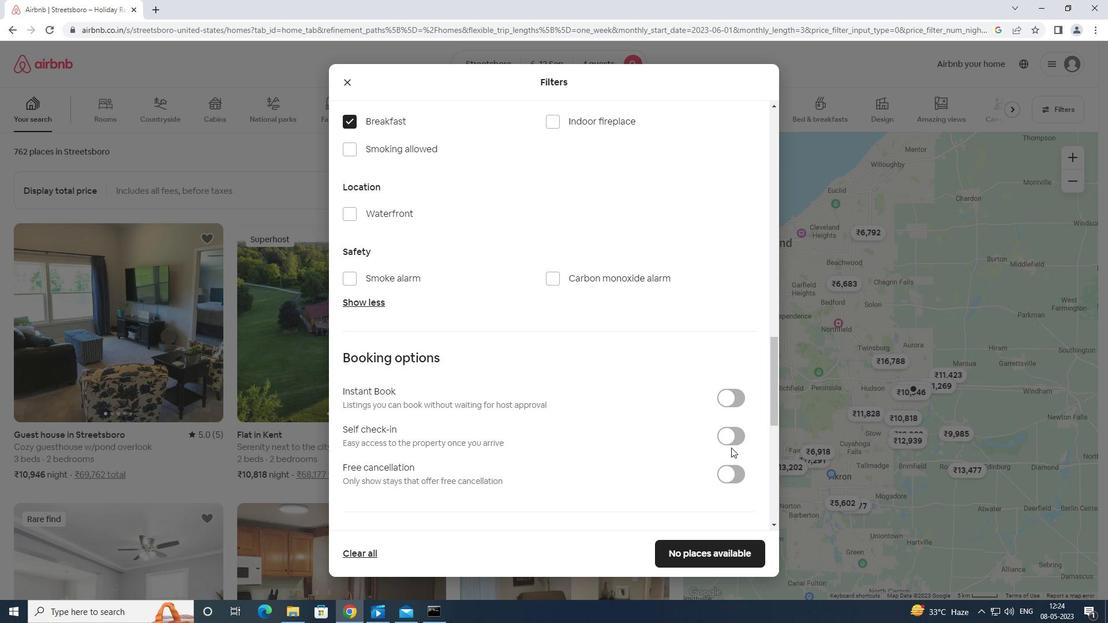 
Action: Mouse moved to (734, 440)
Screenshot: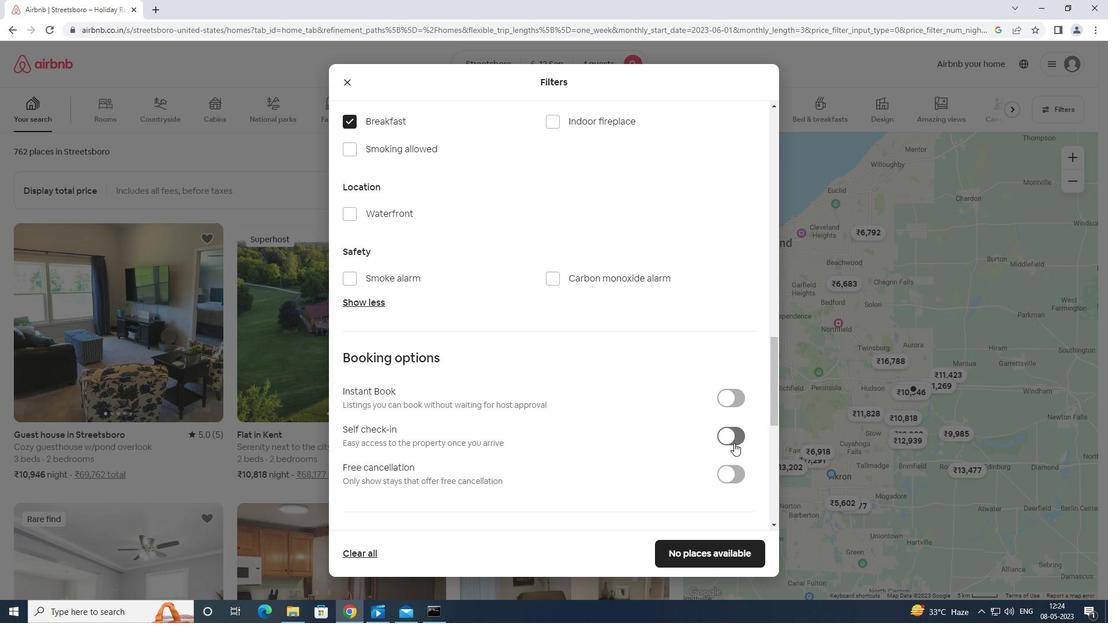 
Action: Mouse scrolled (734, 439) with delta (0, 0)
Screenshot: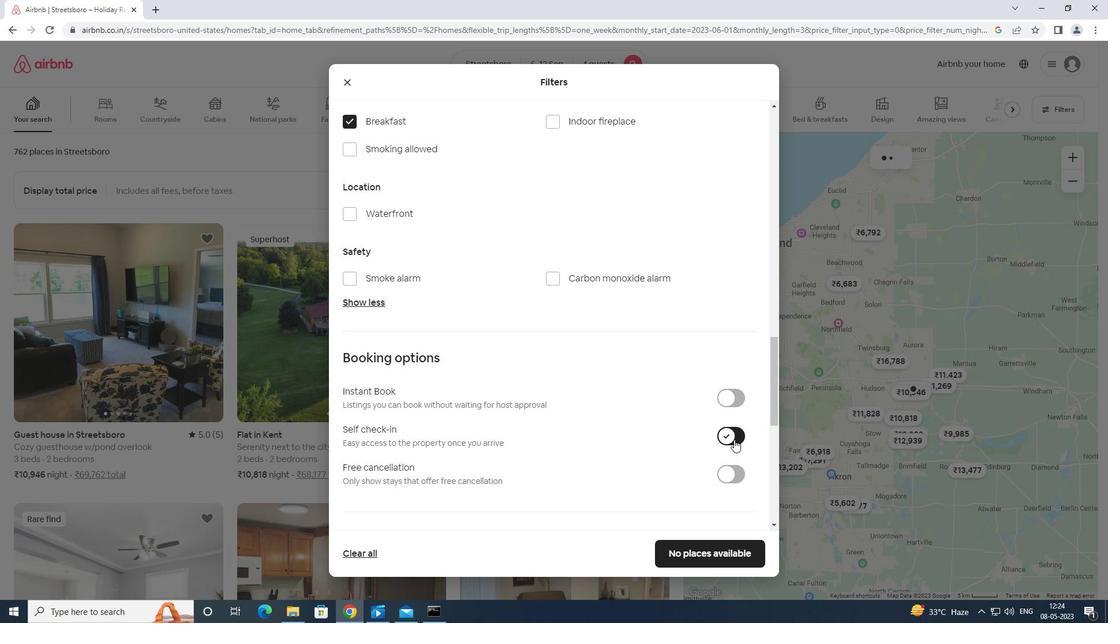 
Action: Mouse scrolled (734, 439) with delta (0, 0)
Screenshot: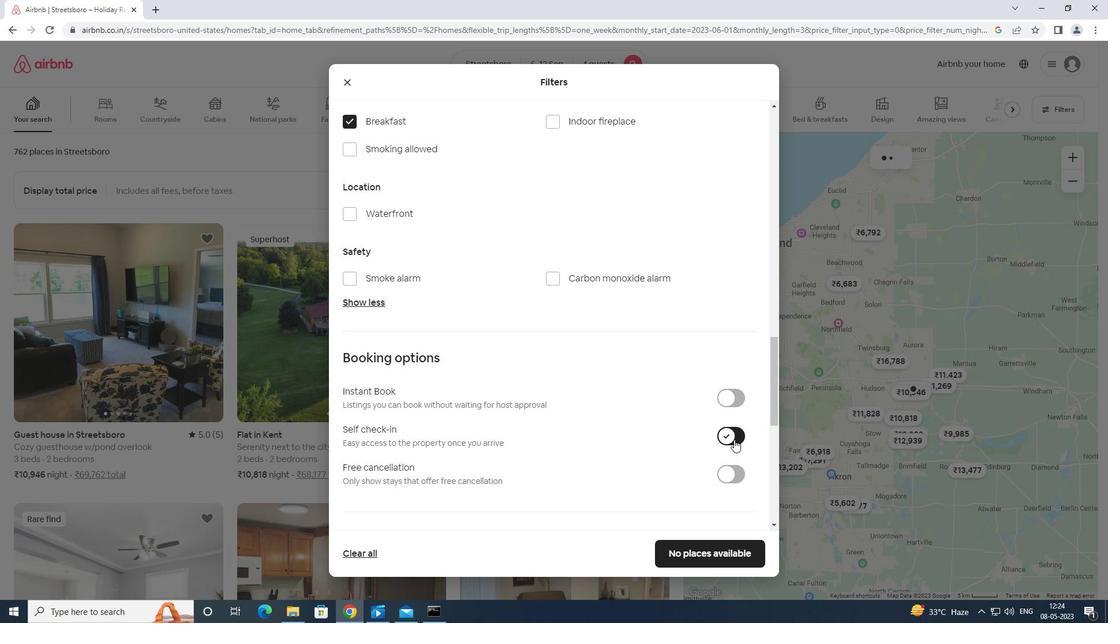 
Action: Mouse scrolled (734, 439) with delta (0, 0)
Screenshot: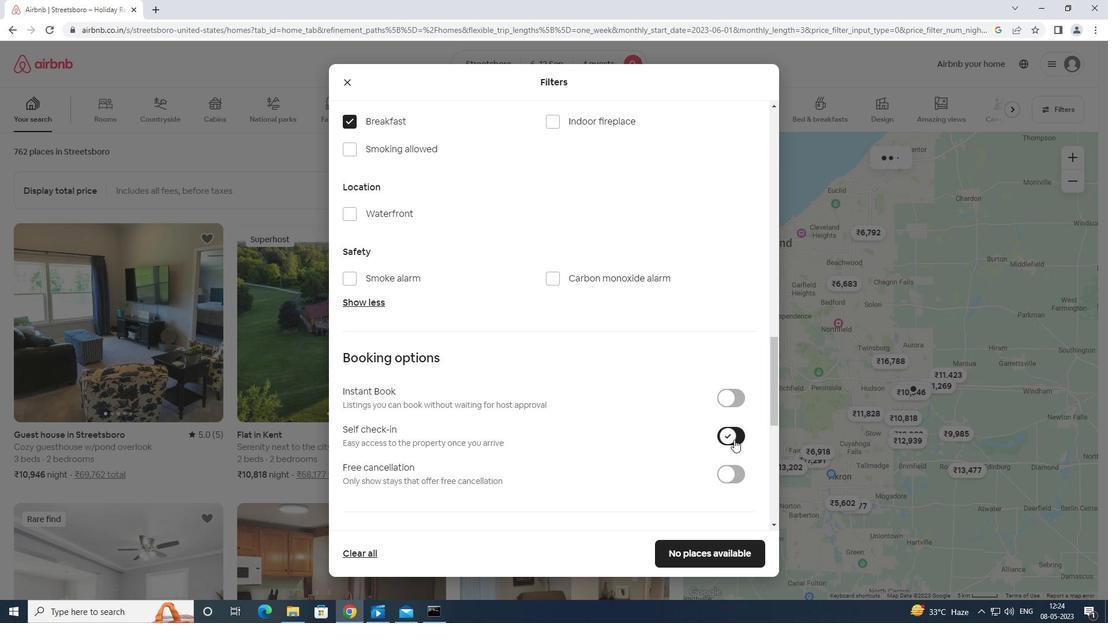 
Action: Mouse moved to (730, 440)
Screenshot: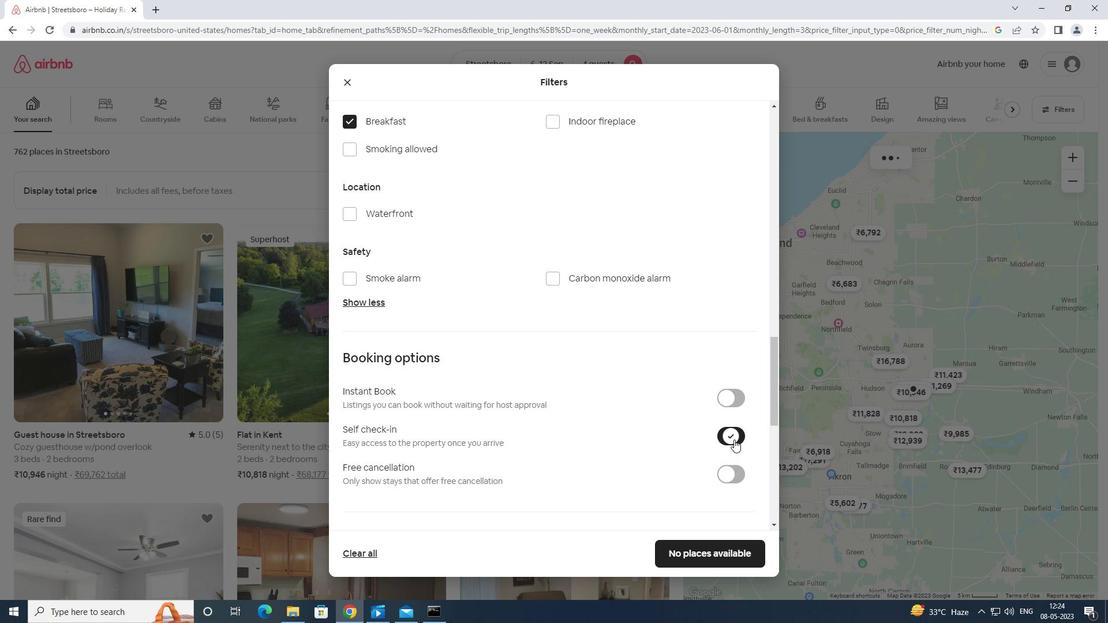 
Action: Mouse scrolled (730, 440) with delta (0, 0)
Screenshot: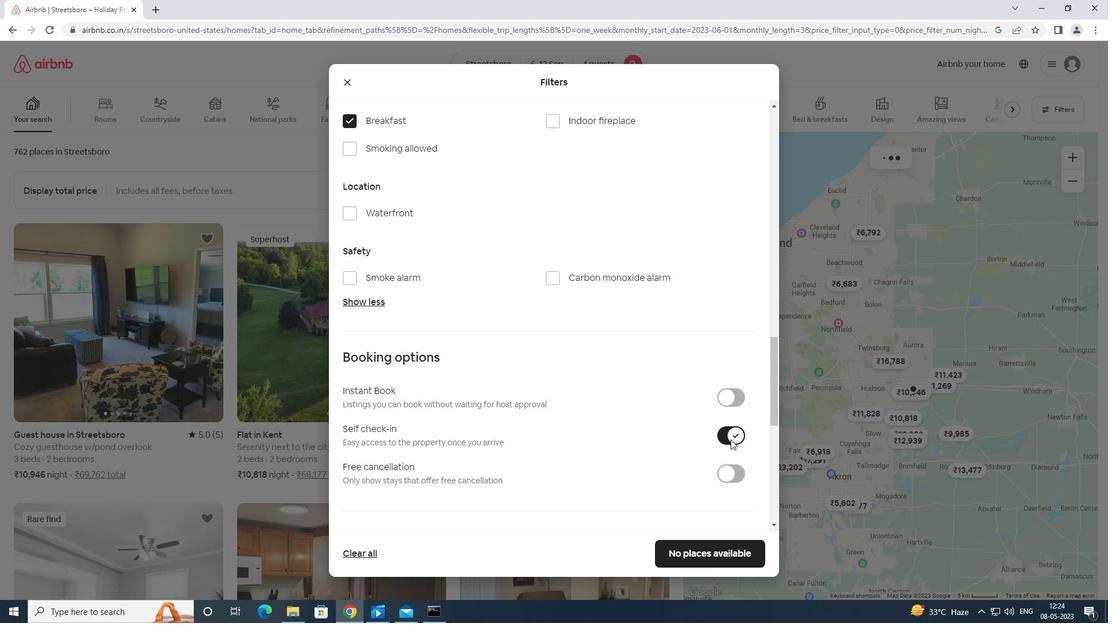 
Action: Mouse scrolled (730, 440) with delta (0, 0)
Screenshot: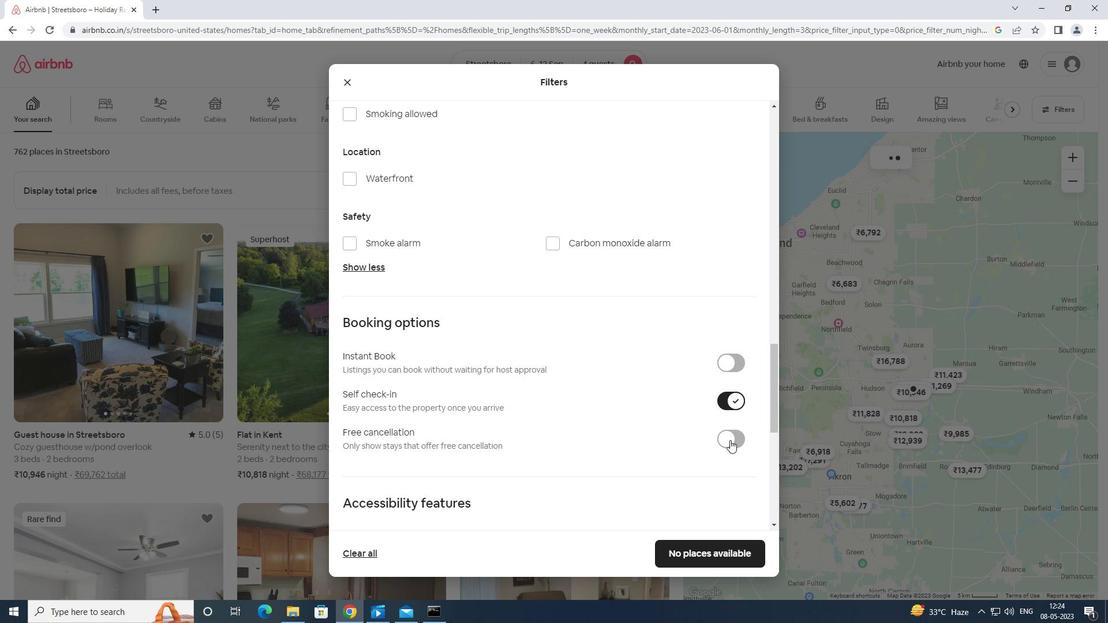 
Action: Mouse scrolled (730, 440) with delta (0, 0)
Screenshot: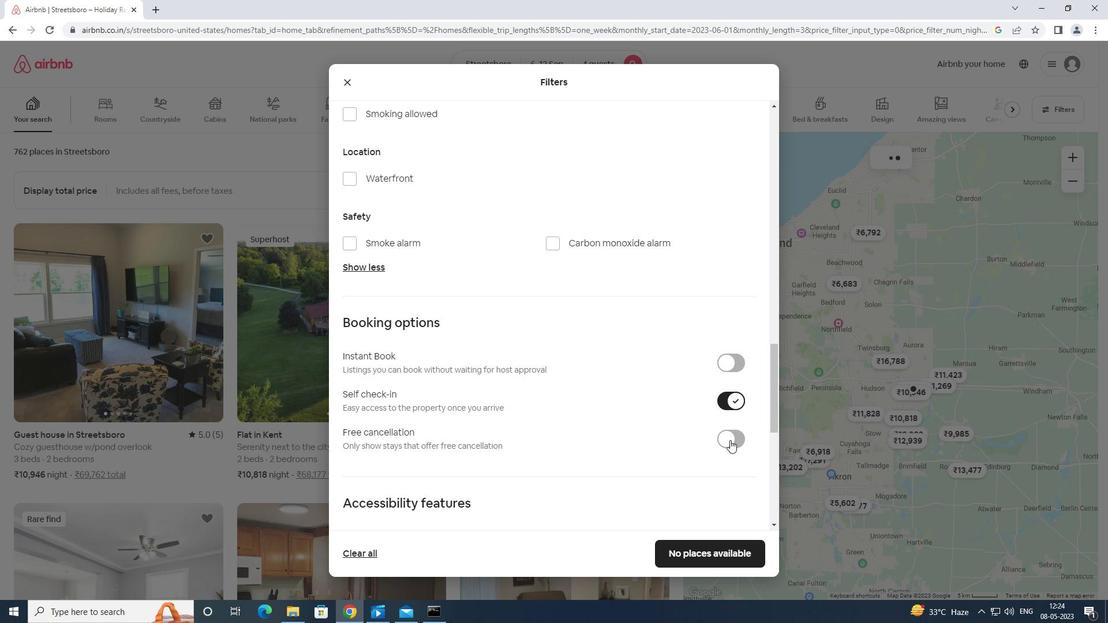 
Action: Mouse moved to (720, 448)
Screenshot: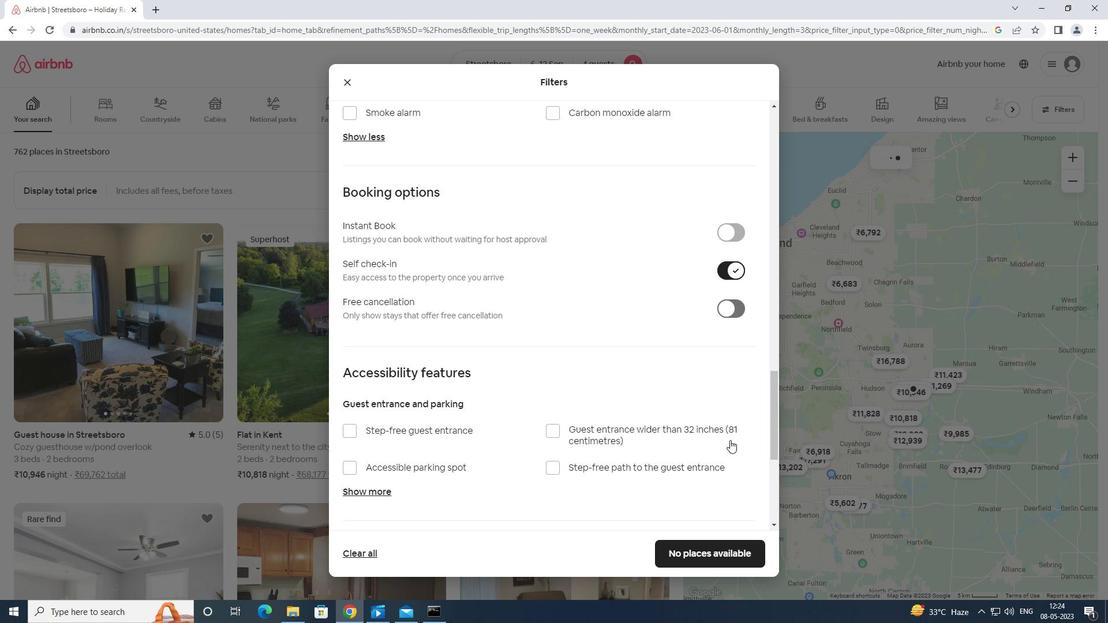 
Action: Mouse scrolled (720, 447) with delta (0, 0)
Screenshot: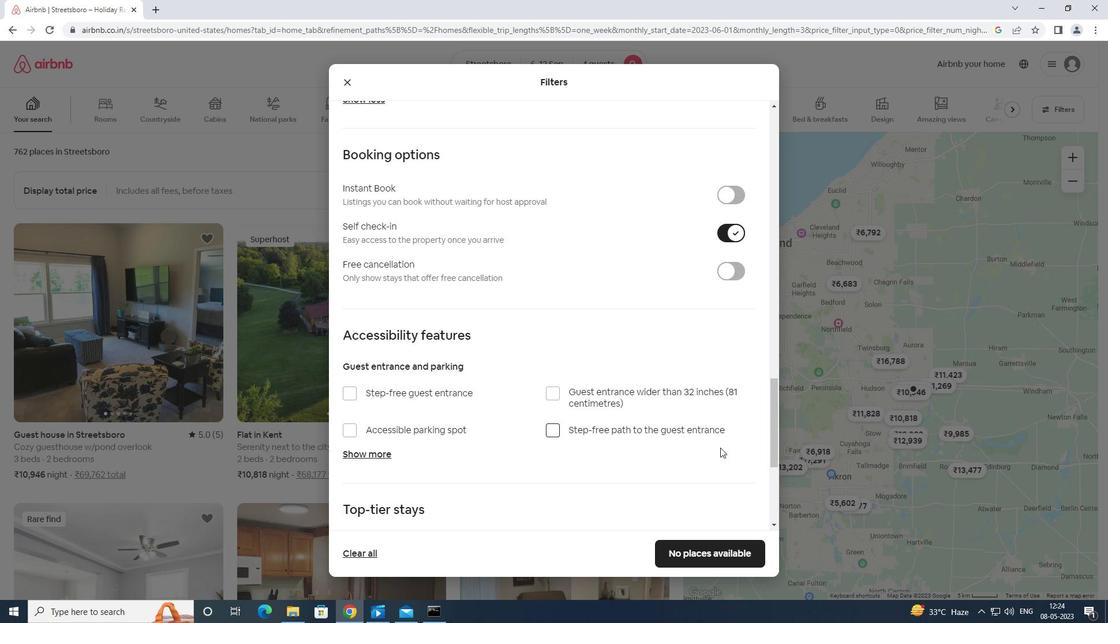
Action: Mouse moved to (720, 448)
Screenshot: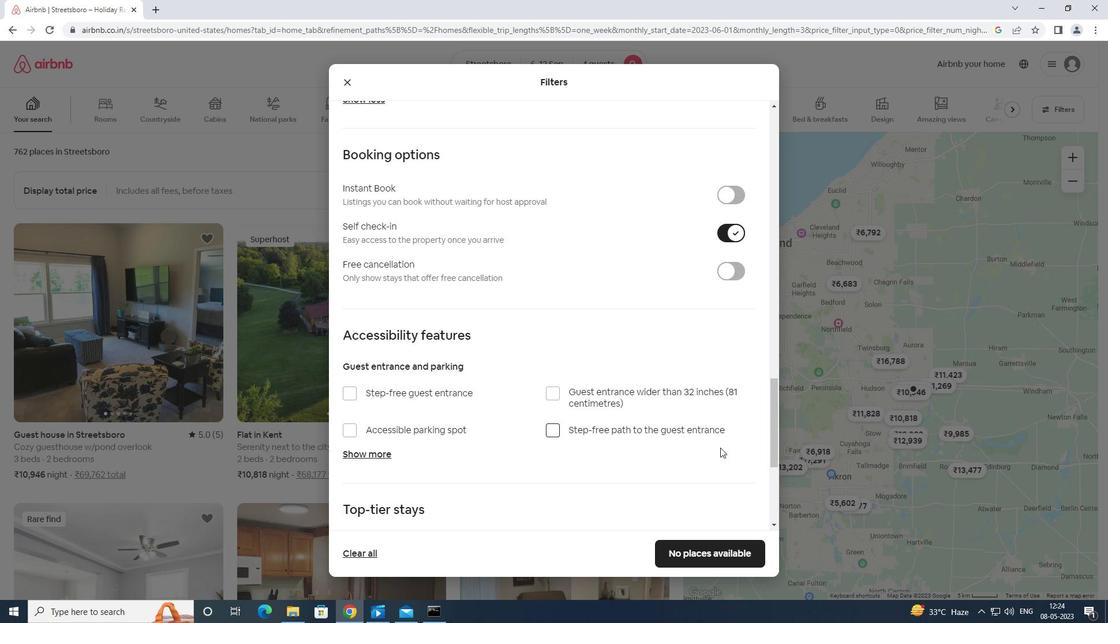 
Action: Mouse scrolled (720, 448) with delta (0, 0)
Screenshot: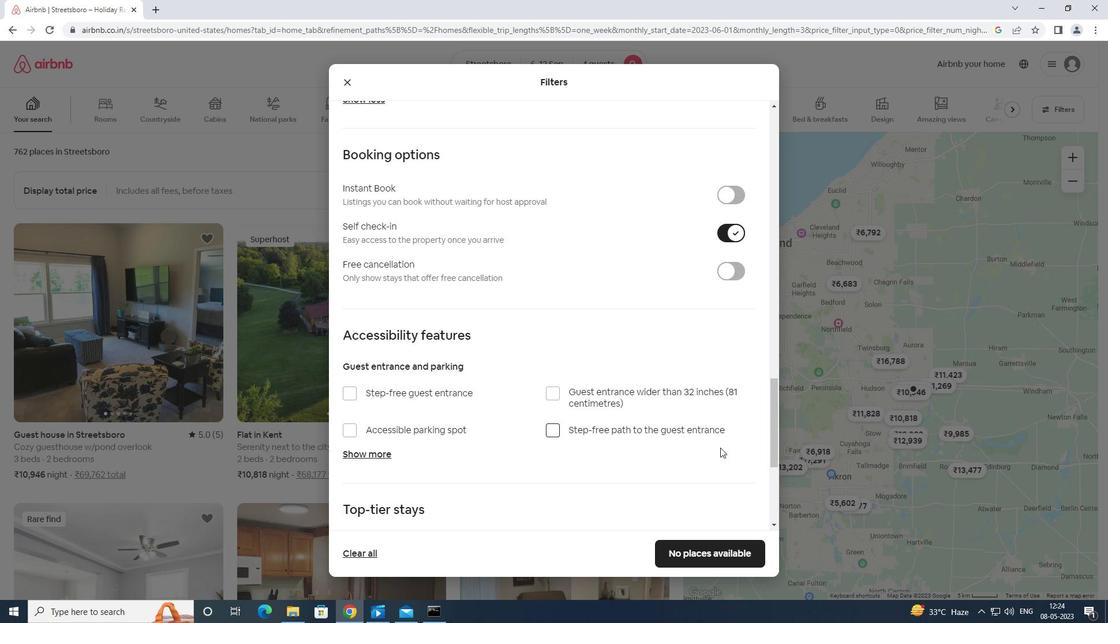 
Action: Mouse moved to (716, 450)
Screenshot: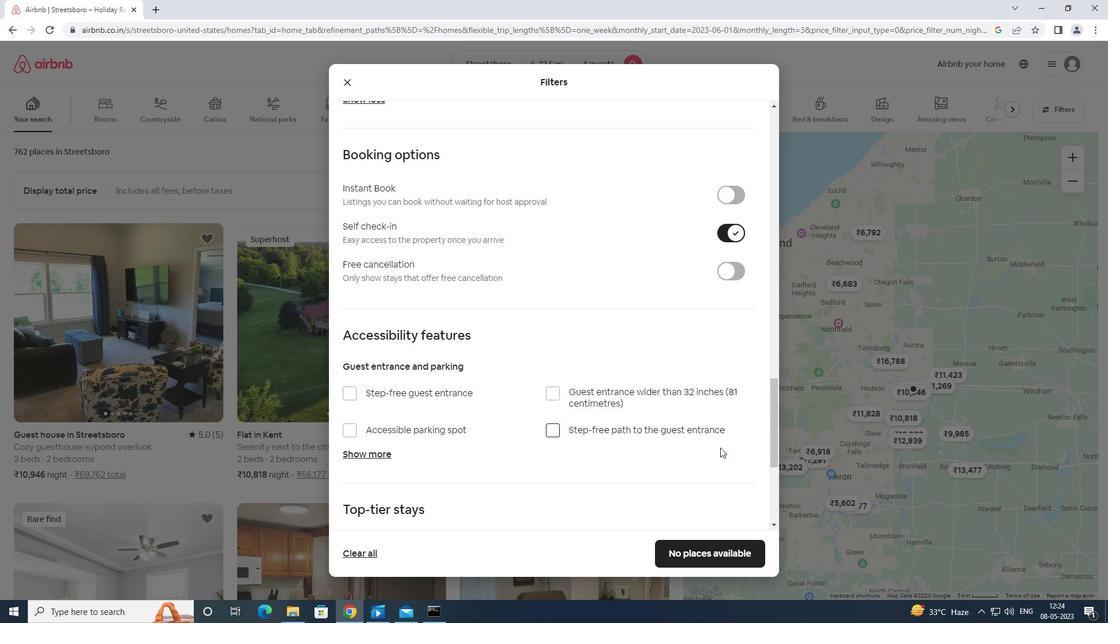 
Action: Mouse scrolled (716, 450) with delta (0, 0)
Screenshot: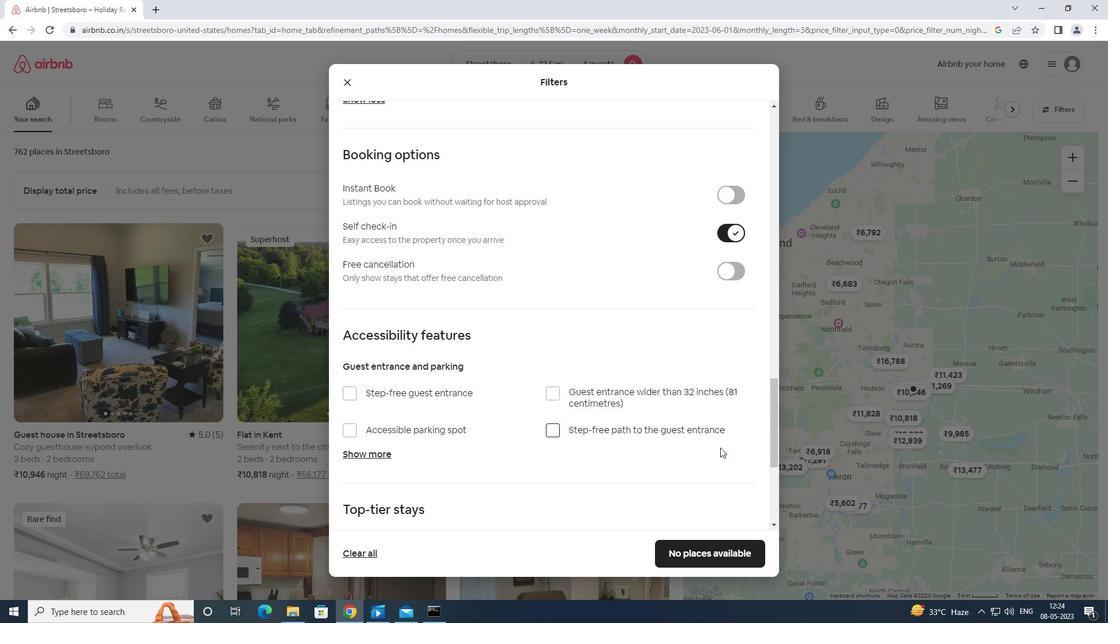 
Action: Mouse moved to (351, 450)
Screenshot: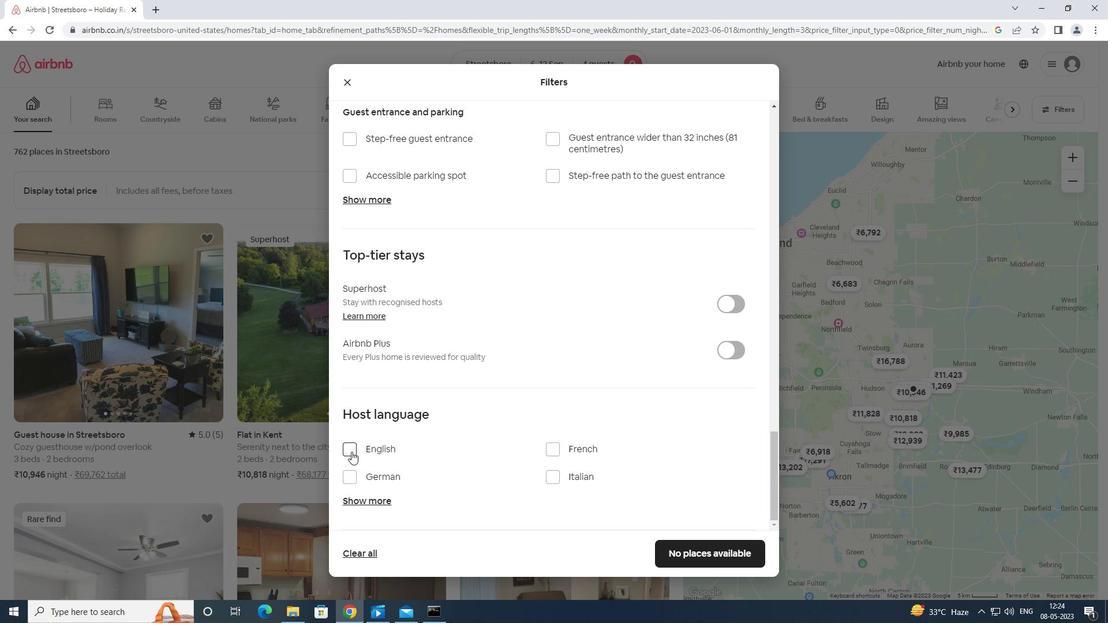 
Action: Mouse pressed left at (351, 450)
Screenshot: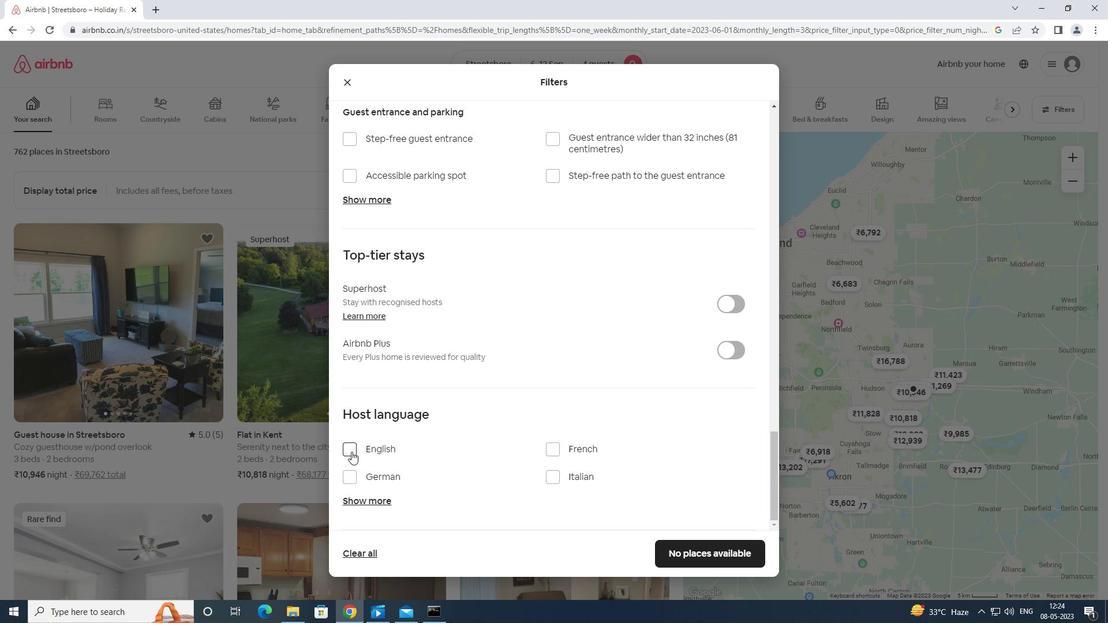 
Action: Mouse moved to (721, 550)
Screenshot: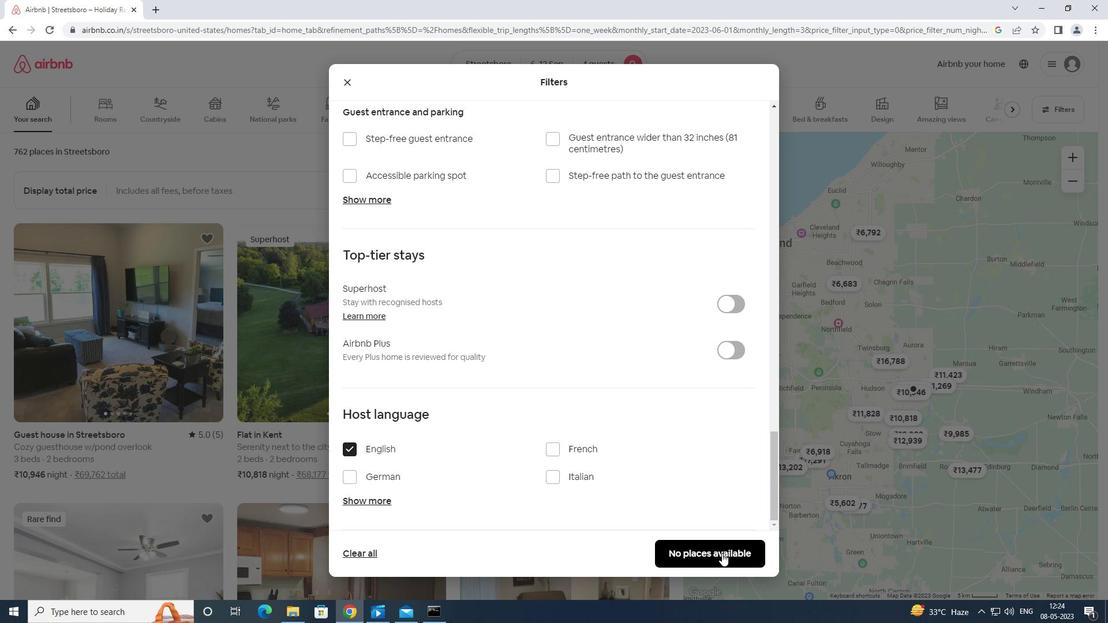 
Action: Mouse pressed left at (721, 550)
Screenshot: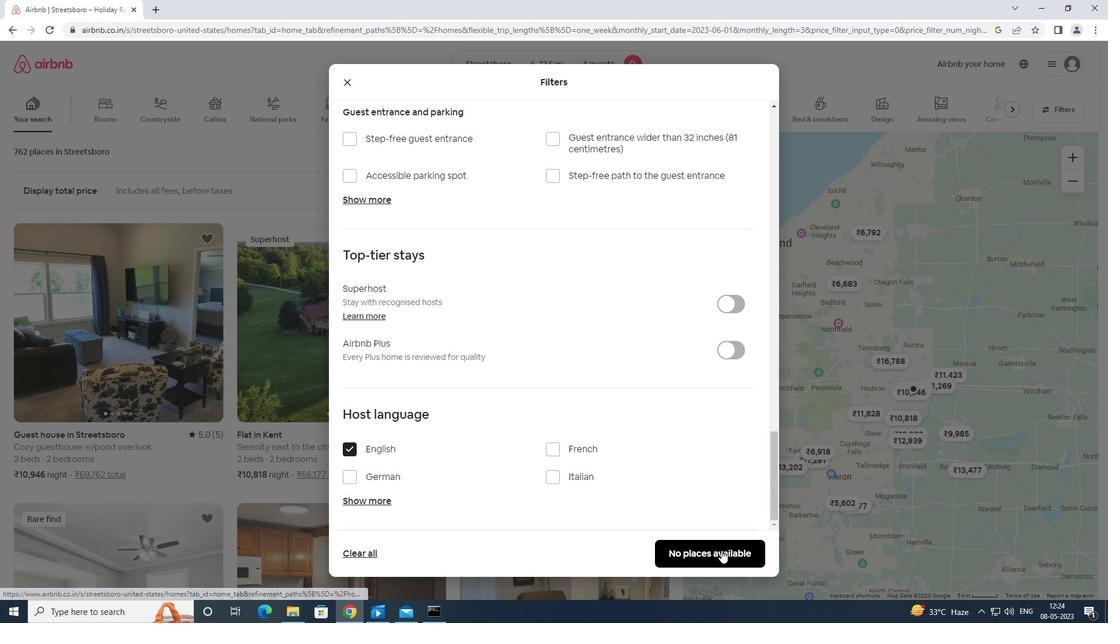 
